 Task: Find connections with filter location Santa Luzia with filter topic #coachingwith filter profile language French with filter current company Diamondpick with filter school Shri G S Institute of Technology & Science with filter industry Interior Design with filter service category Tax Preparation with filter keywords title Director of Bean Counting
Action: Mouse moved to (193, 293)
Screenshot: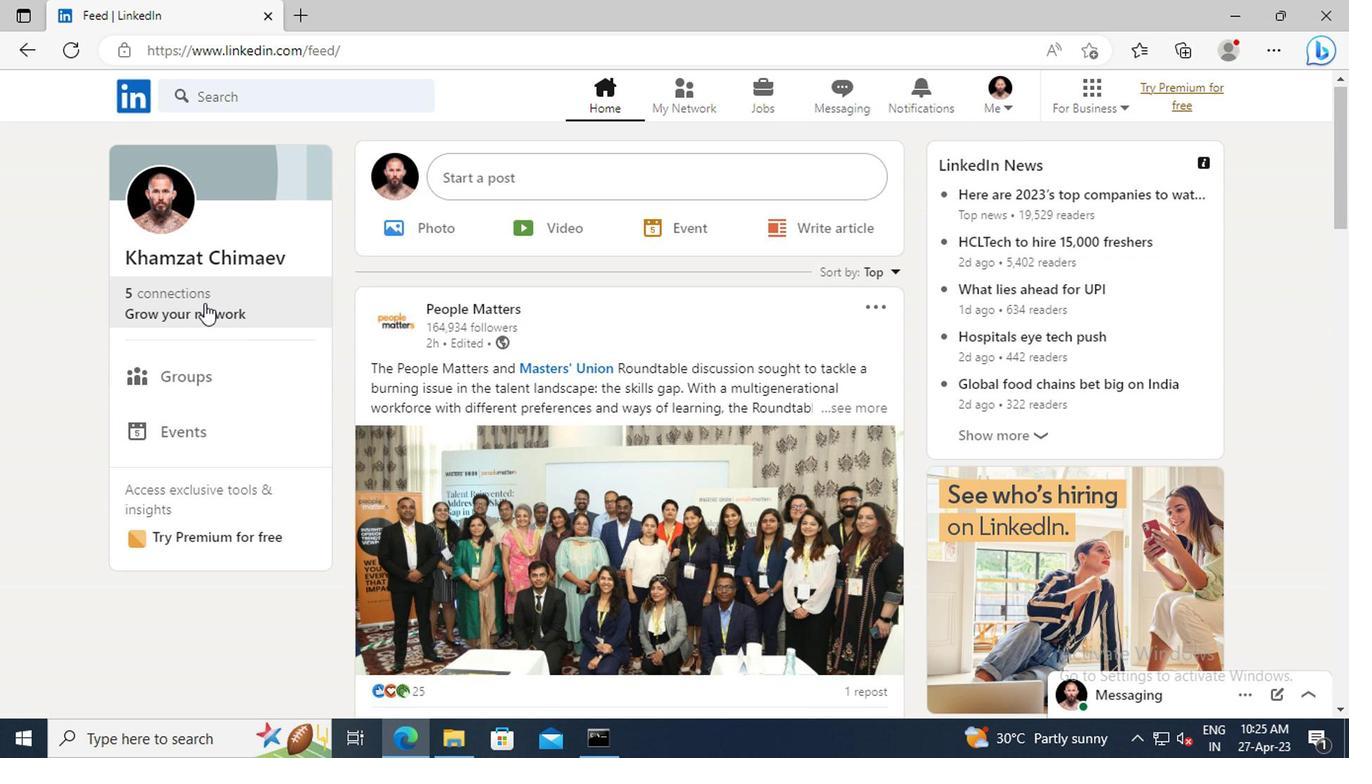 
Action: Mouse pressed left at (193, 293)
Screenshot: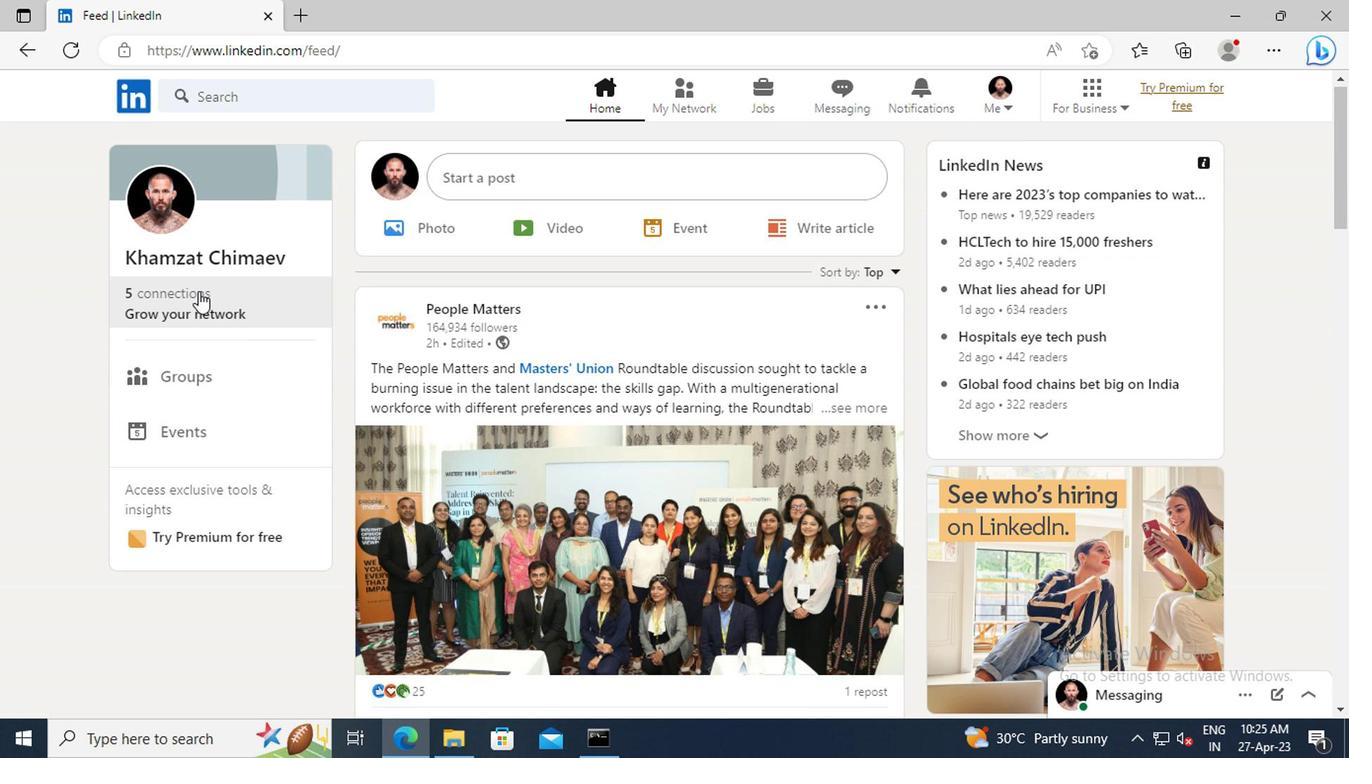 
Action: Mouse moved to (206, 213)
Screenshot: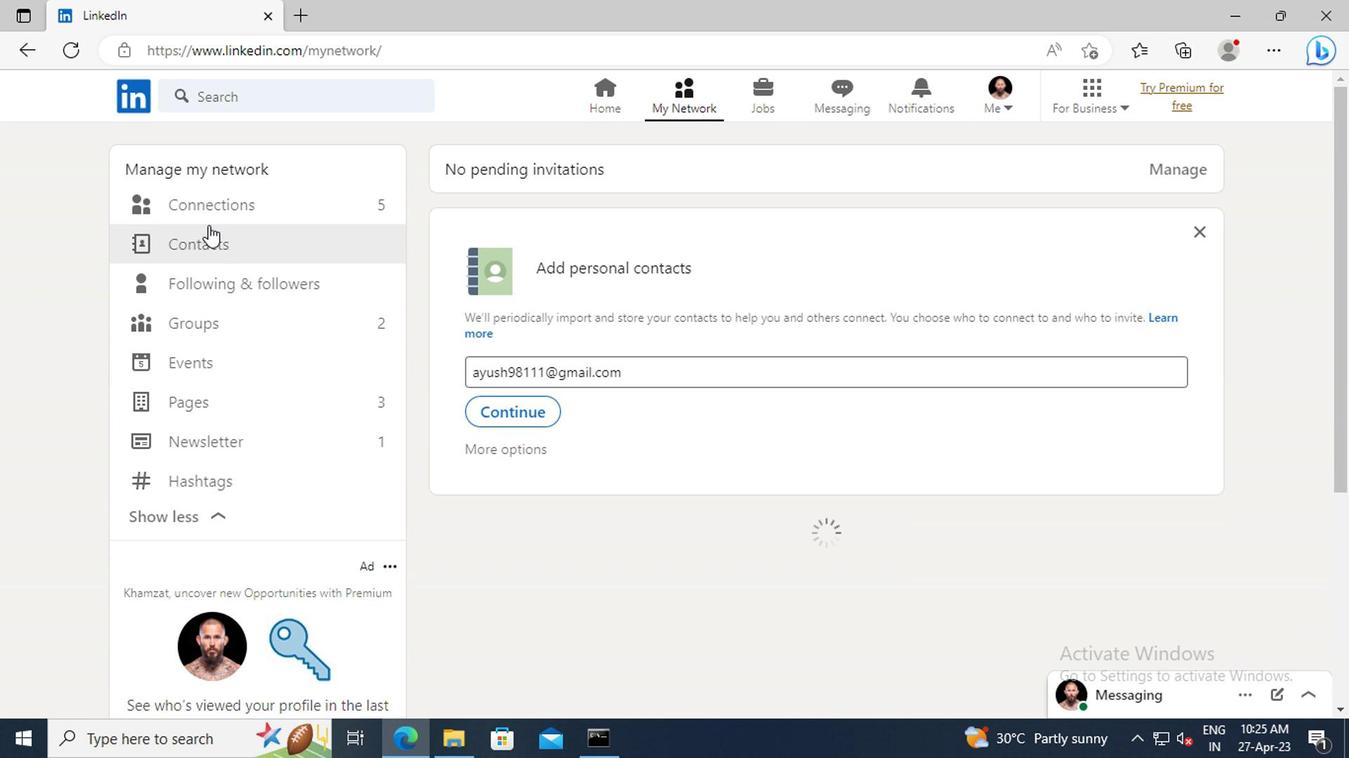 
Action: Mouse pressed left at (206, 213)
Screenshot: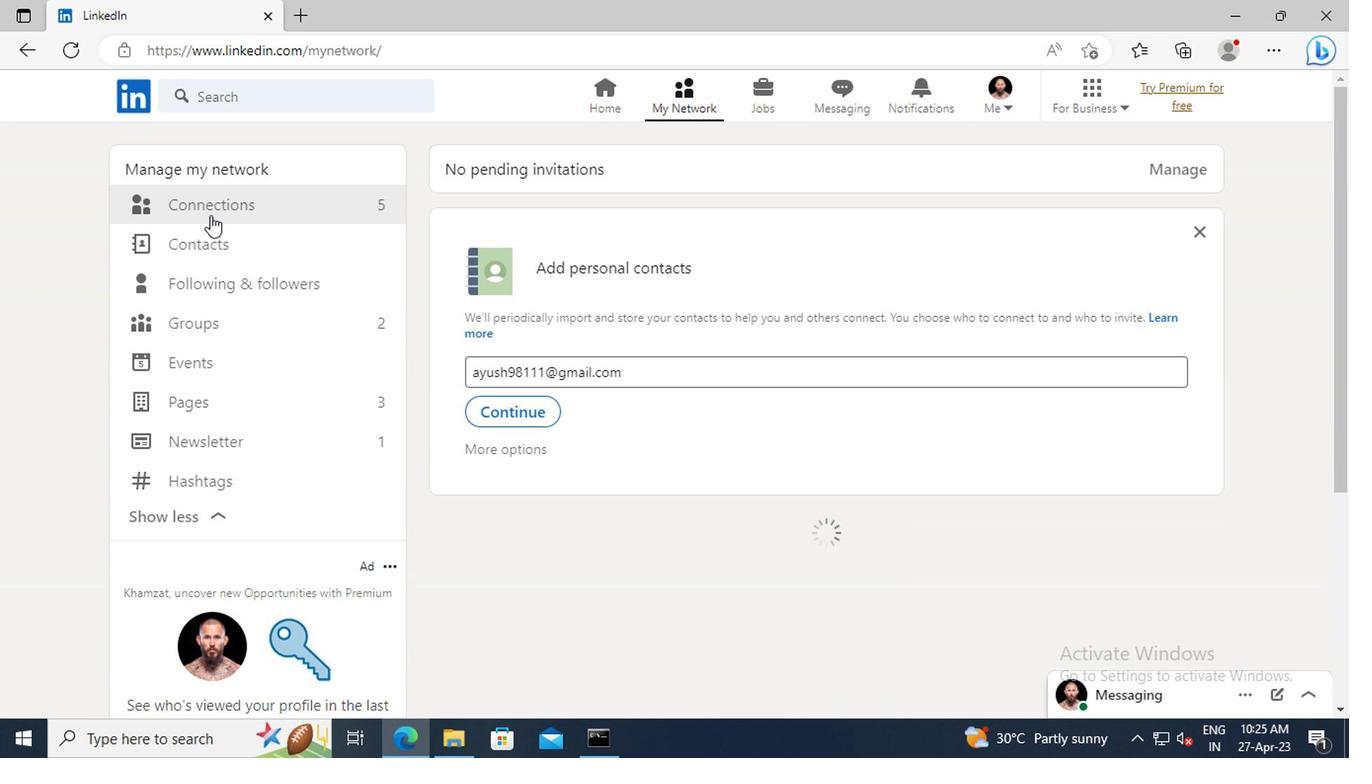 
Action: Mouse moved to (807, 208)
Screenshot: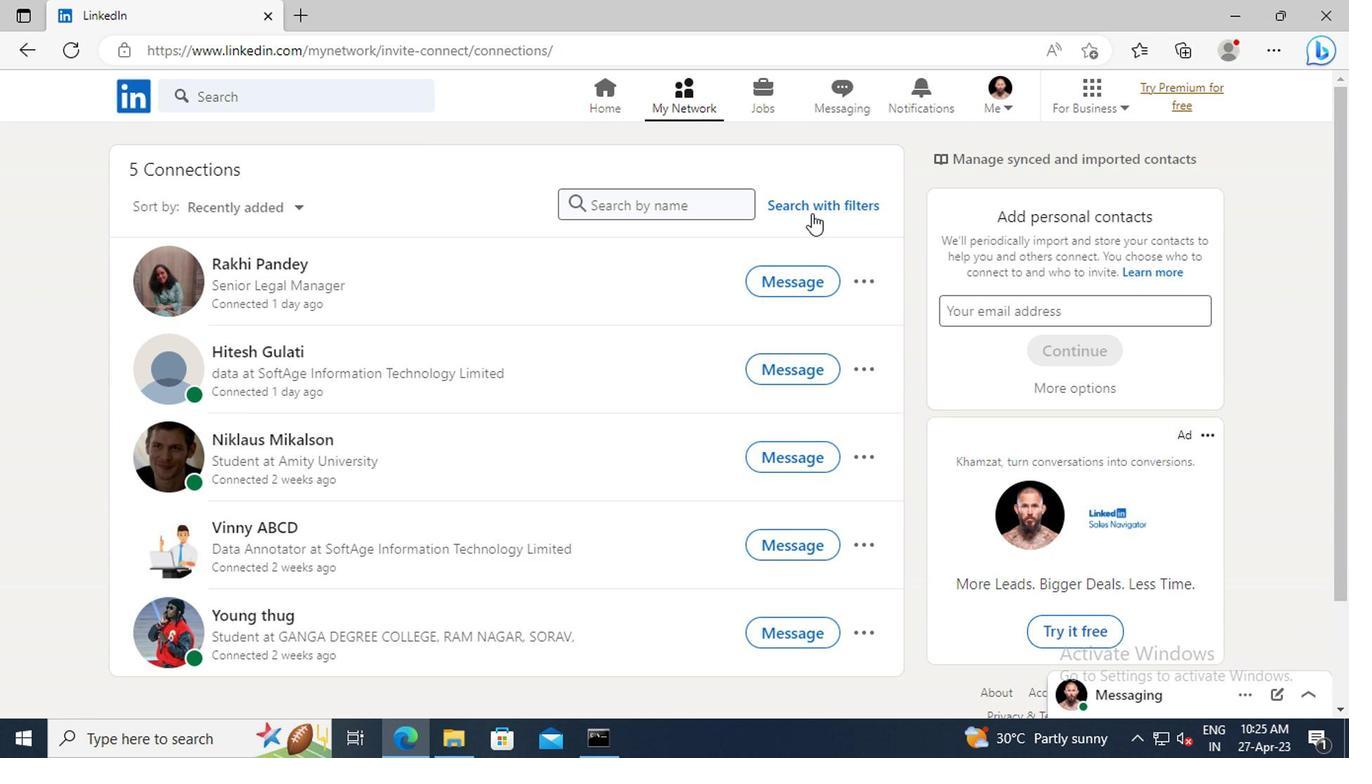 
Action: Mouse pressed left at (807, 208)
Screenshot: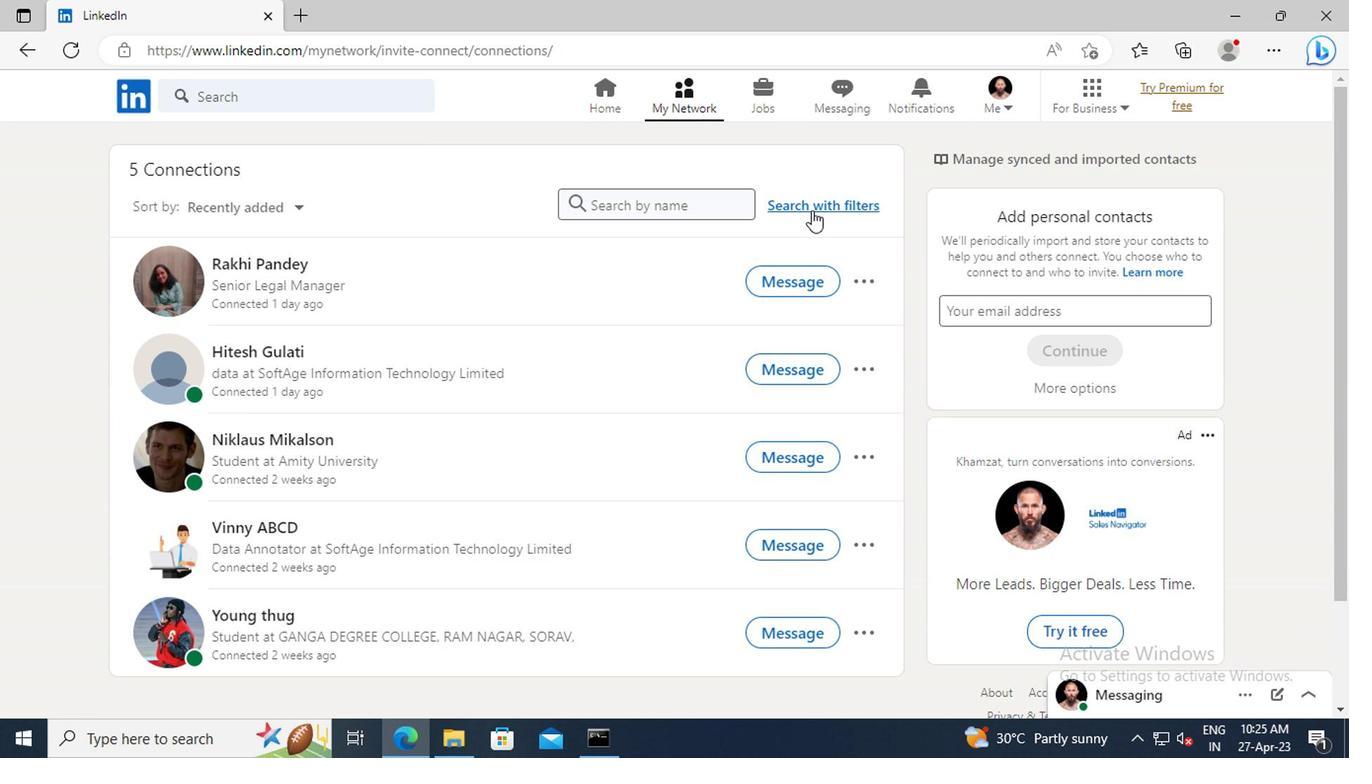 
Action: Mouse moved to (745, 158)
Screenshot: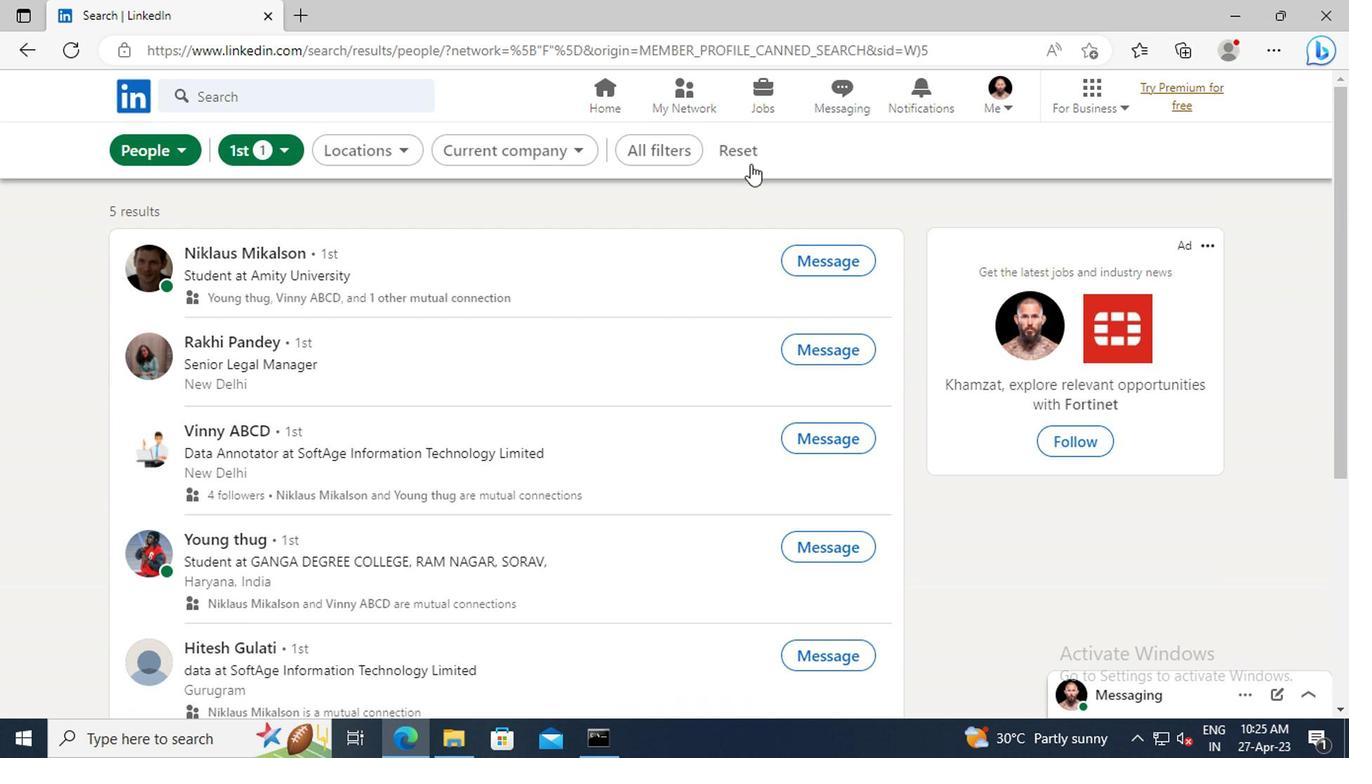 
Action: Mouse pressed left at (745, 158)
Screenshot: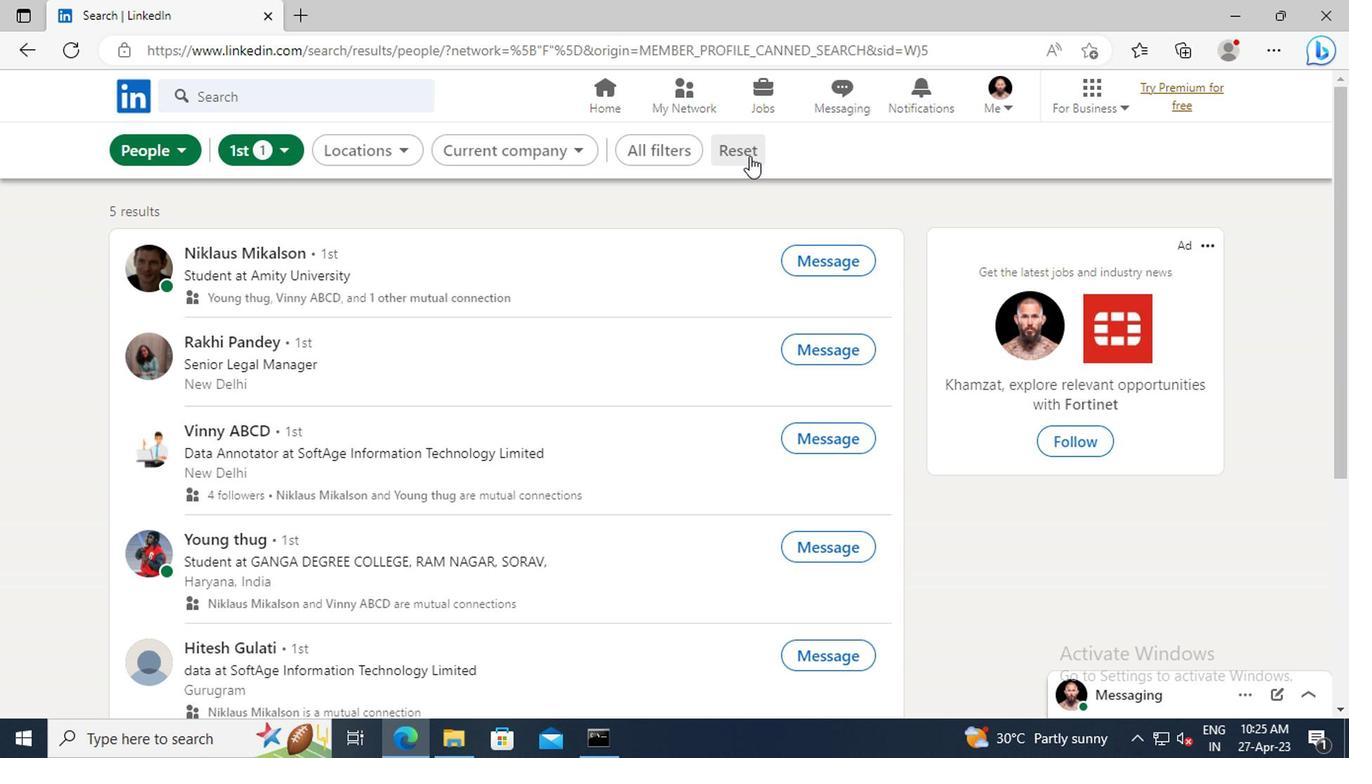 
Action: Mouse moved to (716, 151)
Screenshot: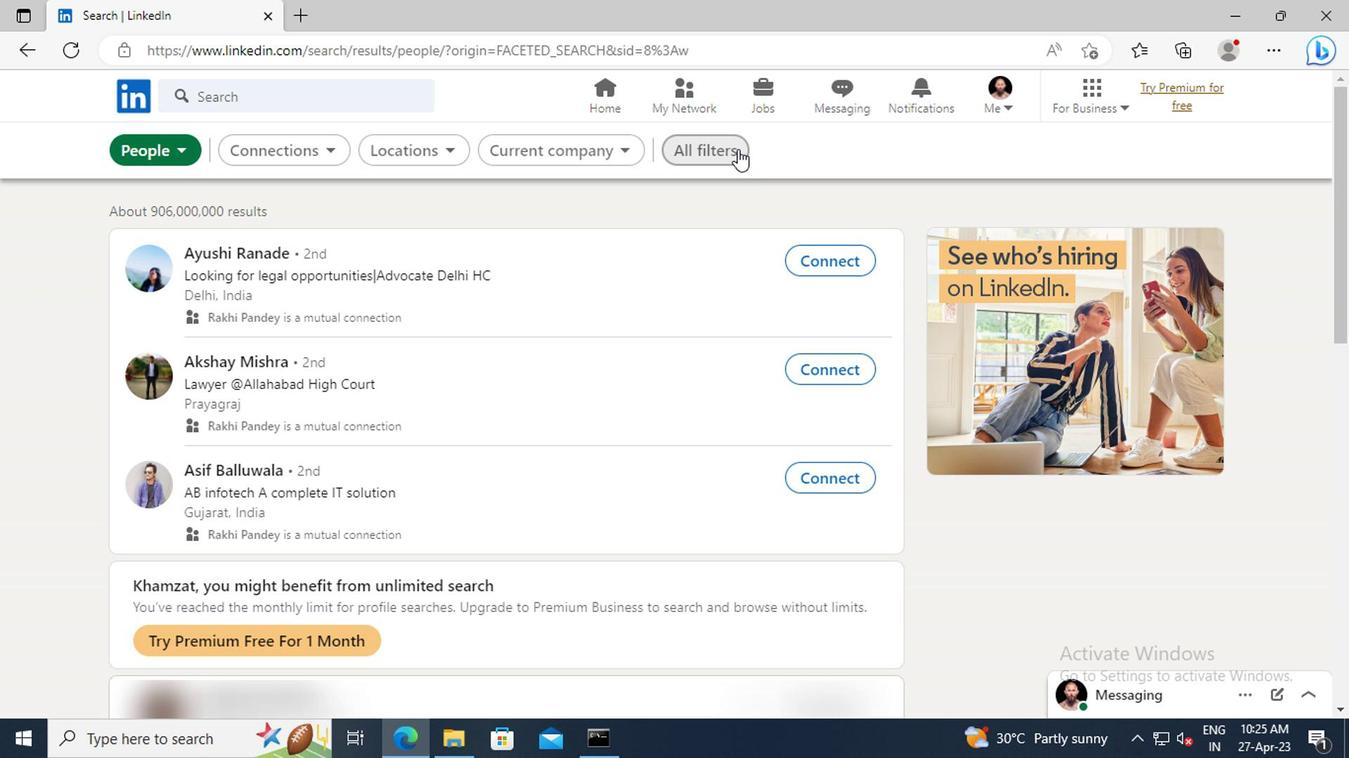 
Action: Mouse pressed left at (716, 151)
Screenshot: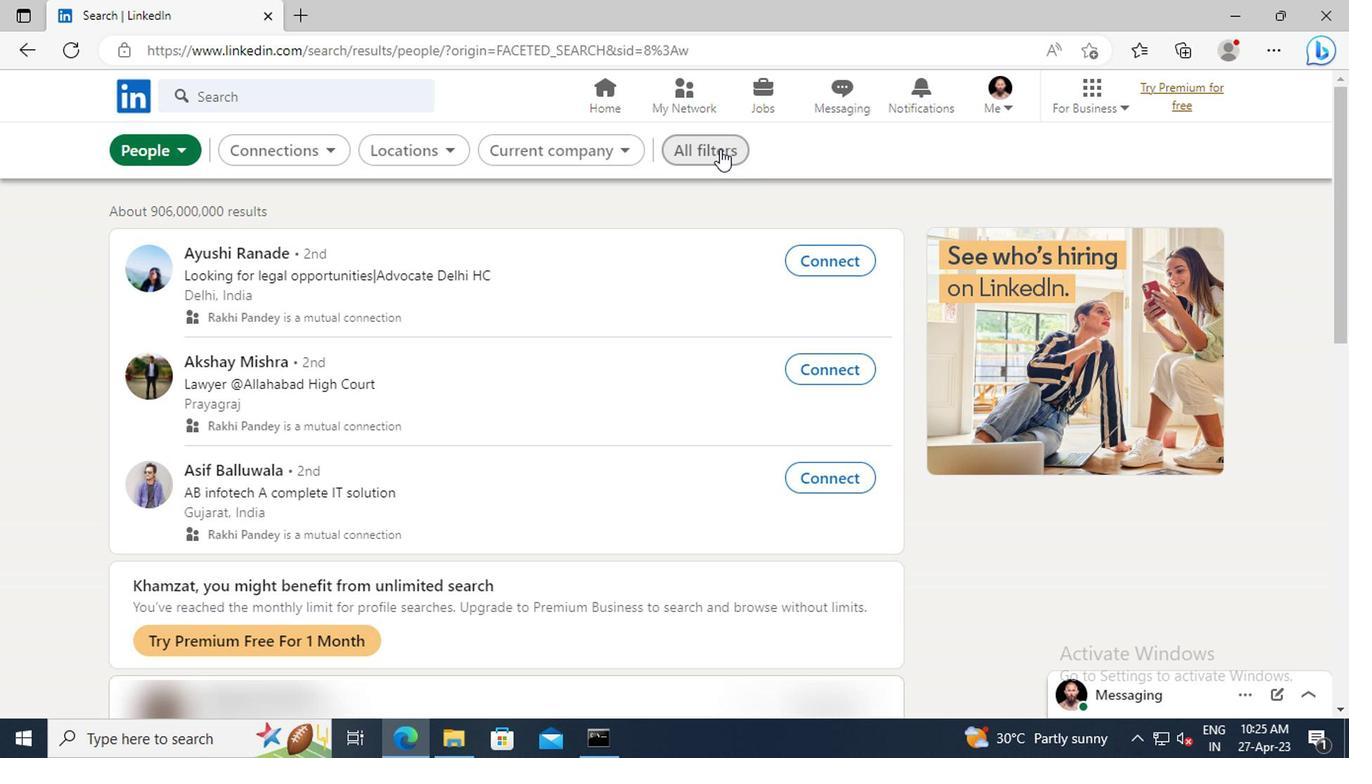 
Action: Mouse moved to (1097, 383)
Screenshot: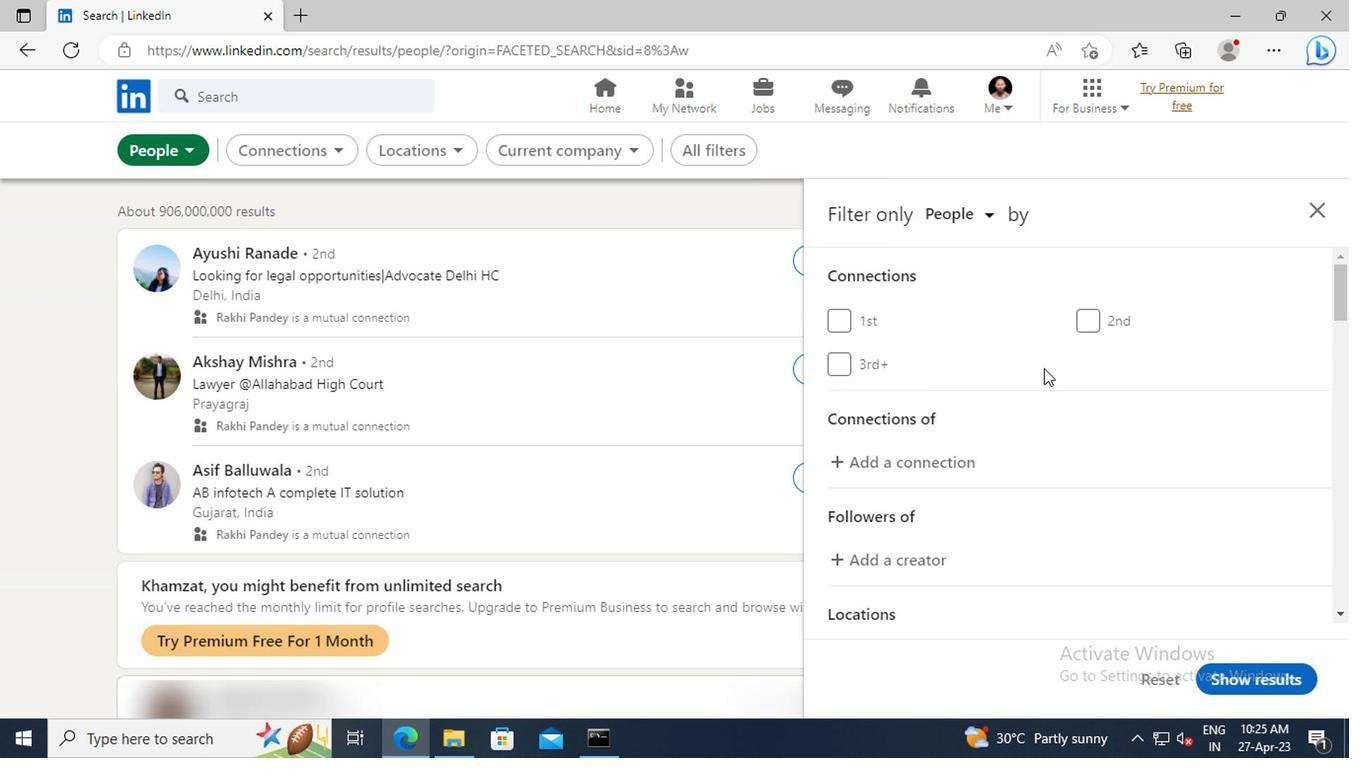 
Action: Mouse scrolled (1097, 382) with delta (0, 0)
Screenshot: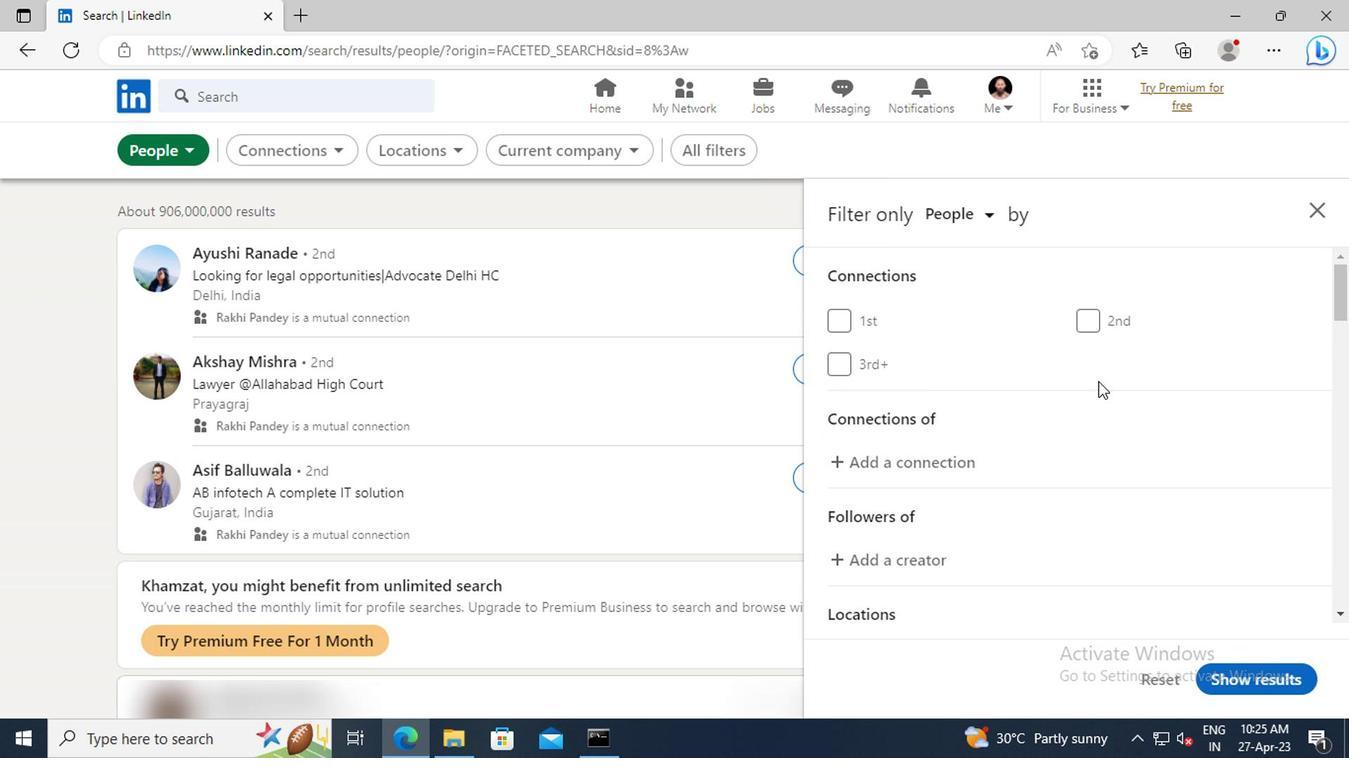 
Action: Mouse scrolled (1097, 382) with delta (0, 0)
Screenshot: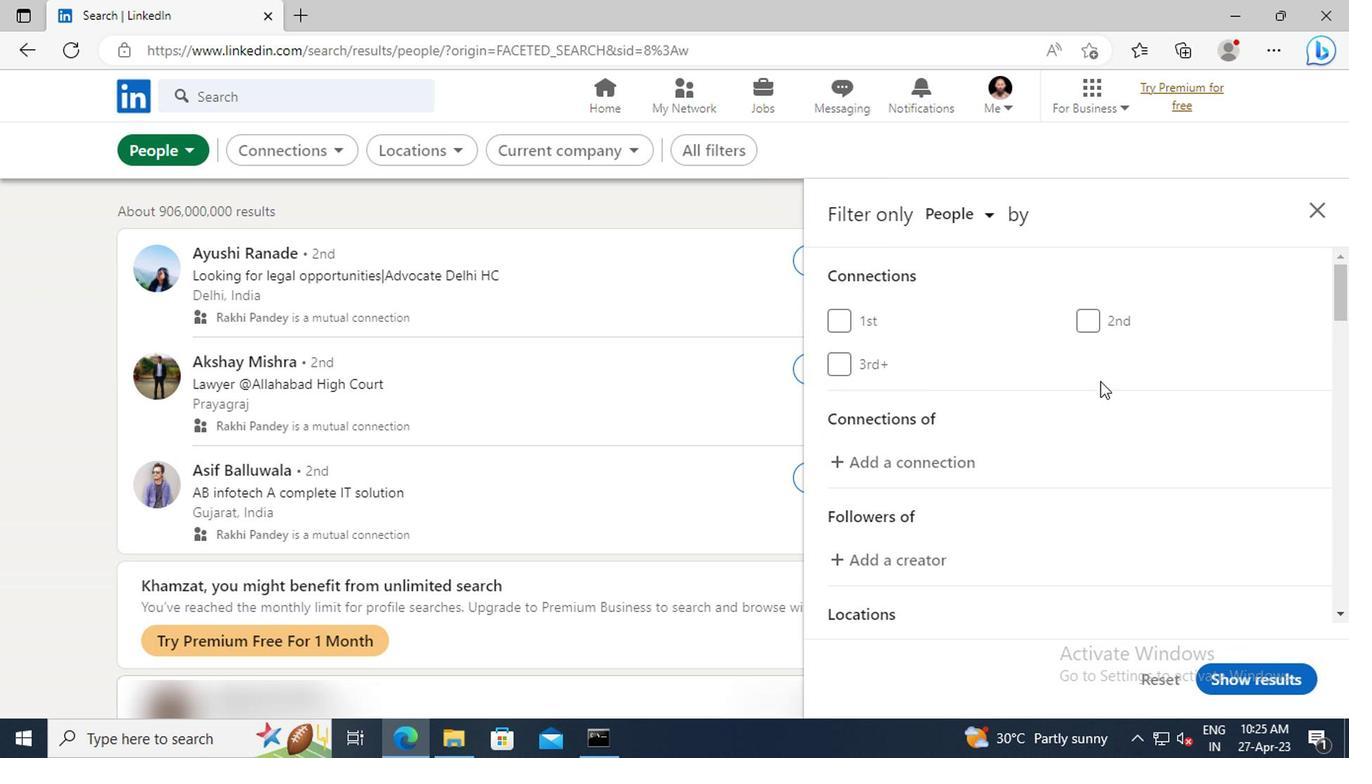 
Action: Mouse scrolled (1097, 382) with delta (0, 0)
Screenshot: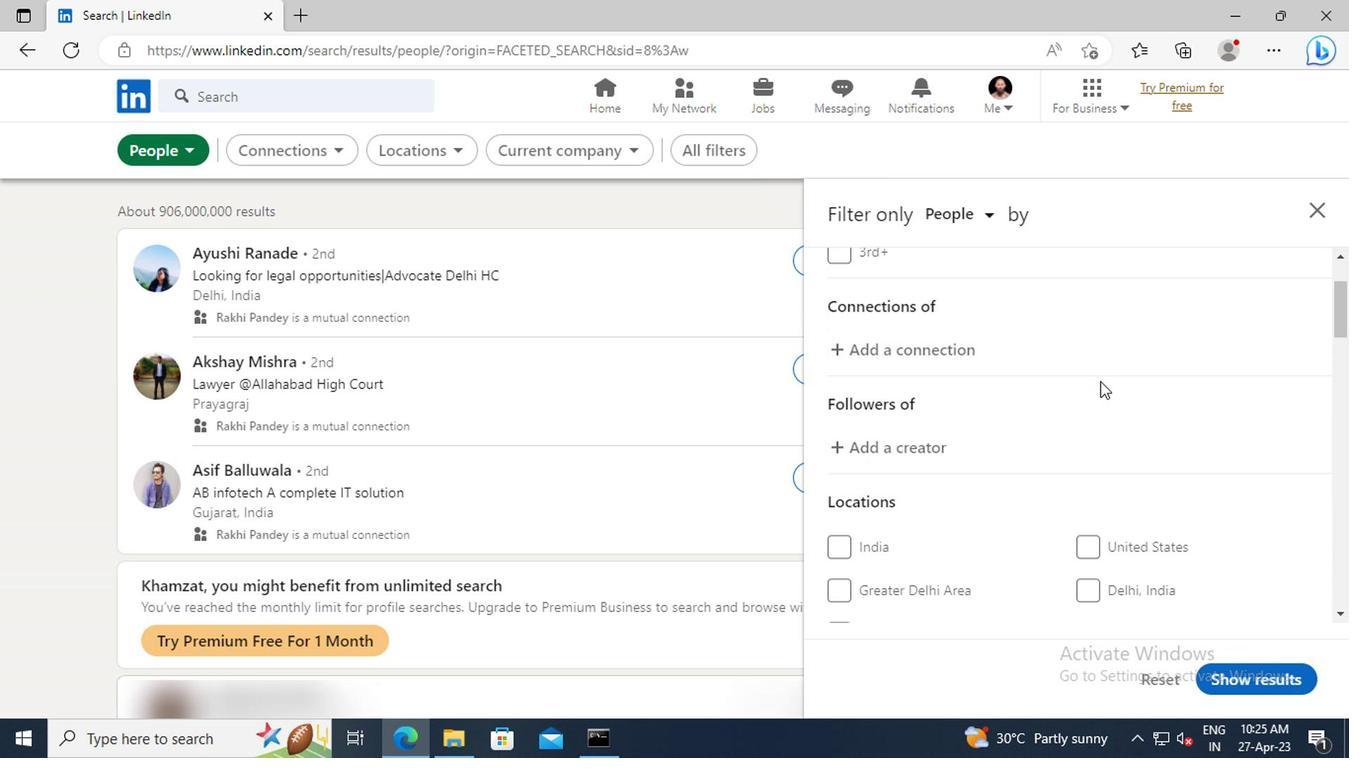 
Action: Mouse scrolled (1097, 382) with delta (0, 0)
Screenshot: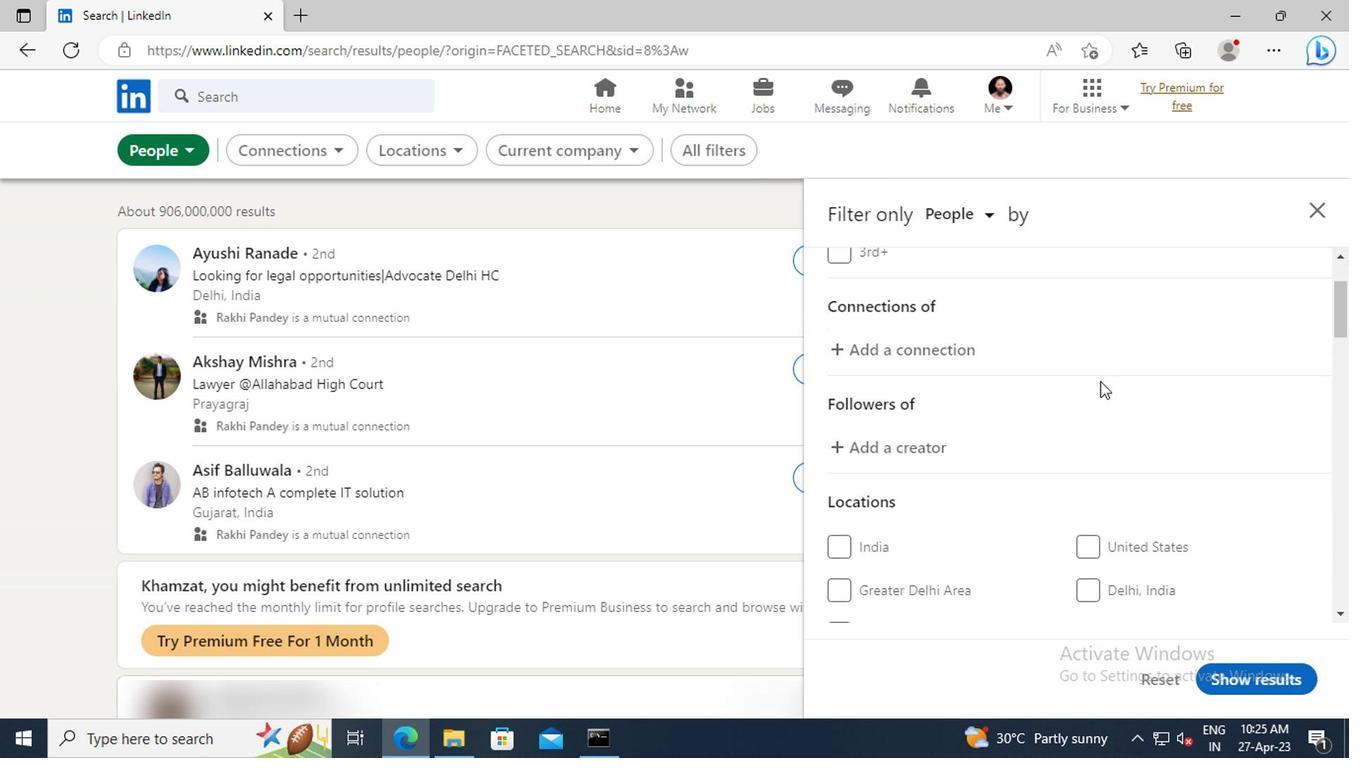 
Action: Mouse moved to (1110, 518)
Screenshot: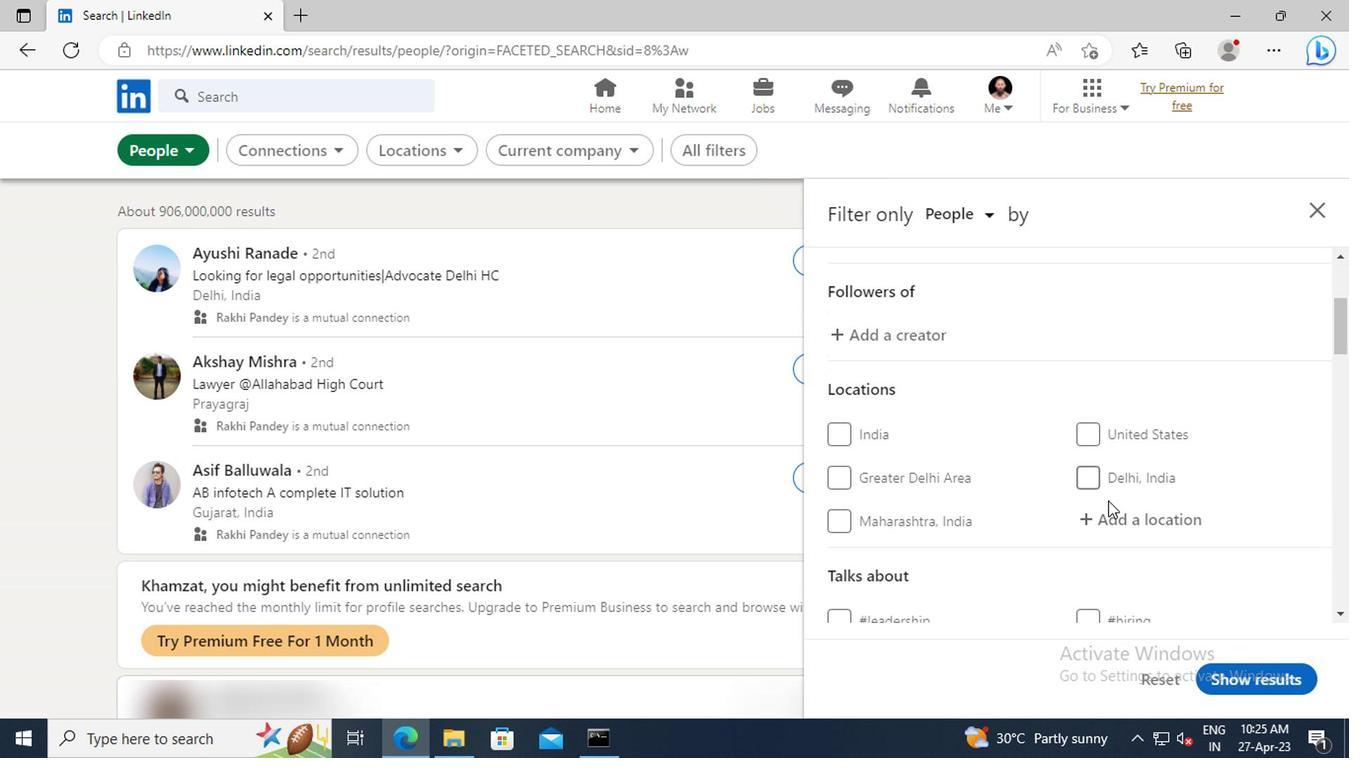 
Action: Mouse pressed left at (1110, 518)
Screenshot: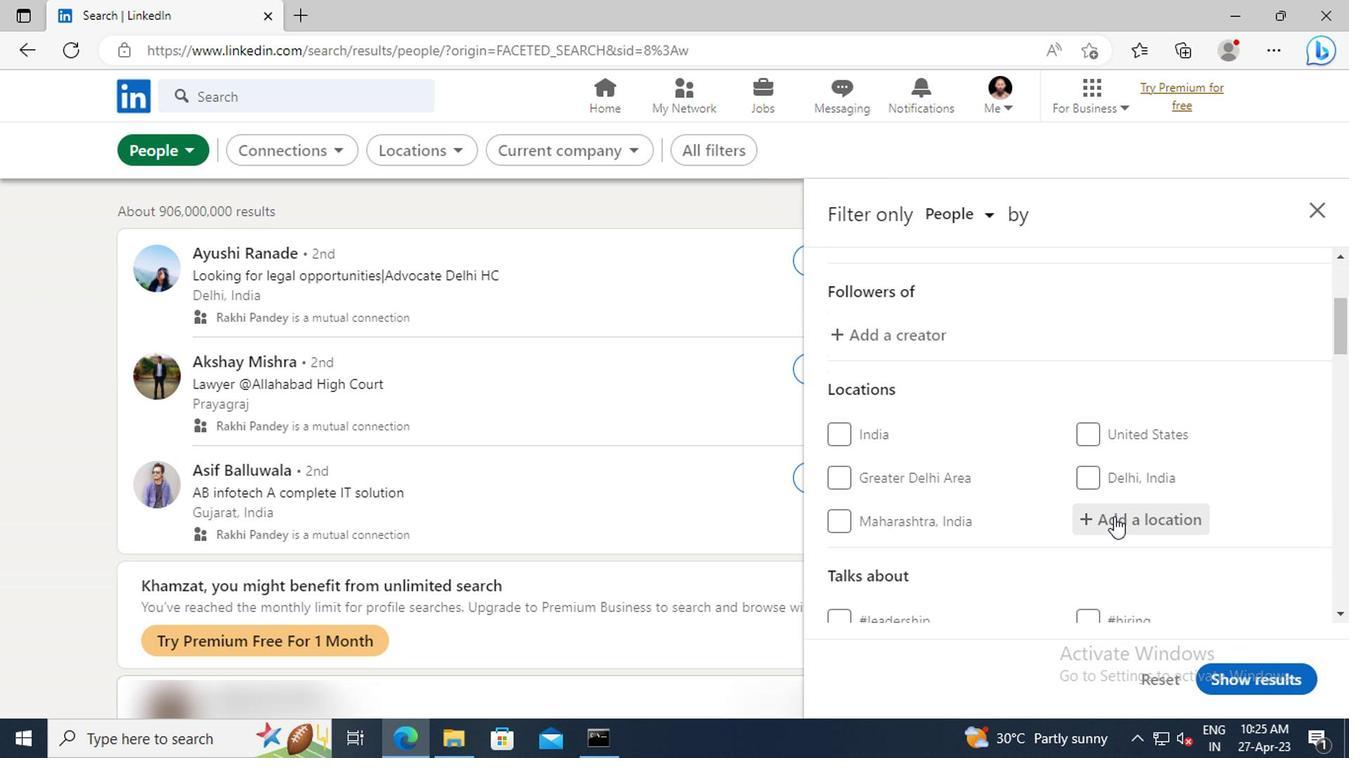 
Action: Key pressed <Key.shift>SANTA<Key.space><Key.shift>LUZIA
Screenshot: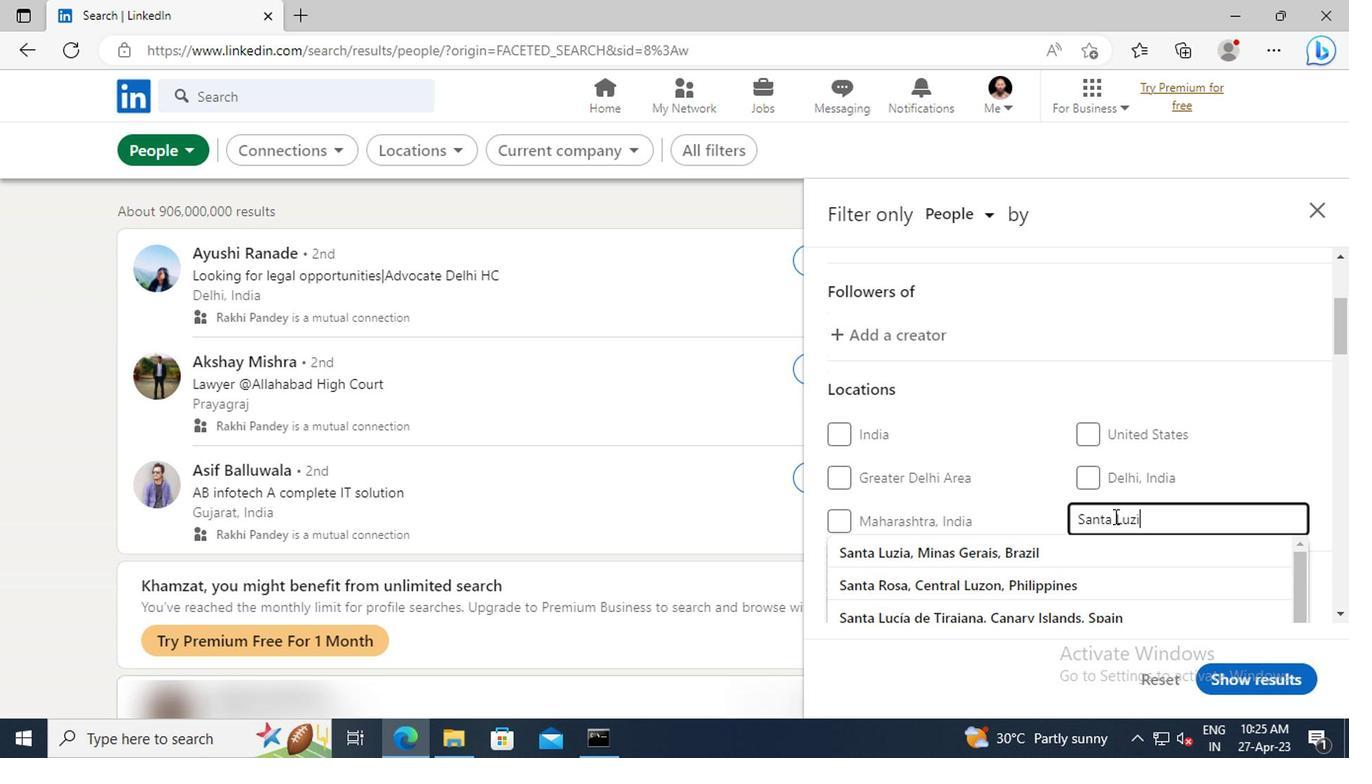 
Action: Mouse moved to (1111, 548)
Screenshot: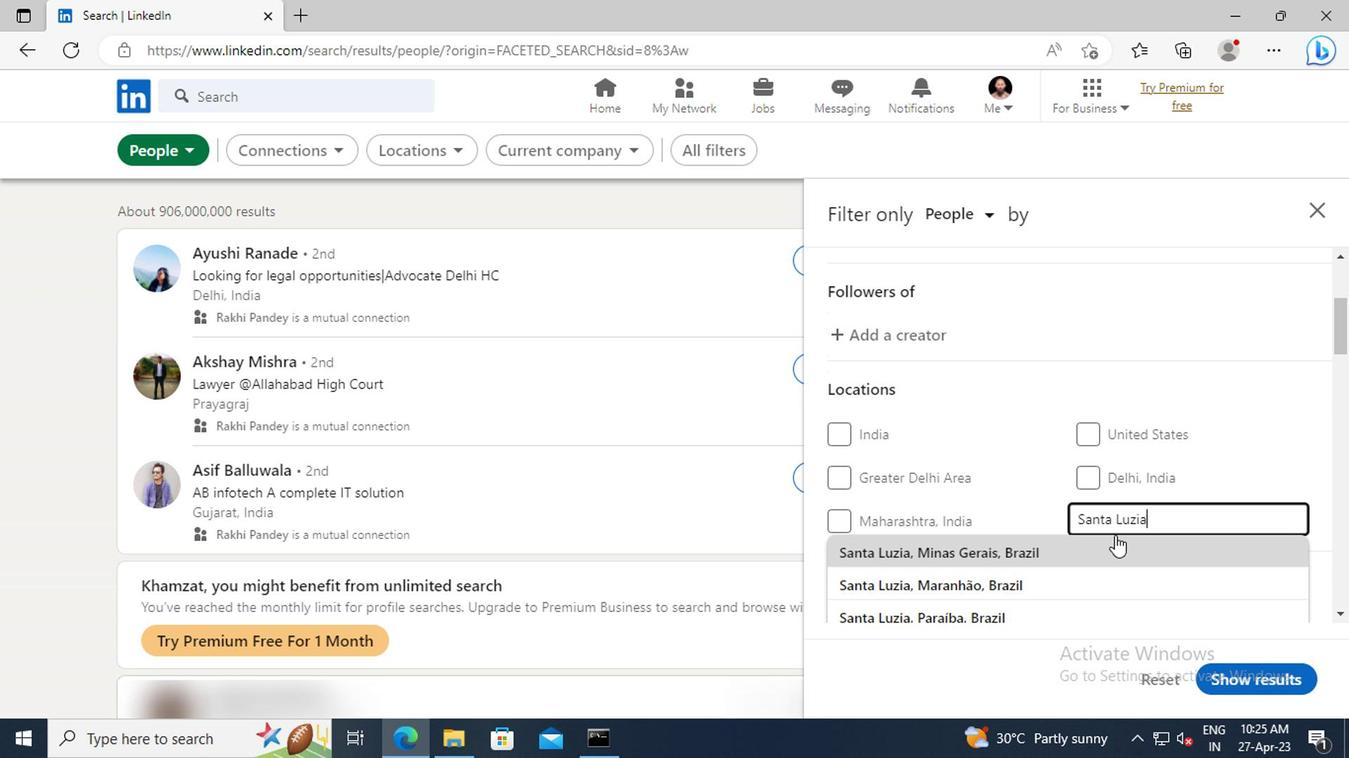 
Action: Mouse pressed left at (1111, 548)
Screenshot: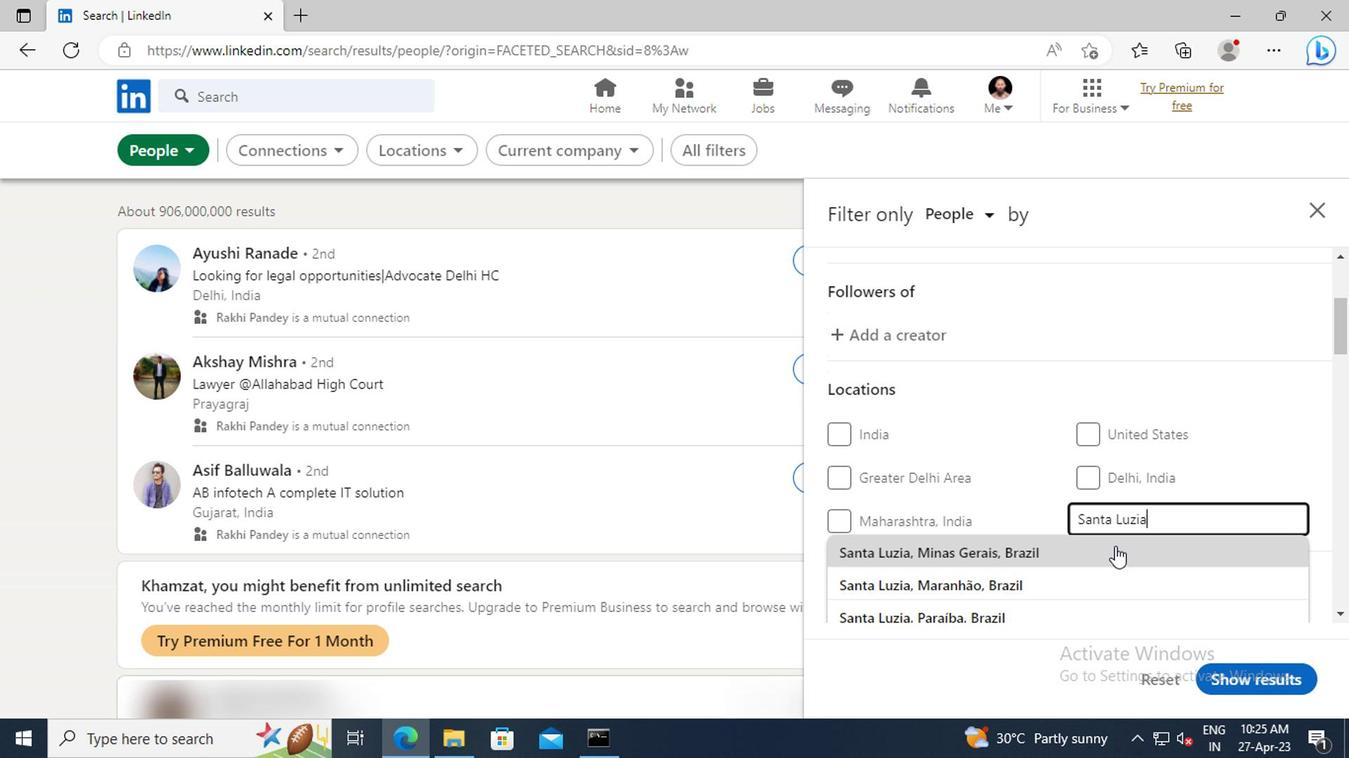 
Action: Mouse moved to (1100, 432)
Screenshot: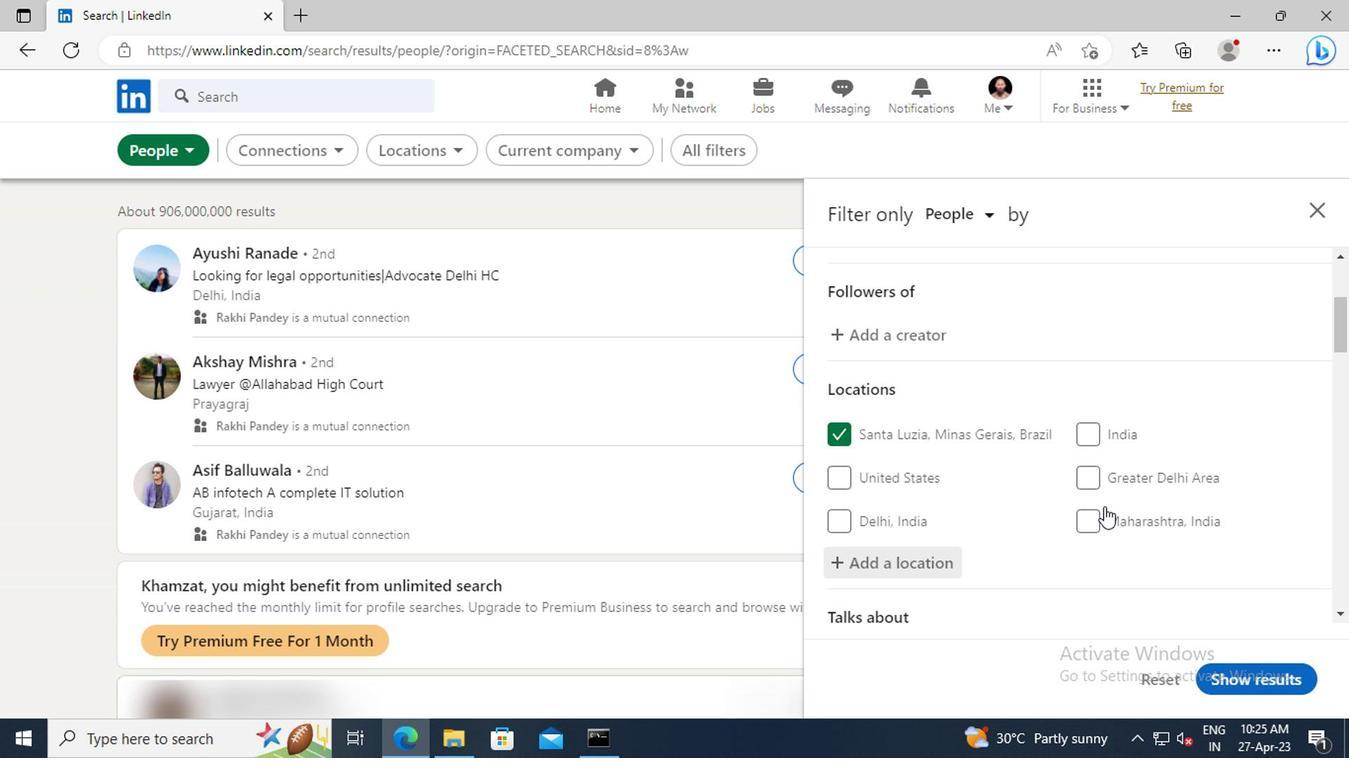 
Action: Mouse scrolled (1100, 431) with delta (0, 0)
Screenshot: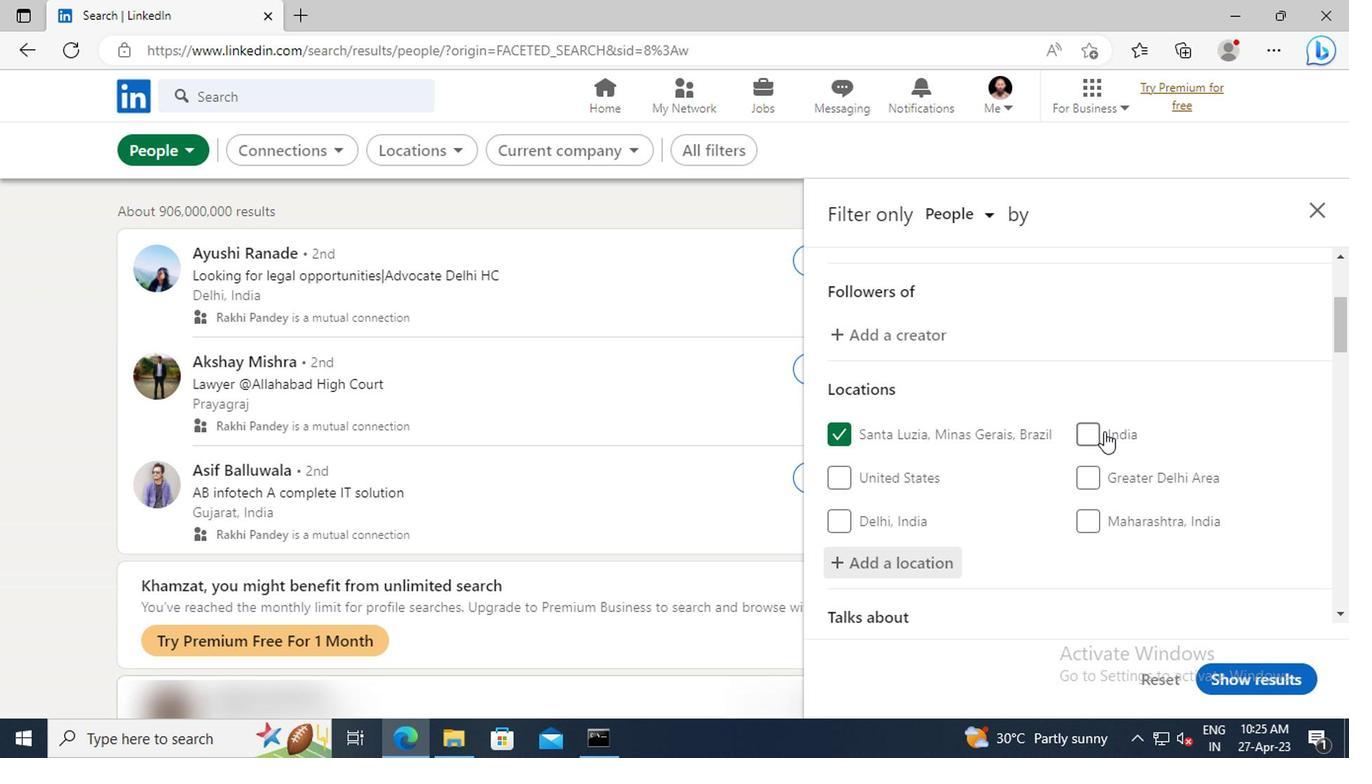 
Action: Mouse scrolled (1100, 431) with delta (0, 0)
Screenshot: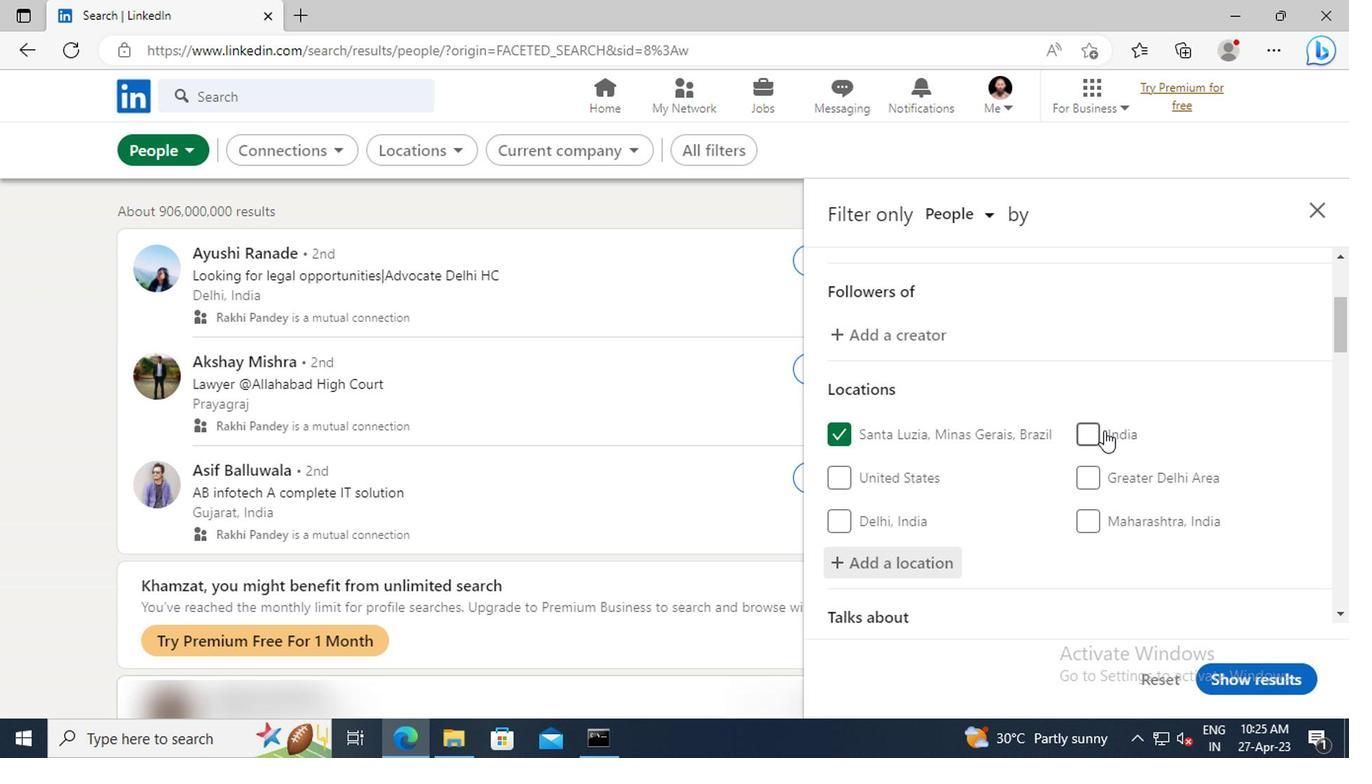 
Action: Mouse scrolled (1100, 431) with delta (0, 0)
Screenshot: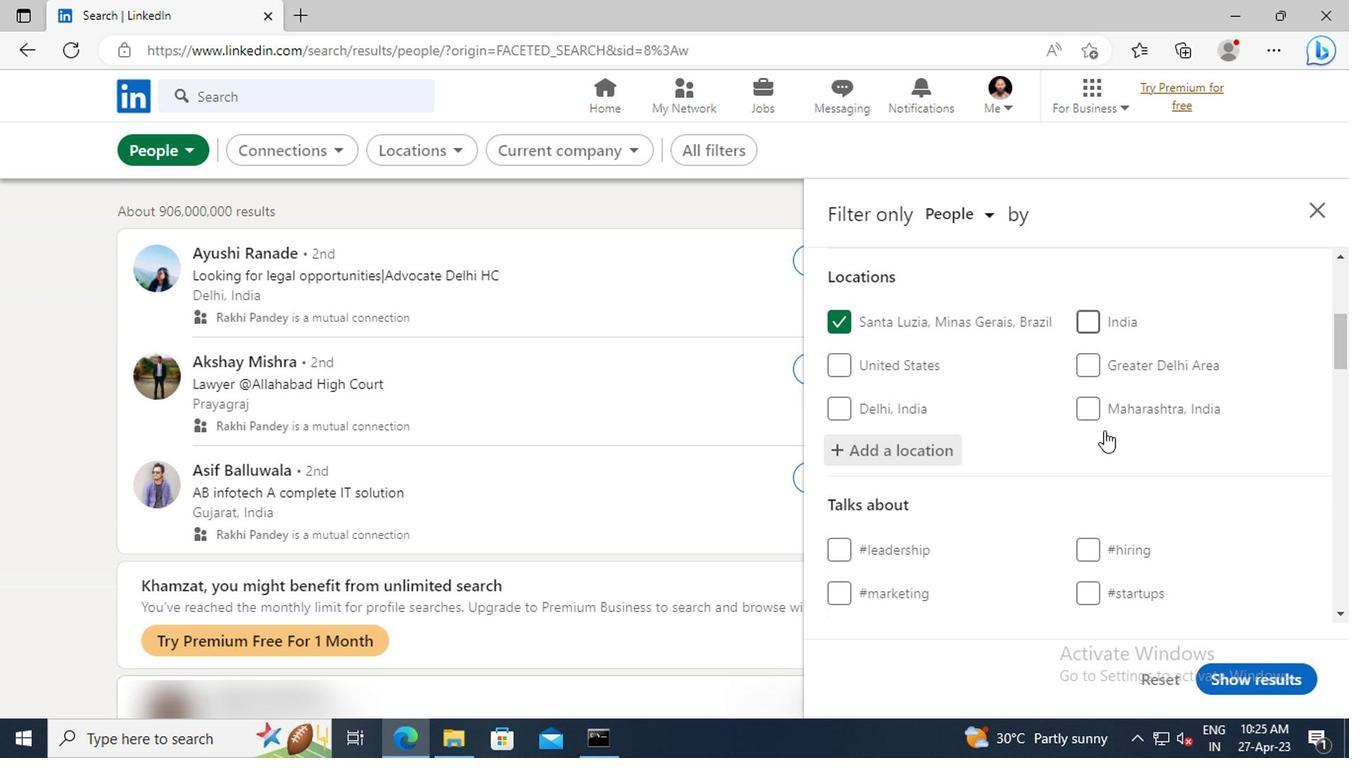 
Action: Mouse scrolled (1100, 431) with delta (0, 0)
Screenshot: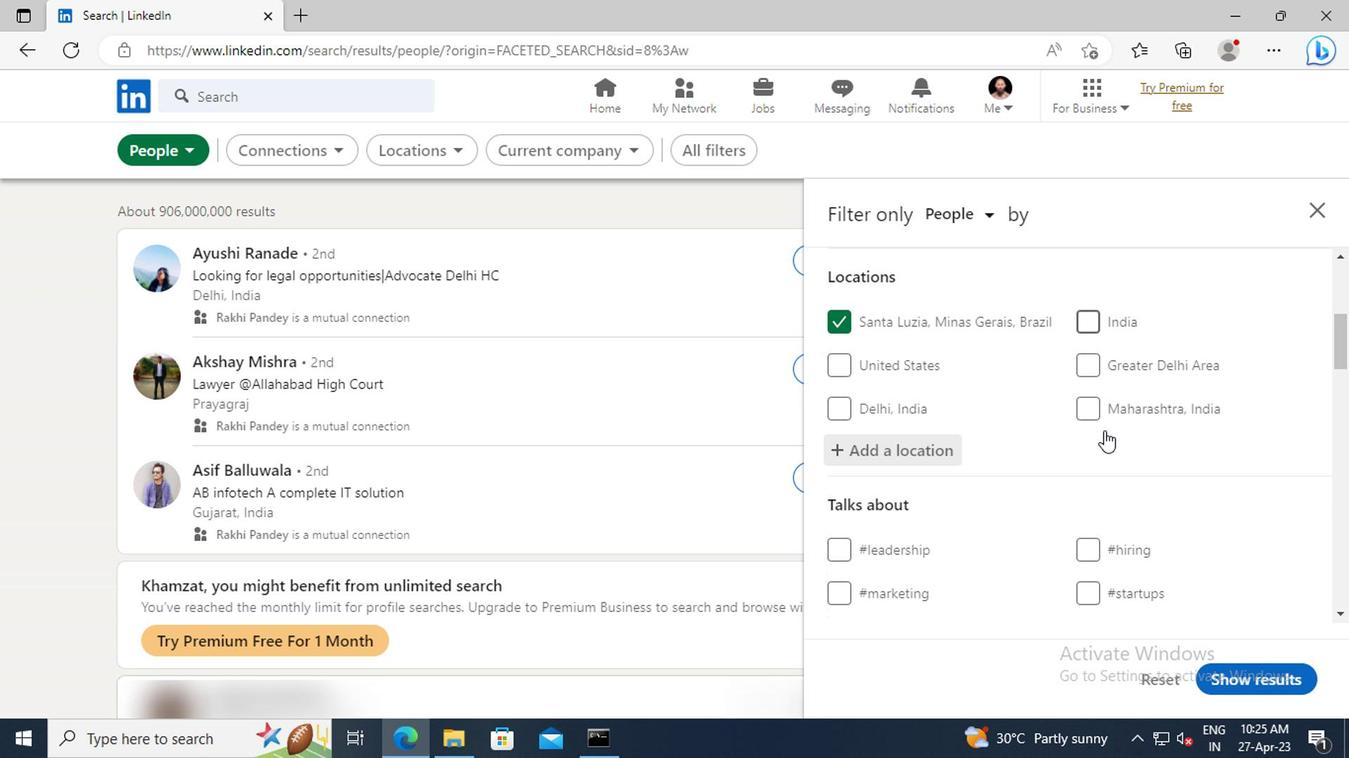 
Action: Mouse scrolled (1100, 431) with delta (0, 0)
Screenshot: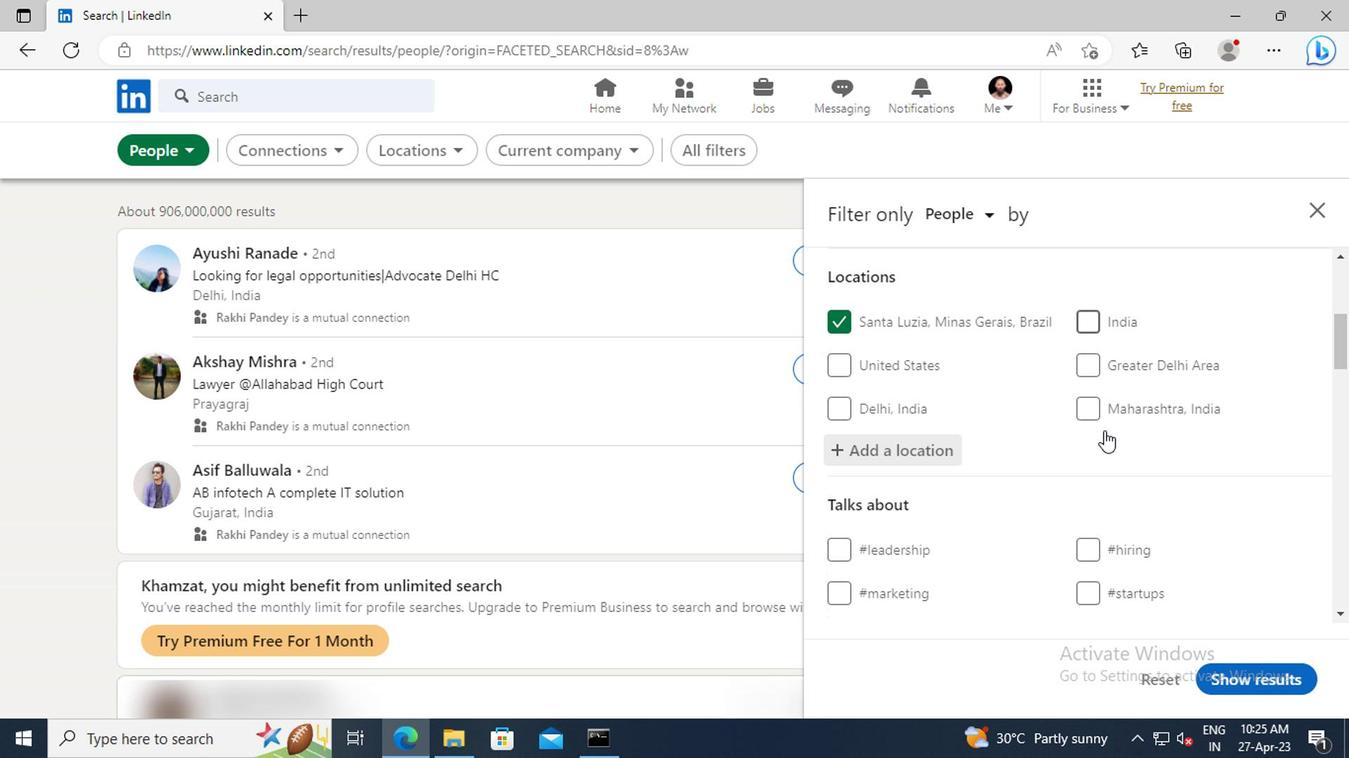 
Action: Mouse moved to (1103, 468)
Screenshot: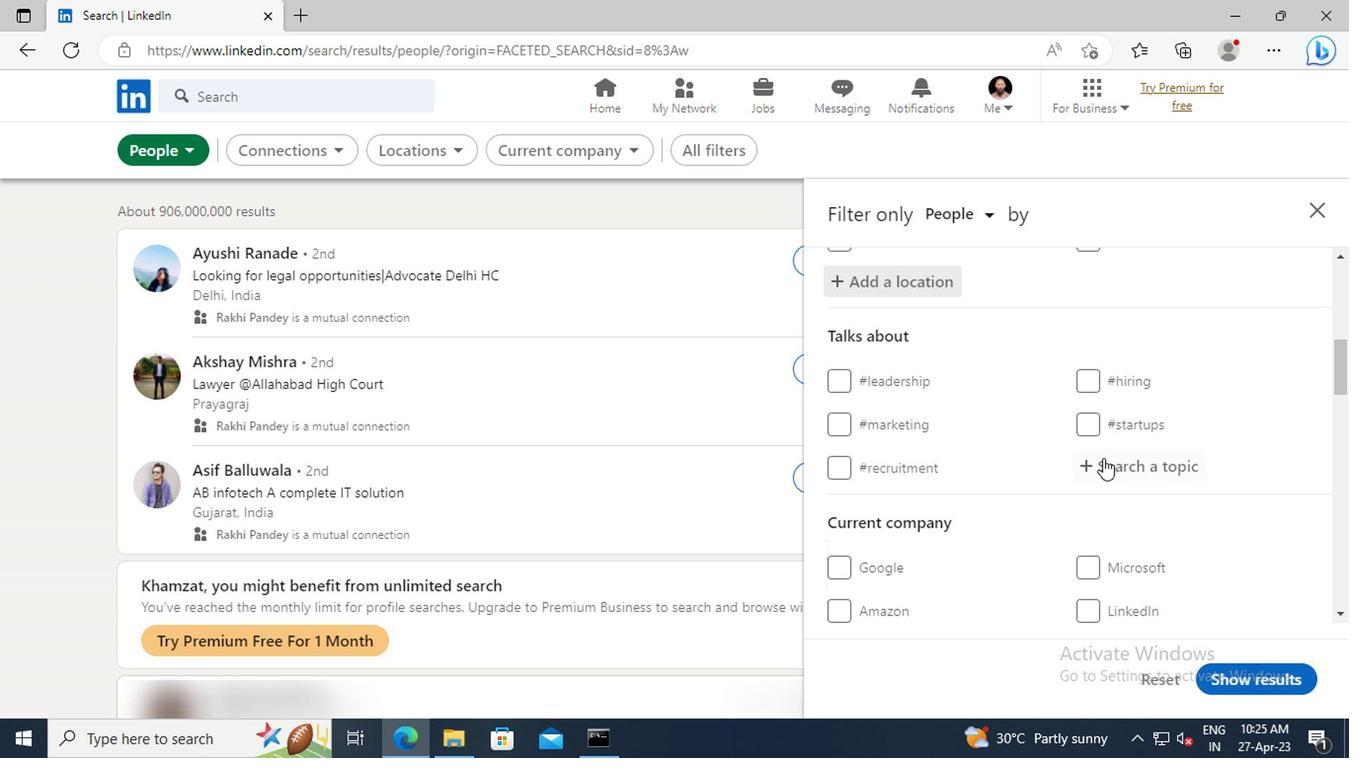 
Action: Mouse pressed left at (1103, 468)
Screenshot: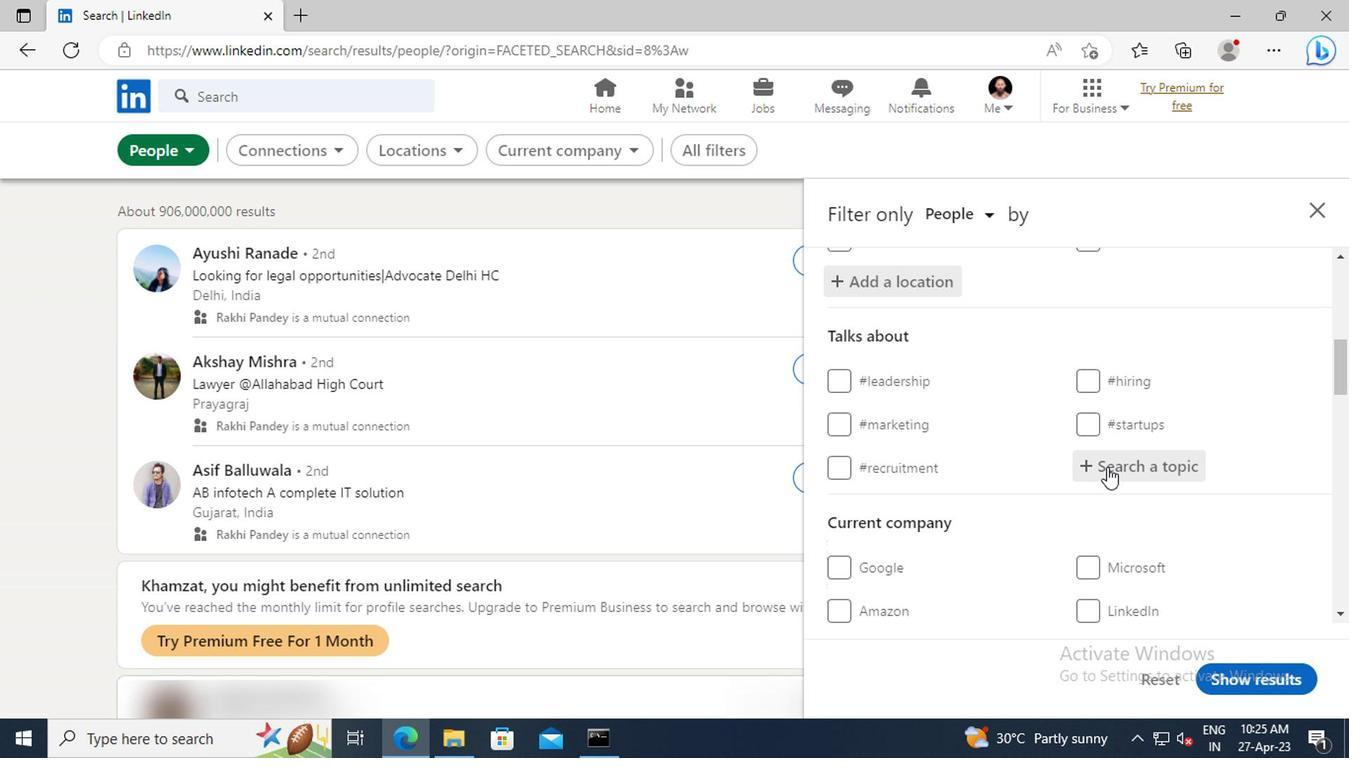 
Action: Key pressed <Key.shift>#COACHINGWITH<Key.enter>
Screenshot: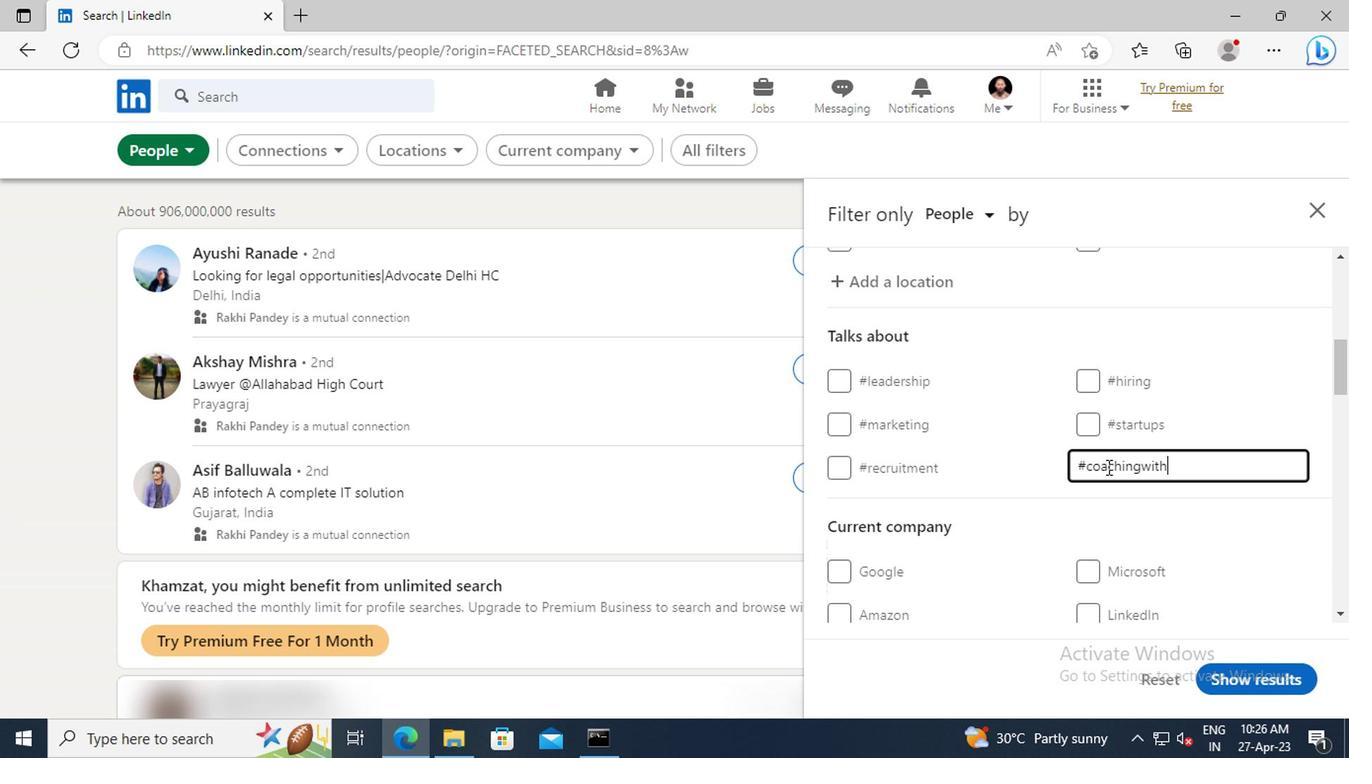 
Action: Mouse moved to (1029, 439)
Screenshot: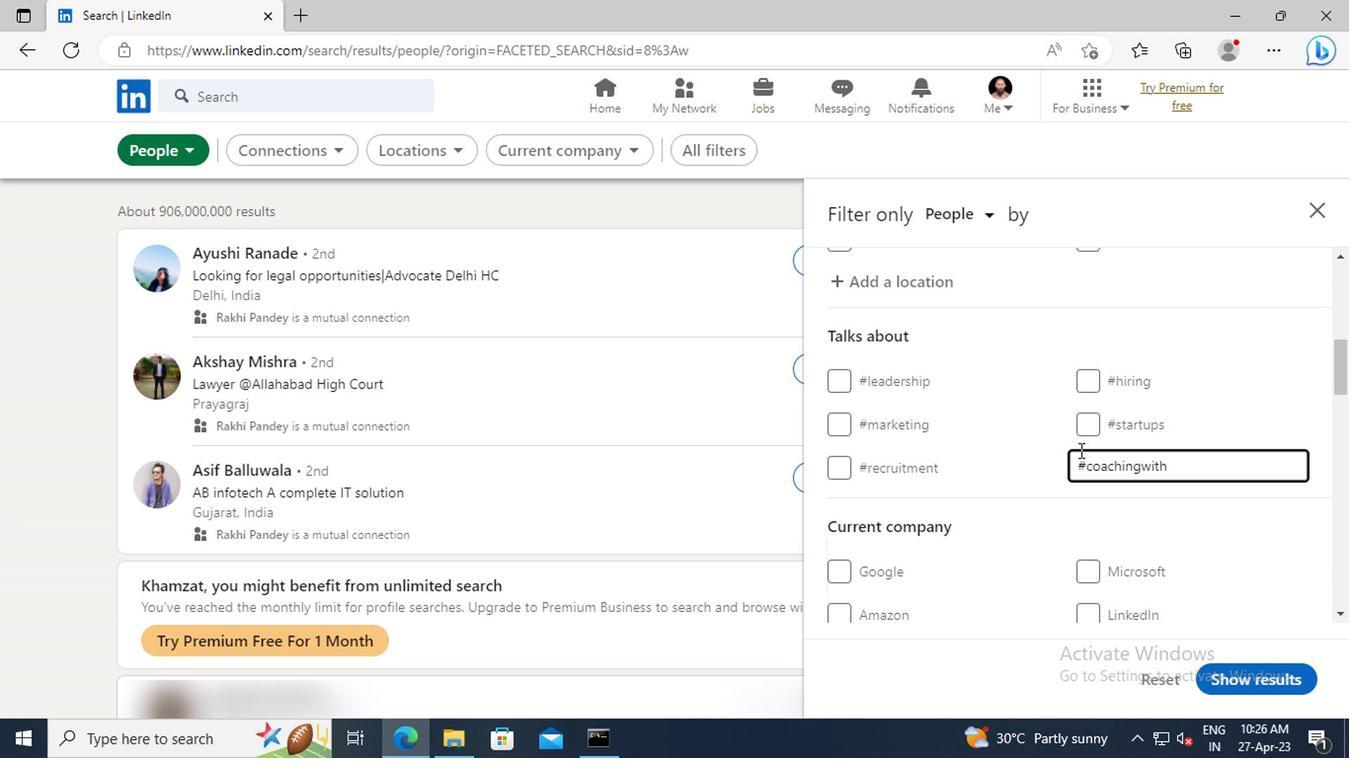 
Action: Mouse scrolled (1029, 438) with delta (0, 0)
Screenshot: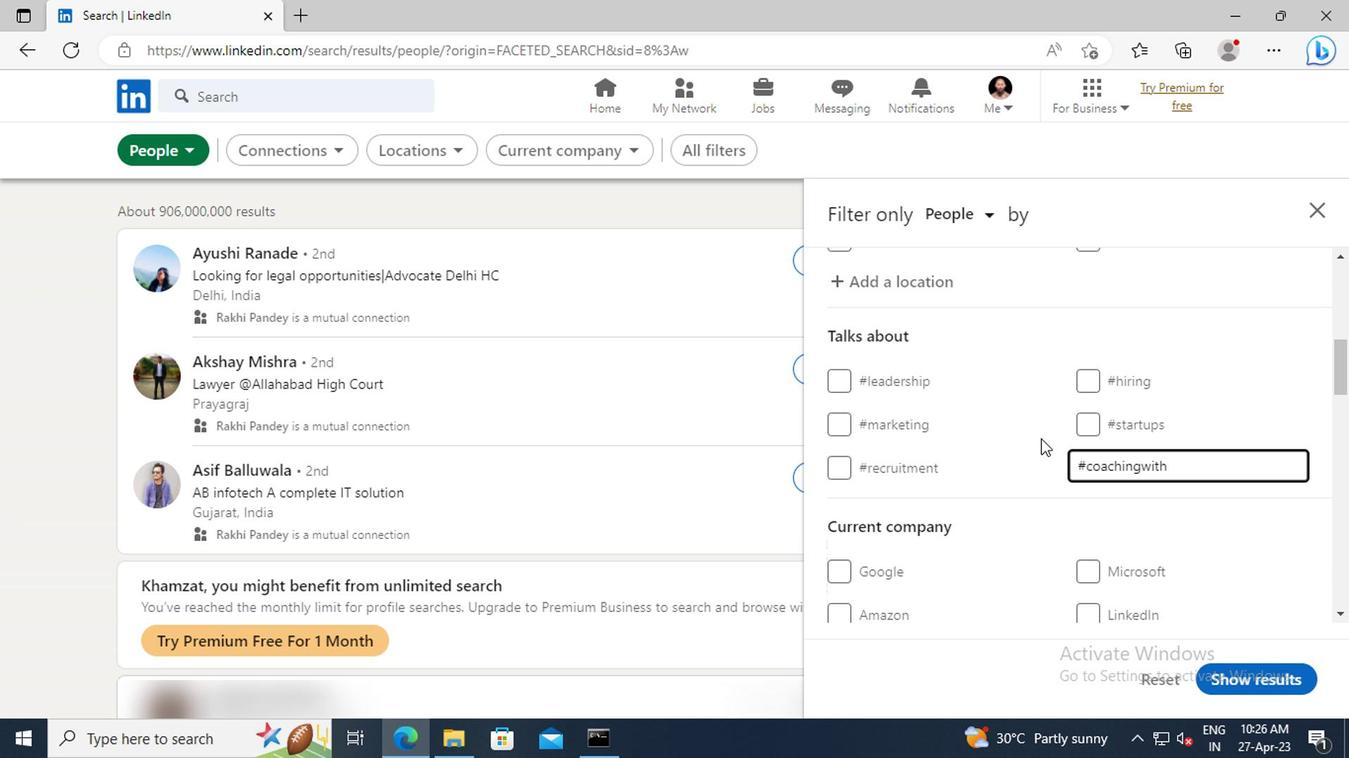 
Action: Mouse scrolled (1029, 438) with delta (0, 0)
Screenshot: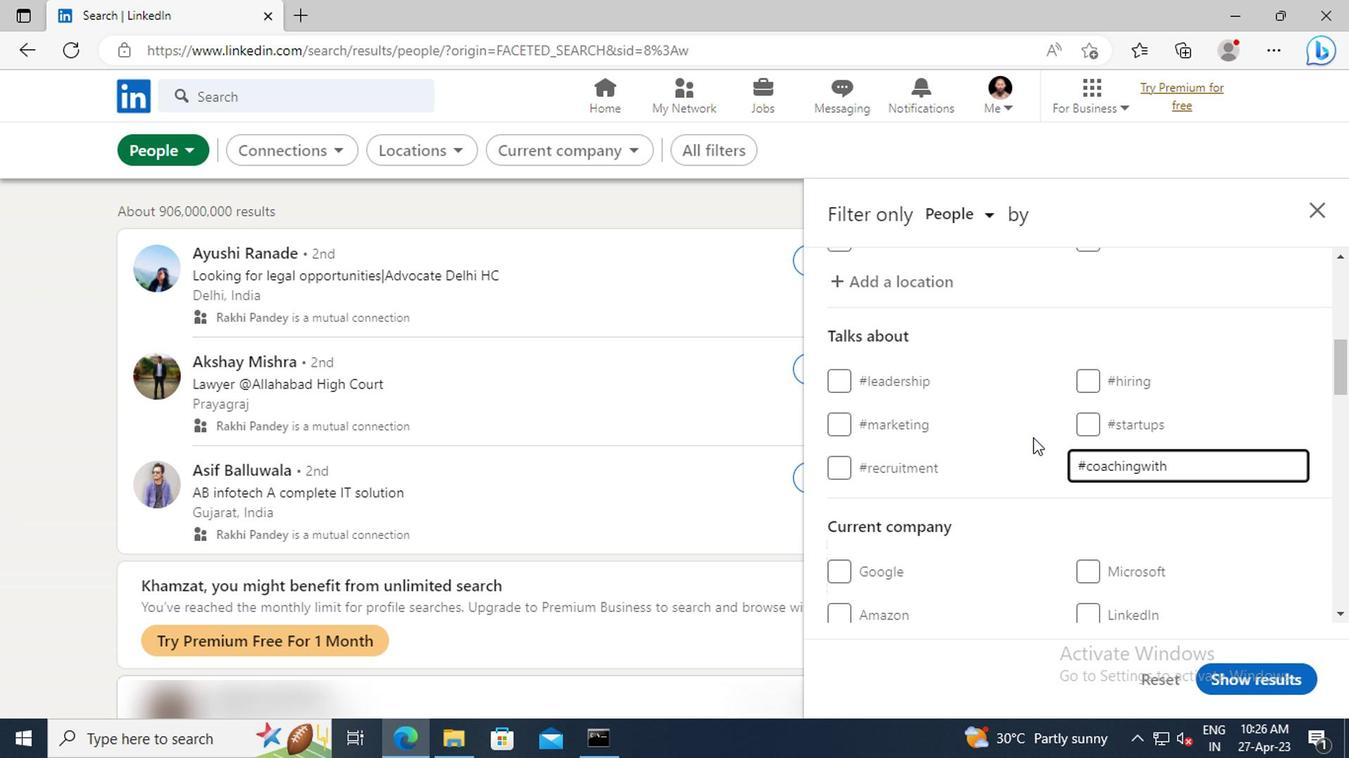 
Action: Mouse scrolled (1029, 438) with delta (0, 0)
Screenshot: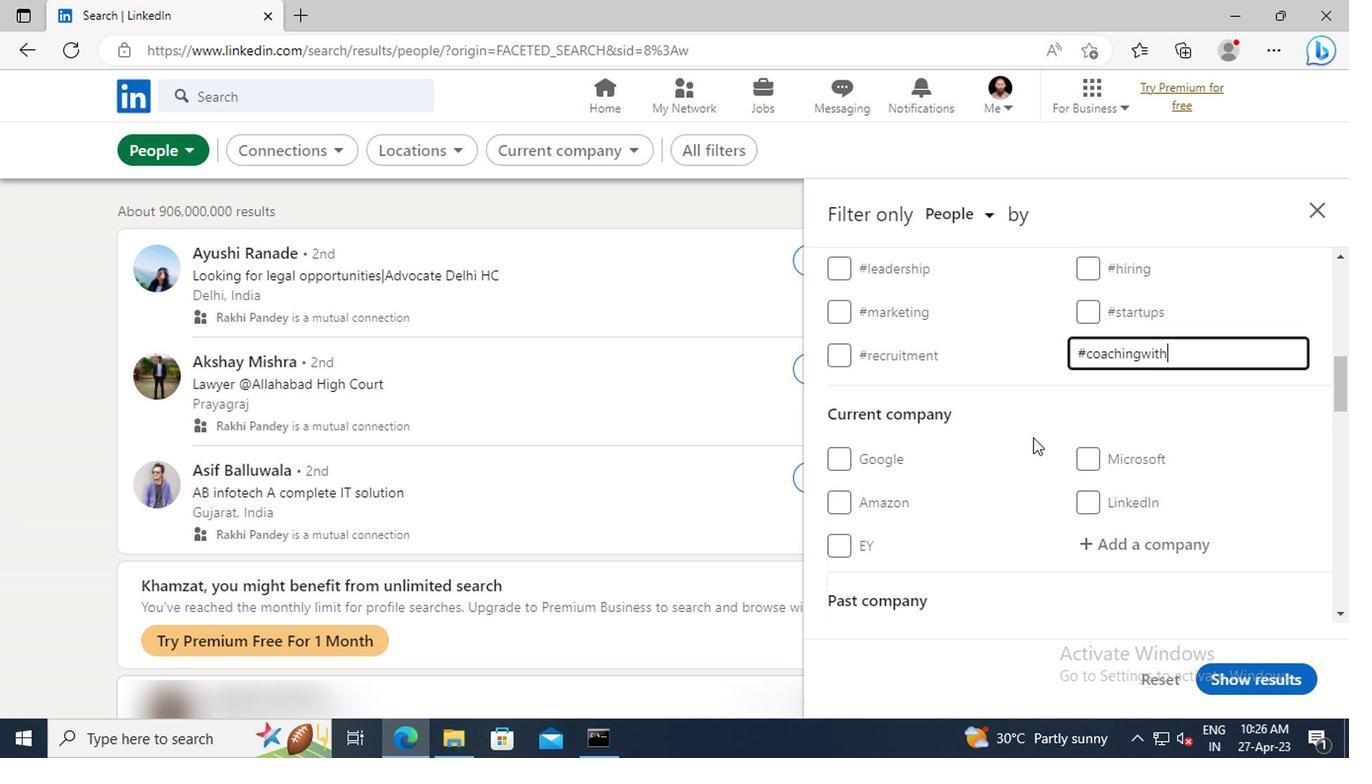 
Action: Mouse scrolled (1029, 438) with delta (0, 0)
Screenshot: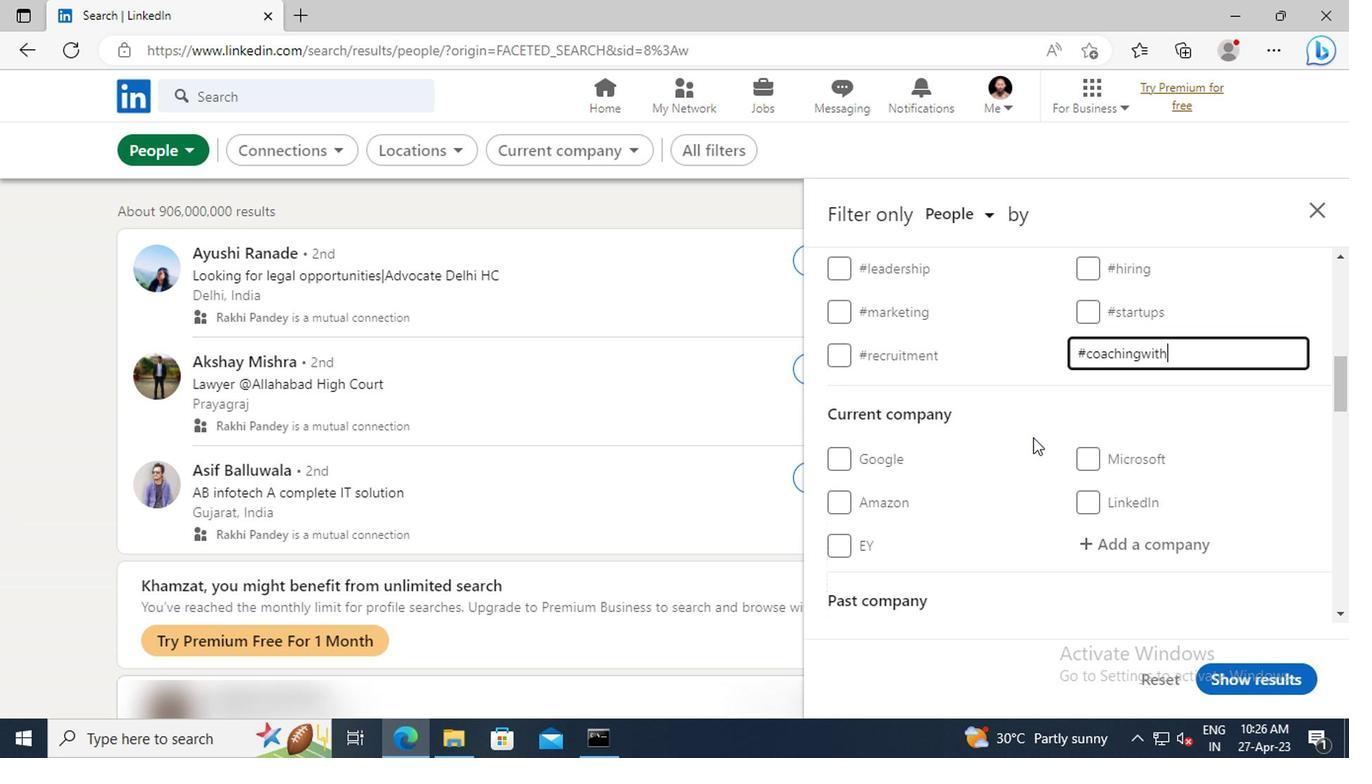 
Action: Mouse scrolled (1029, 438) with delta (0, 0)
Screenshot: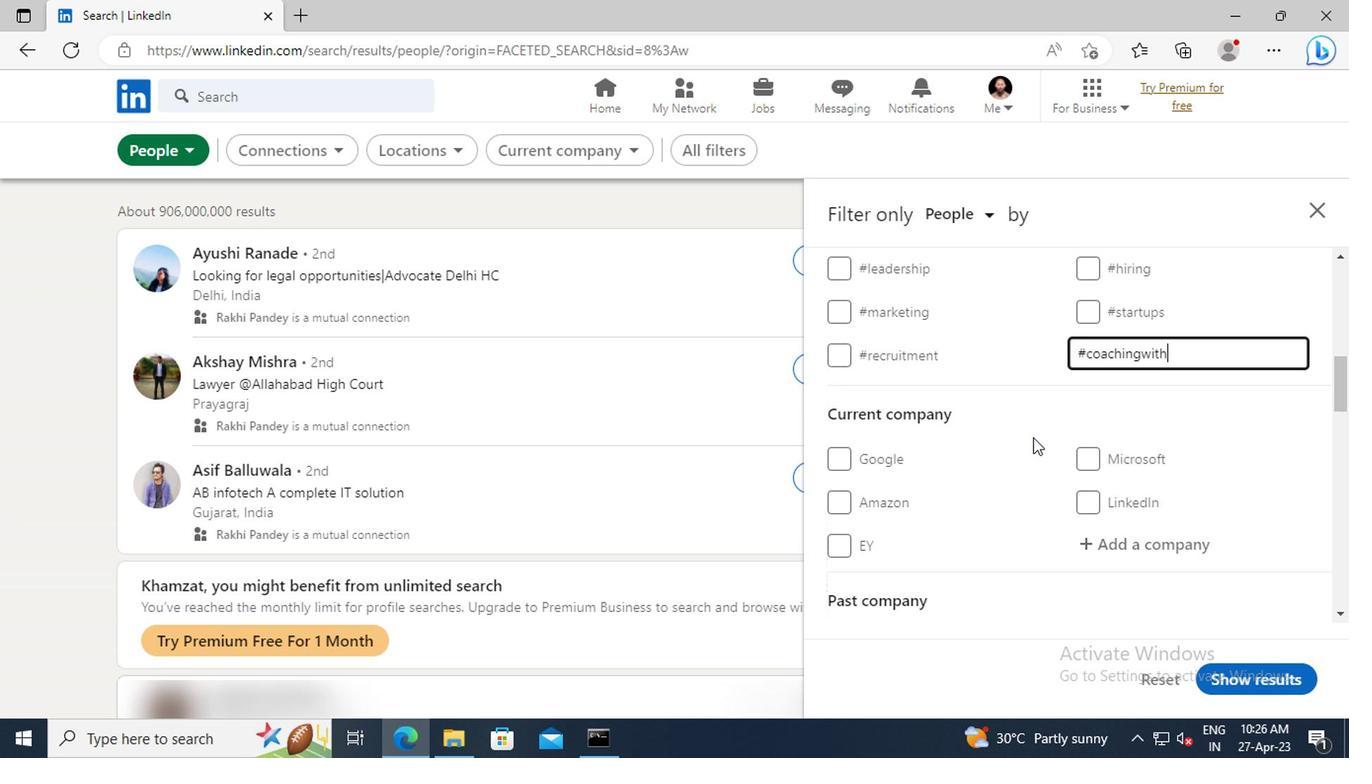 
Action: Mouse scrolled (1029, 438) with delta (0, 0)
Screenshot: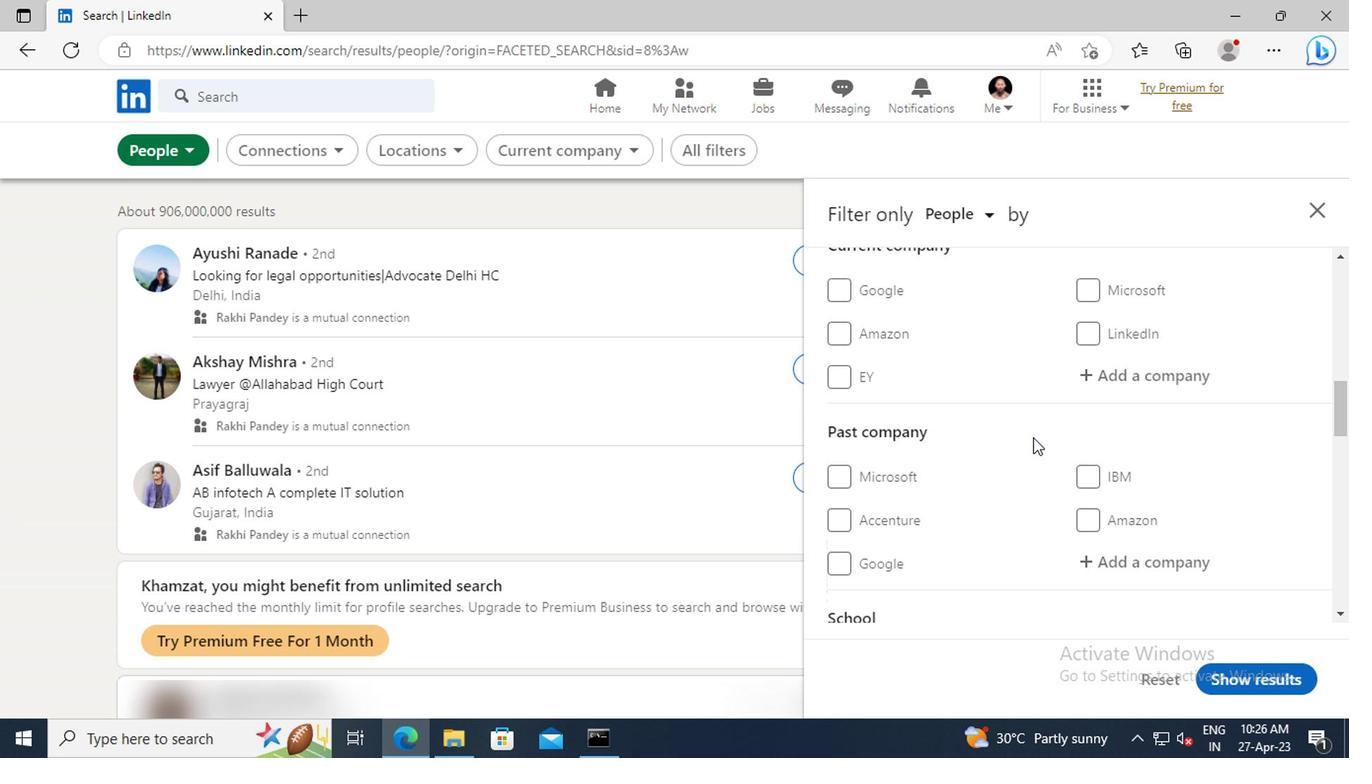 
Action: Mouse scrolled (1029, 438) with delta (0, 0)
Screenshot: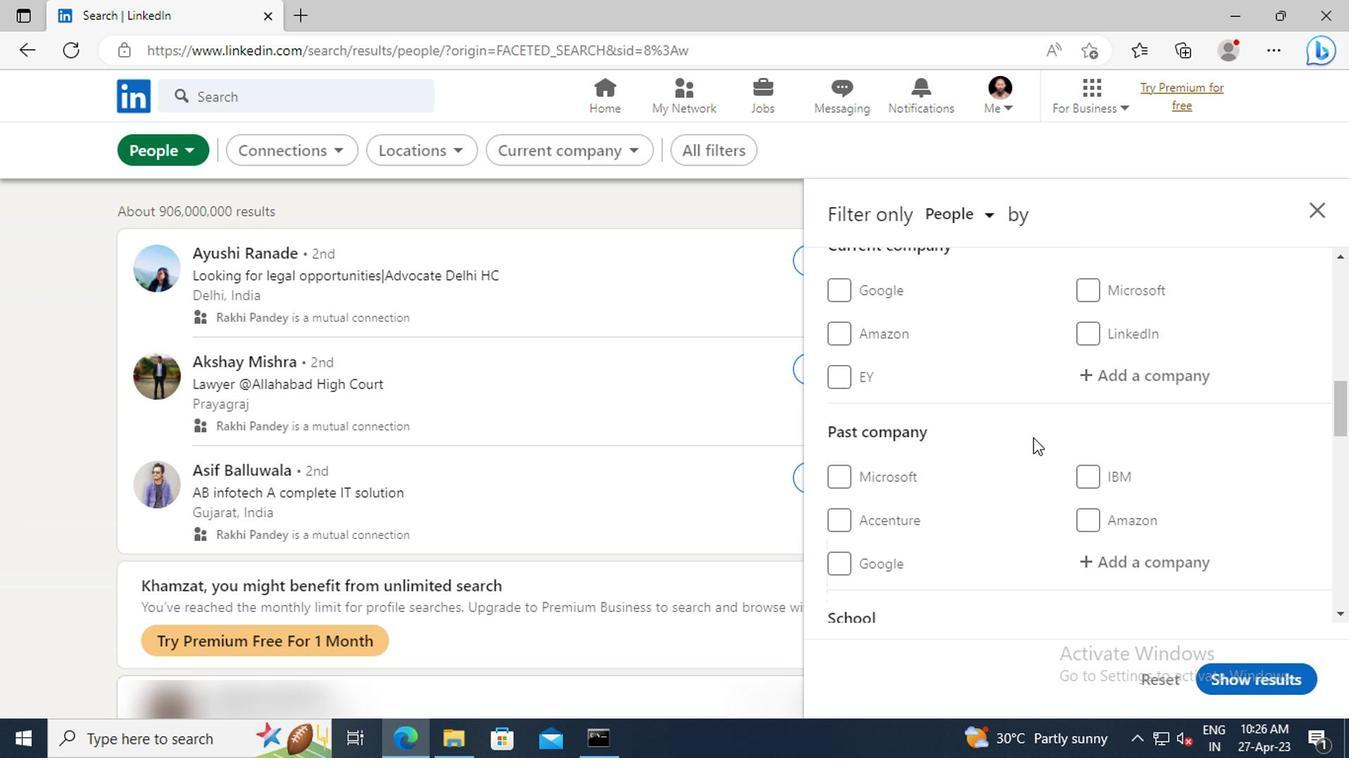 
Action: Mouse scrolled (1029, 438) with delta (0, 0)
Screenshot: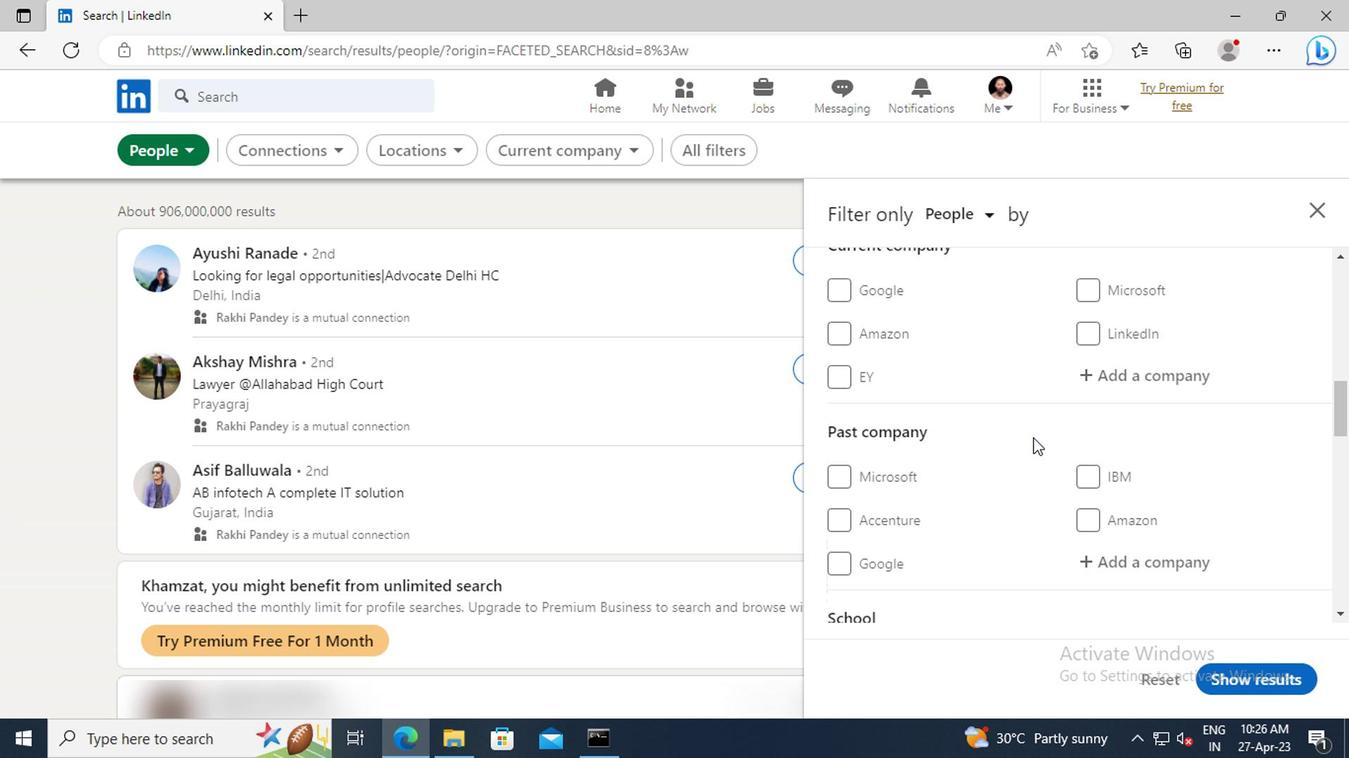 
Action: Mouse scrolled (1029, 438) with delta (0, 0)
Screenshot: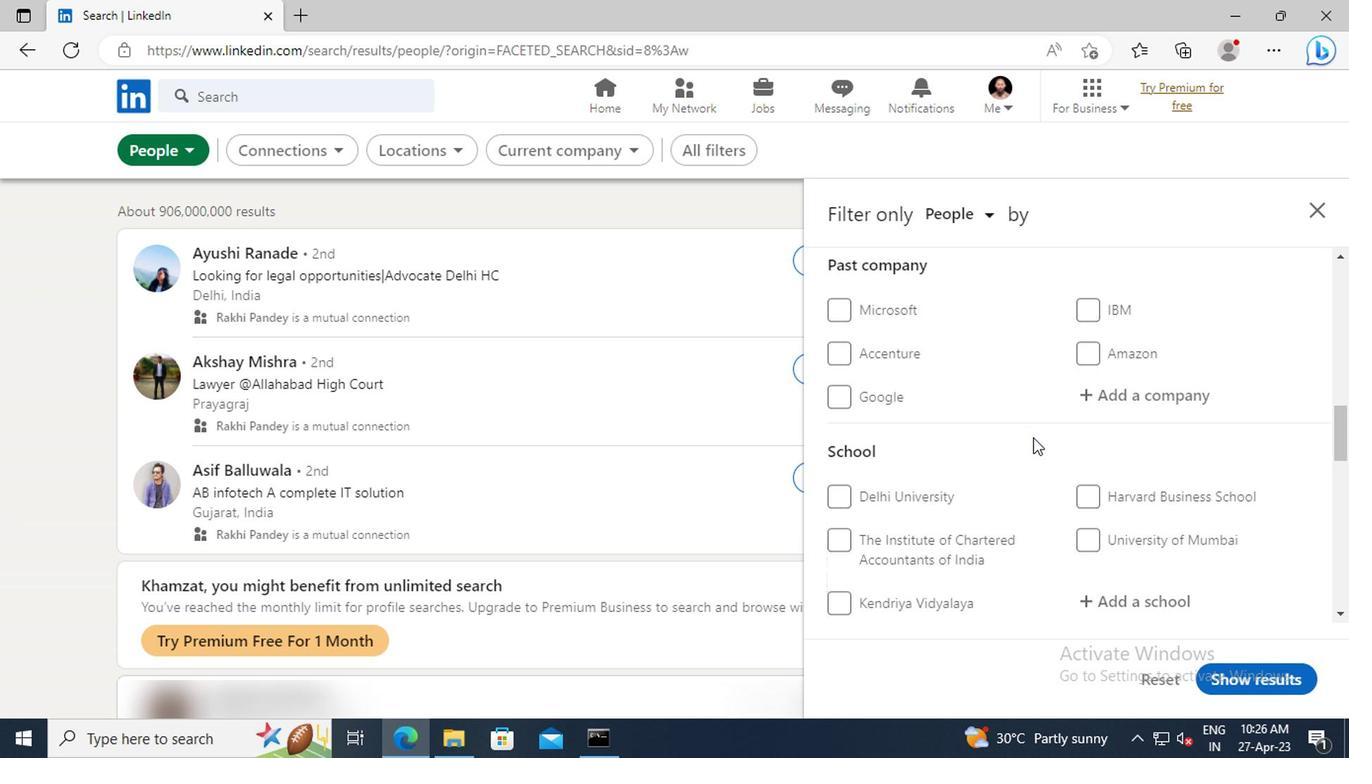 
Action: Mouse scrolled (1029, 438) with delta (0, 0)
Screenshot: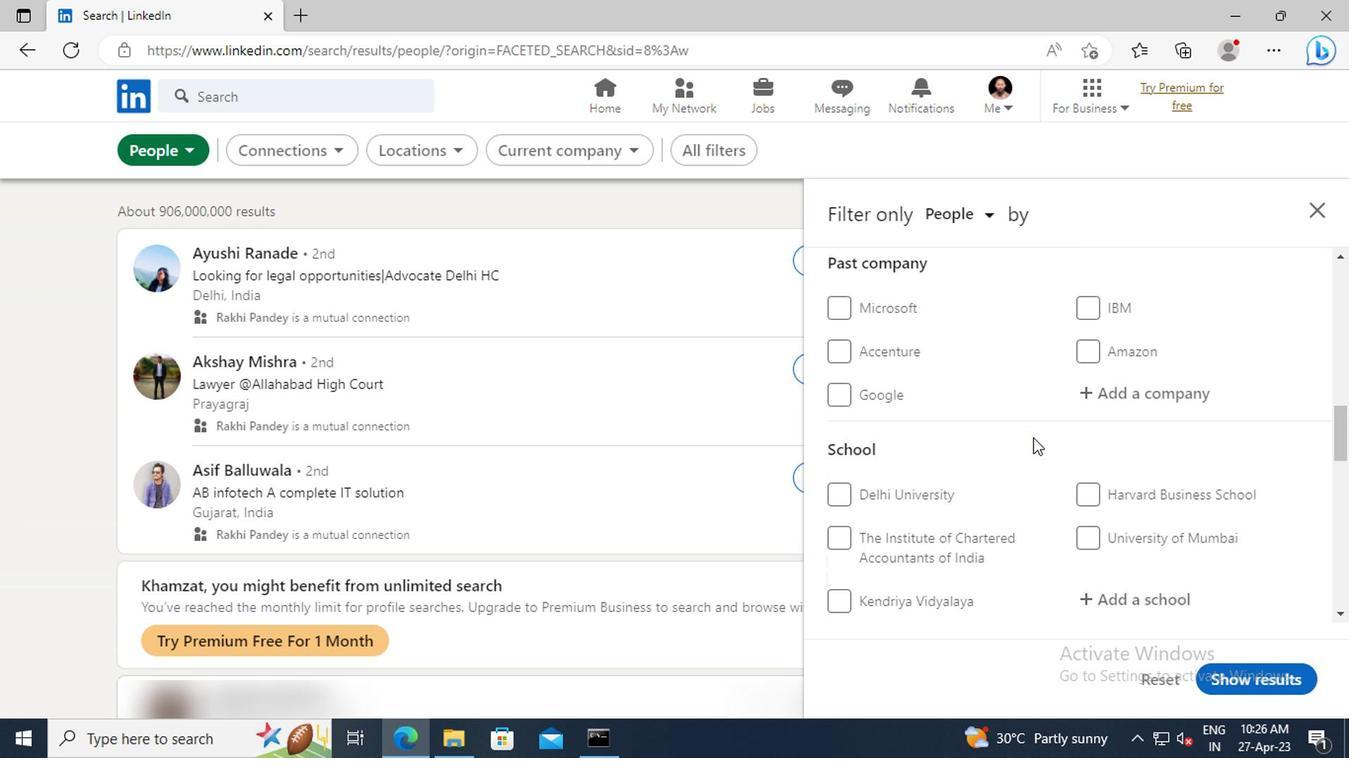 
Action: Mouse scrolled (1029, 438) with delta (0, 0)
Screenshot: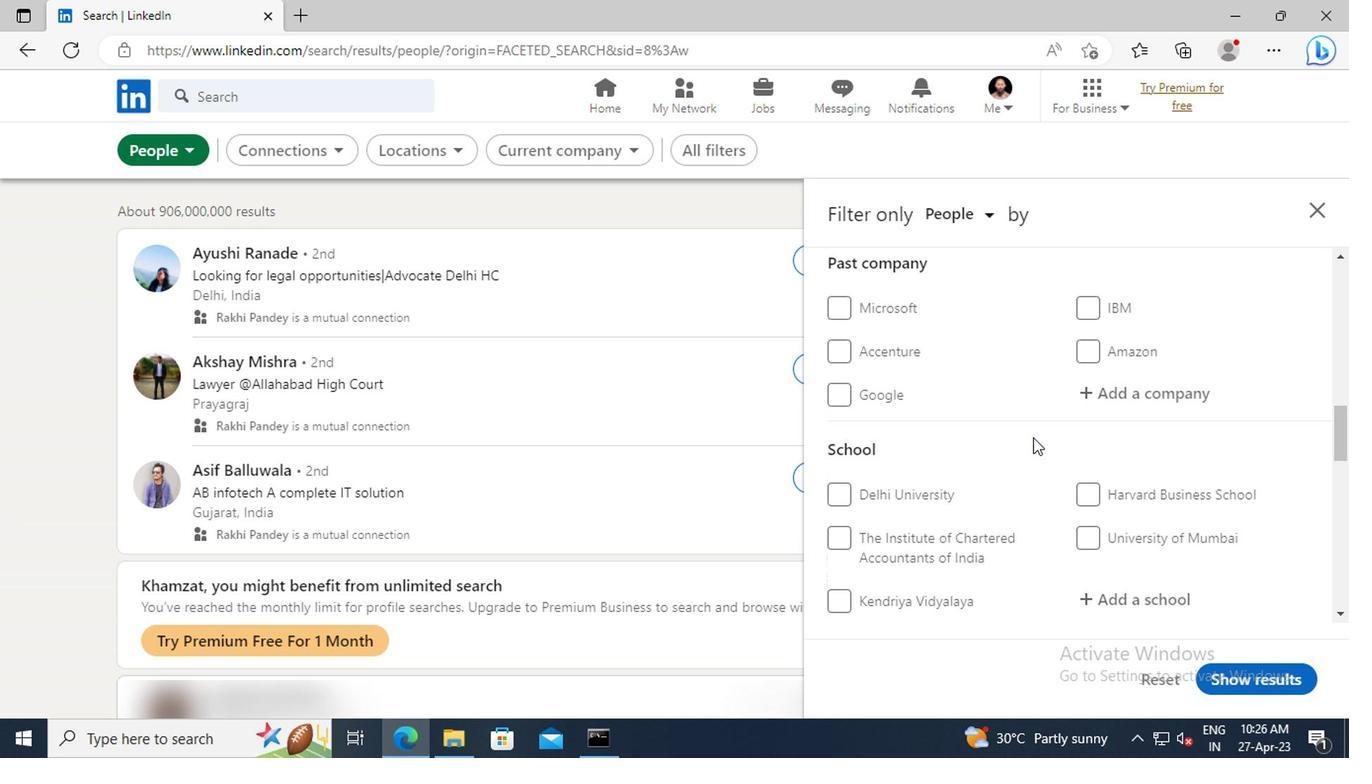 
Action: Mouse scrolled (1029, 438) with delta (0, 0)
Screenshot: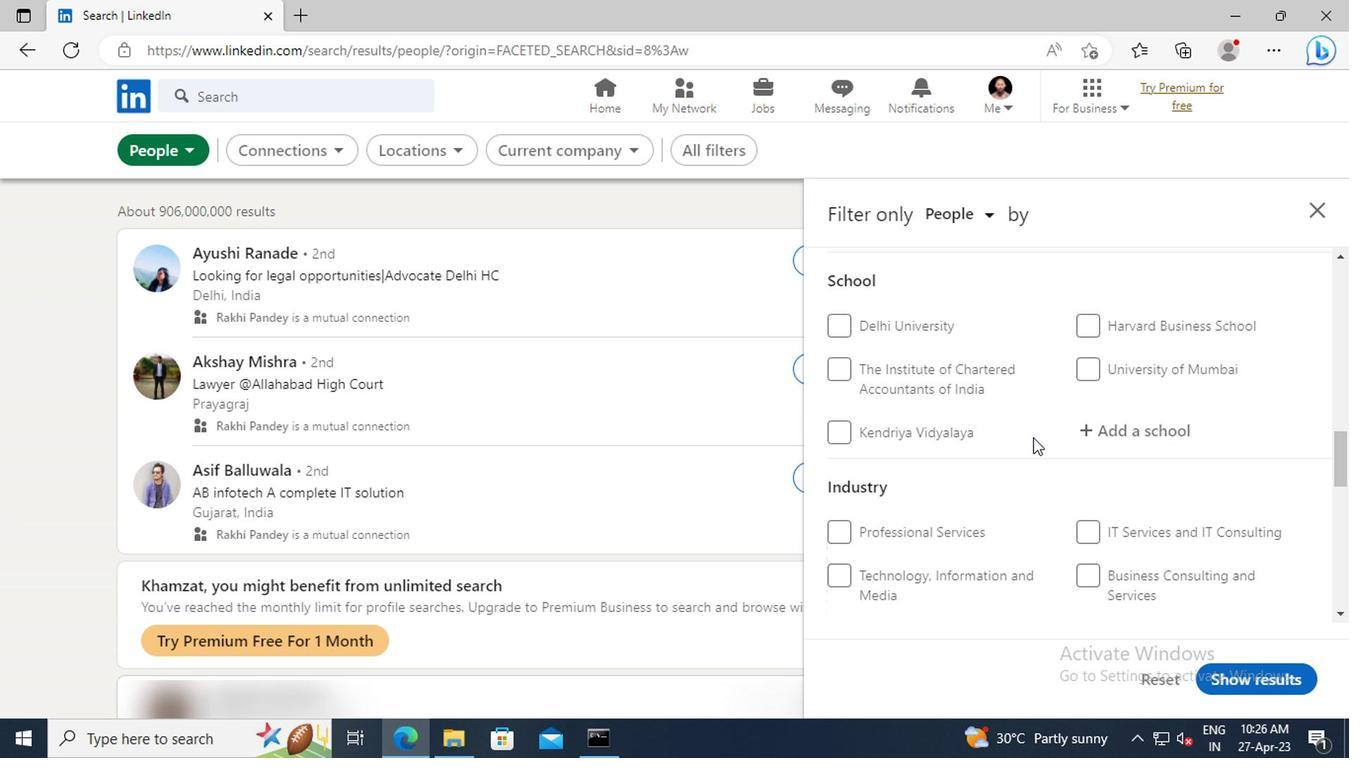 
Action: Mouse scrolled (1029, 438) with delta (0, 0)
Screenshot: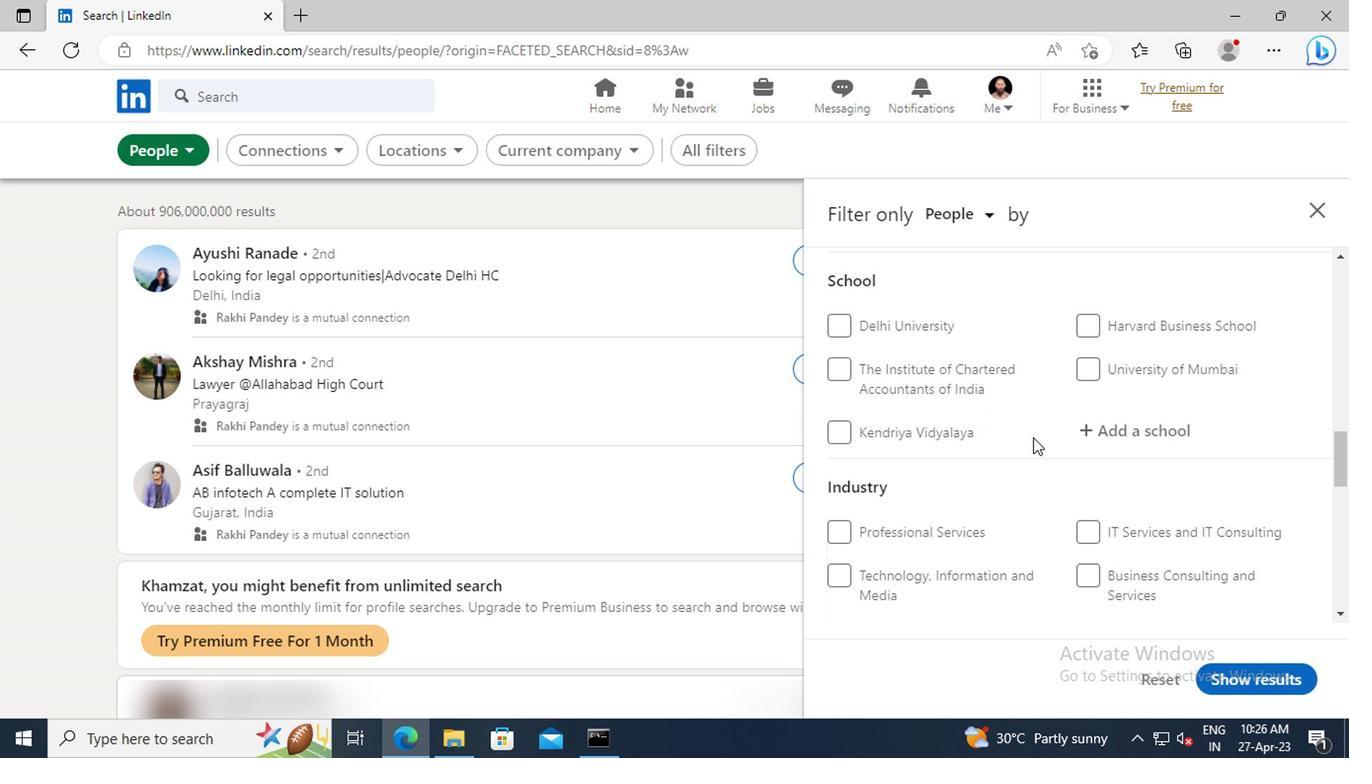 
Action: Mouse scrolled (1029, 438) with delta (0, 0)
Screenshot: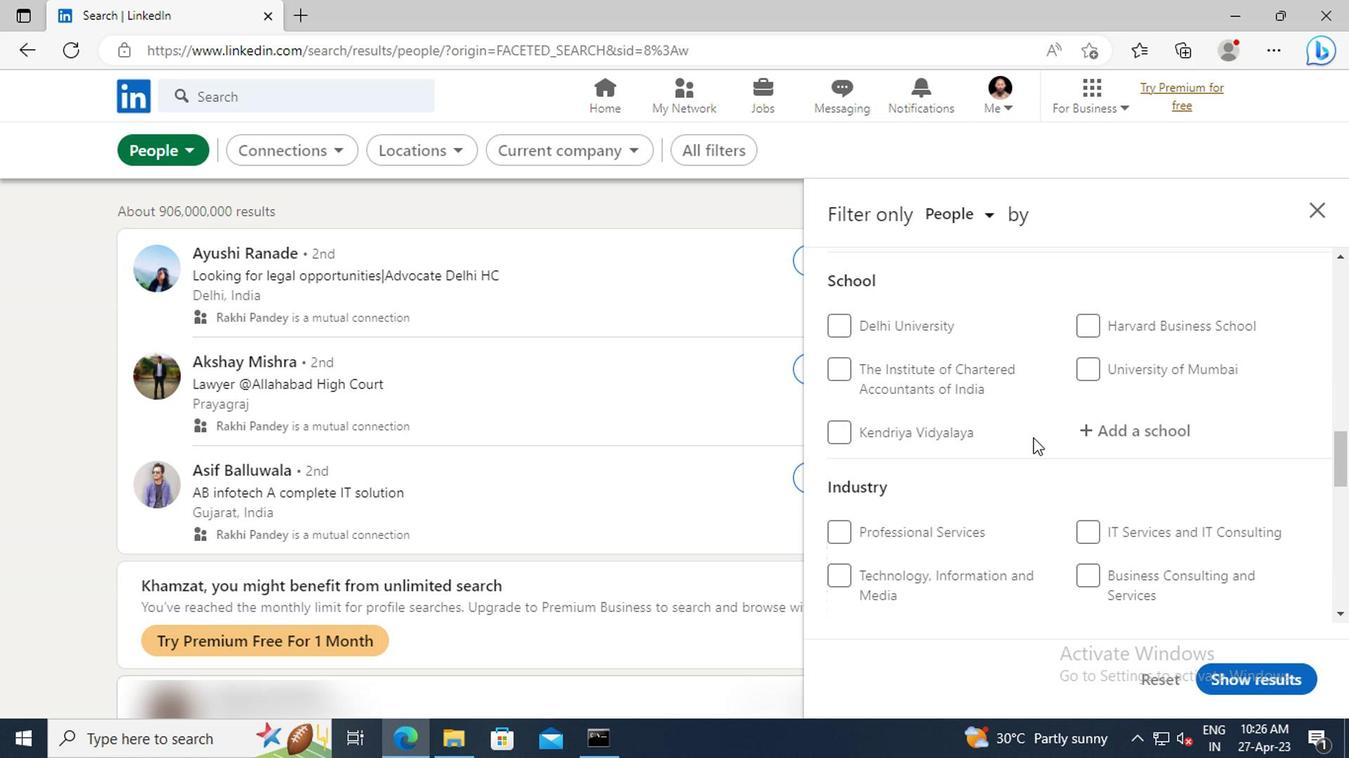 
Action: Mouse scrolled (1029, 438) with delta (0, 0)
Screenshot: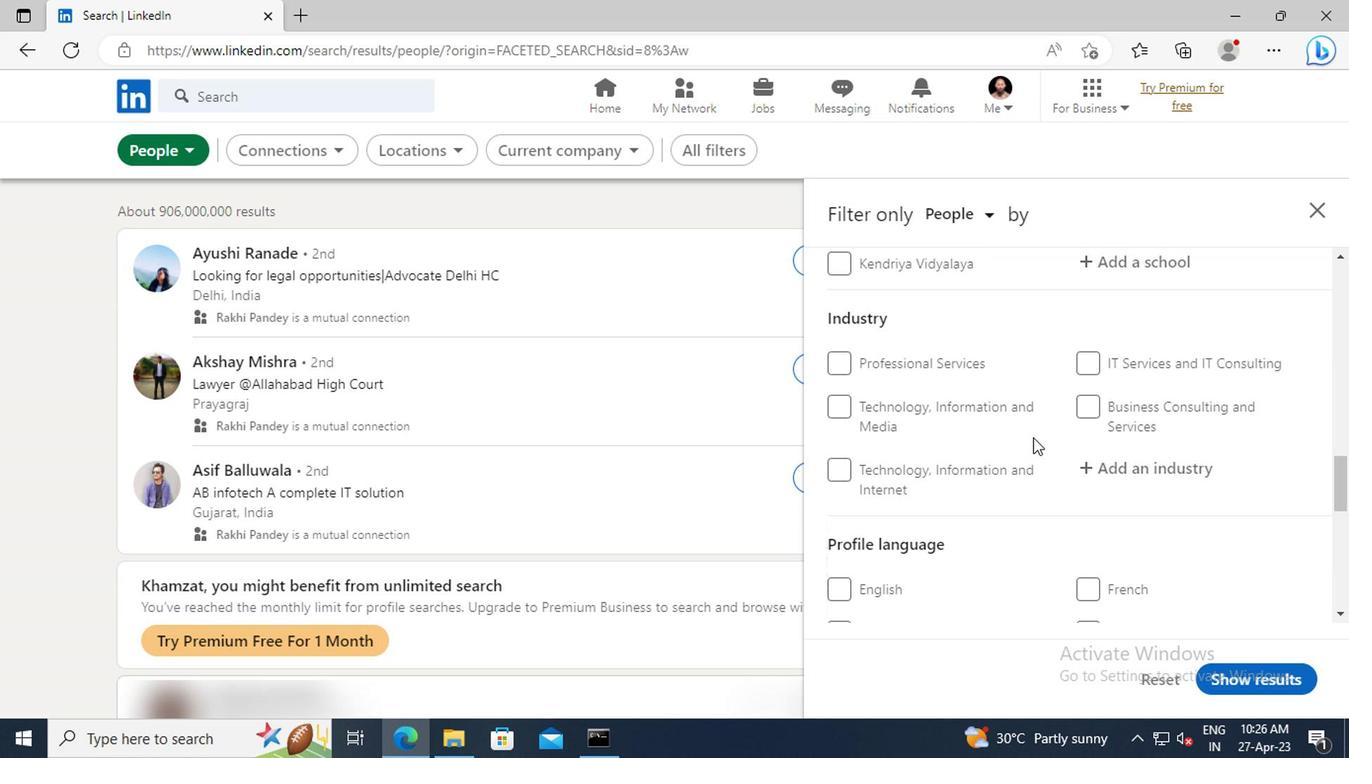 
Action: Mouse scrolled (1029, 438) with delta (0, 0)
Screenshot: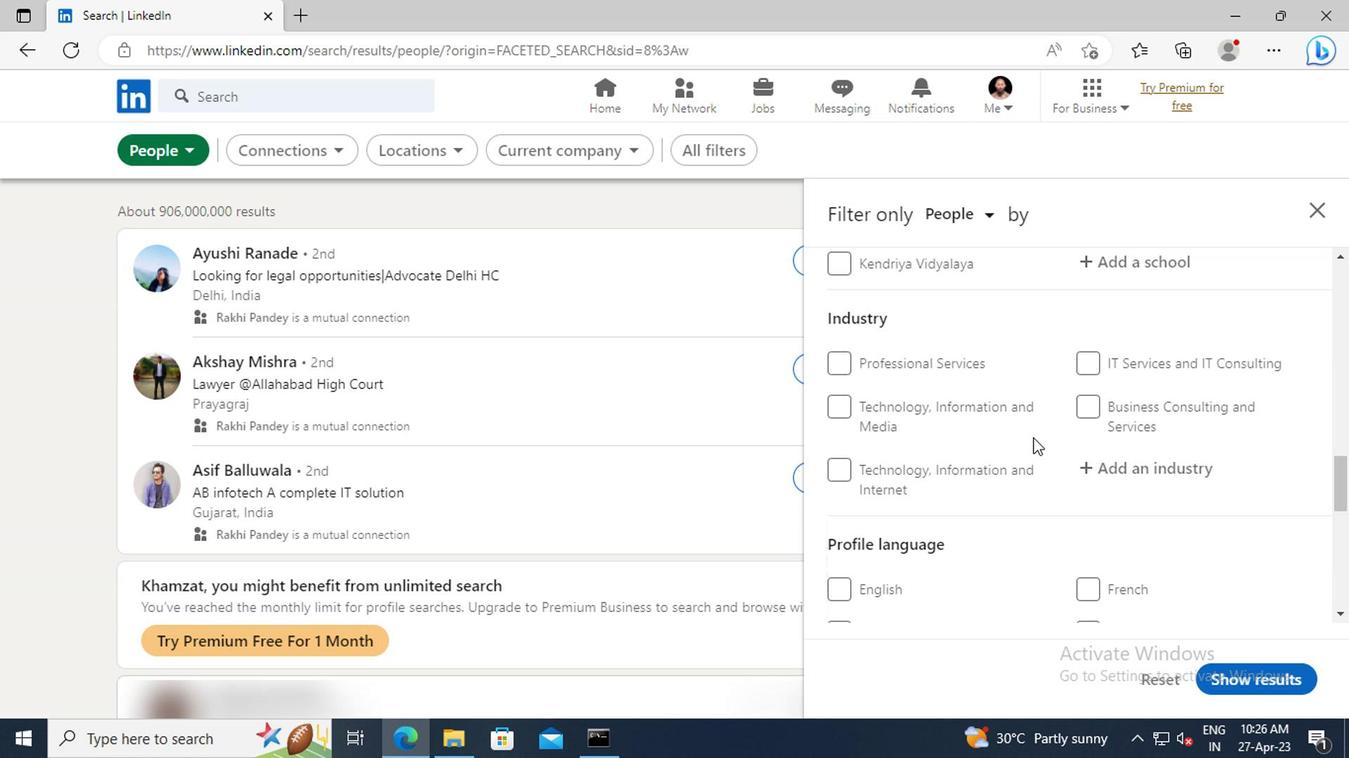 
Action: Mouse scrolled (1029, 438) with delta (0, 0)
Screenshot: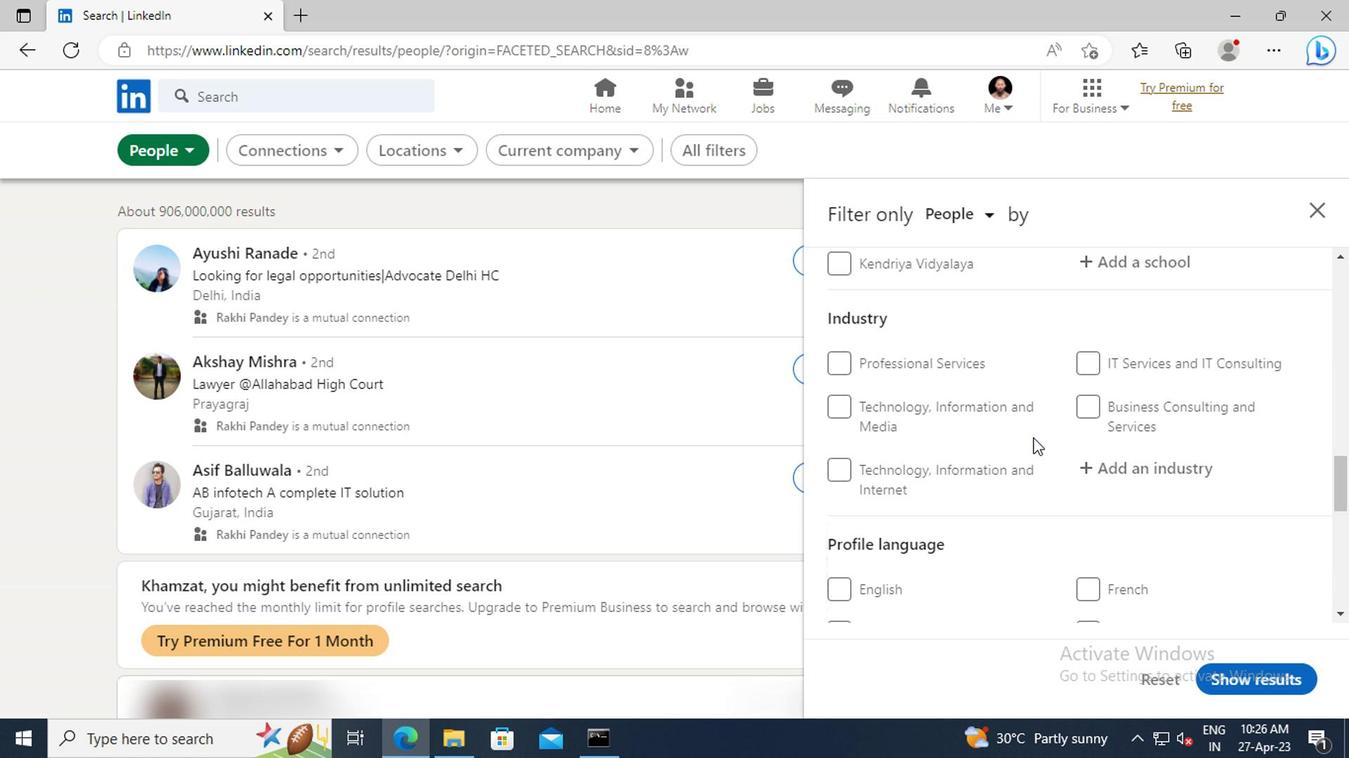 
Action: Mouse moved to (1088, 424)
Screenshot: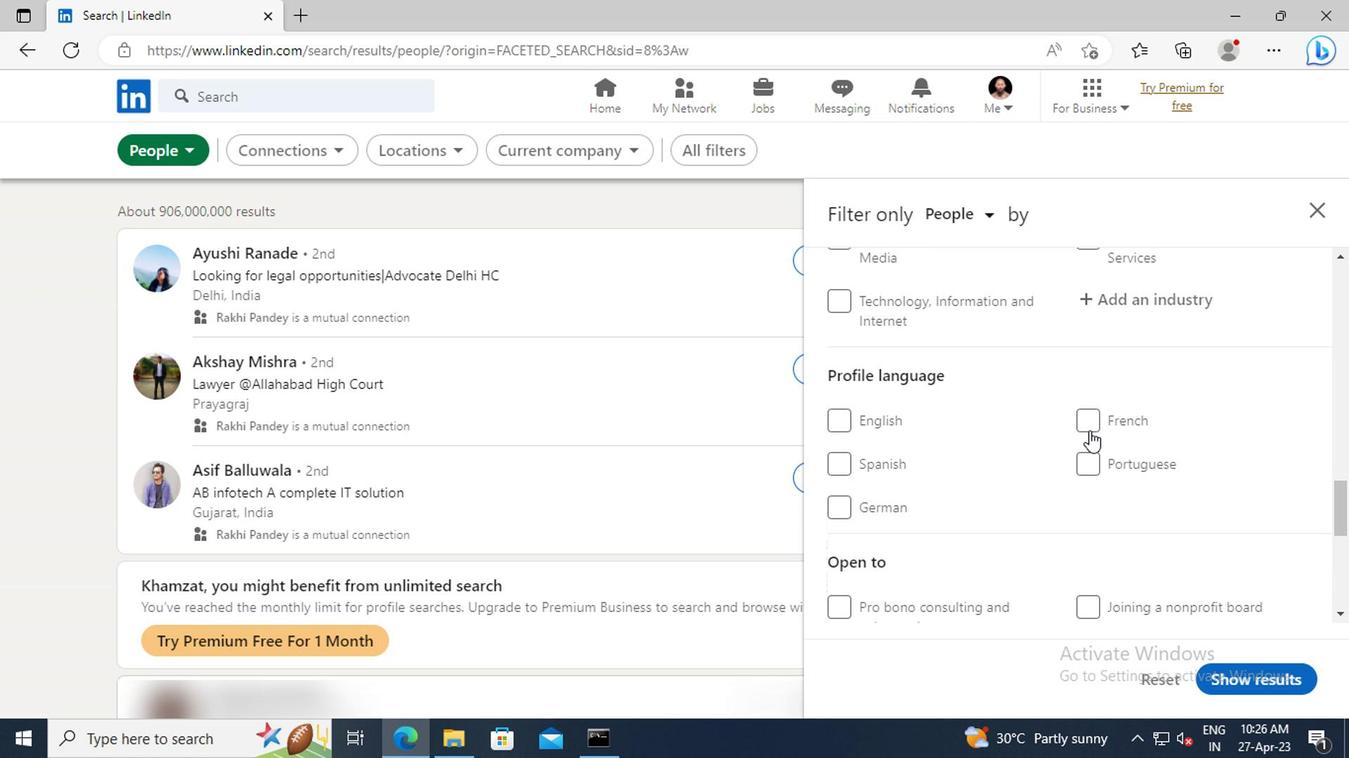 
Action: Mouse pressed left at (1088, 424)
Screenshot: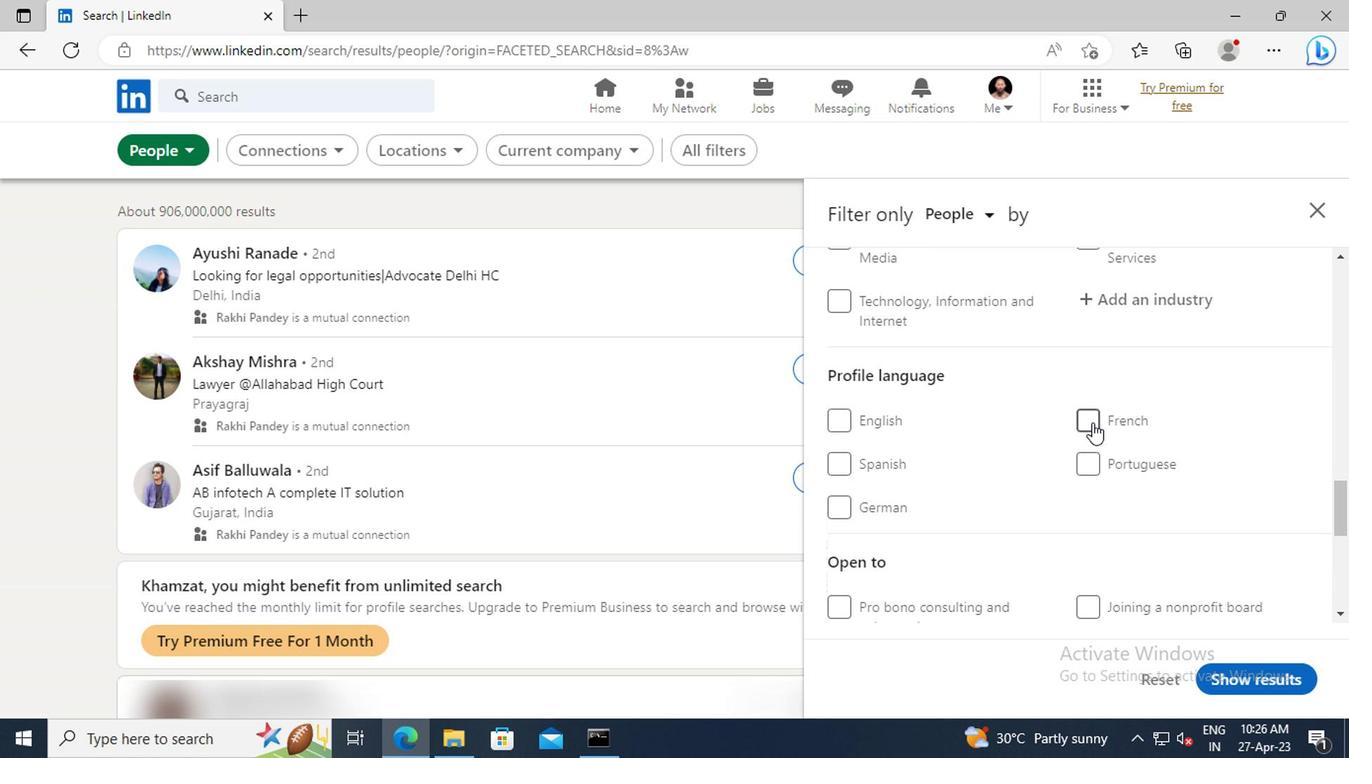 
Action: Mouse moved to (1089, 443)
Screenshot: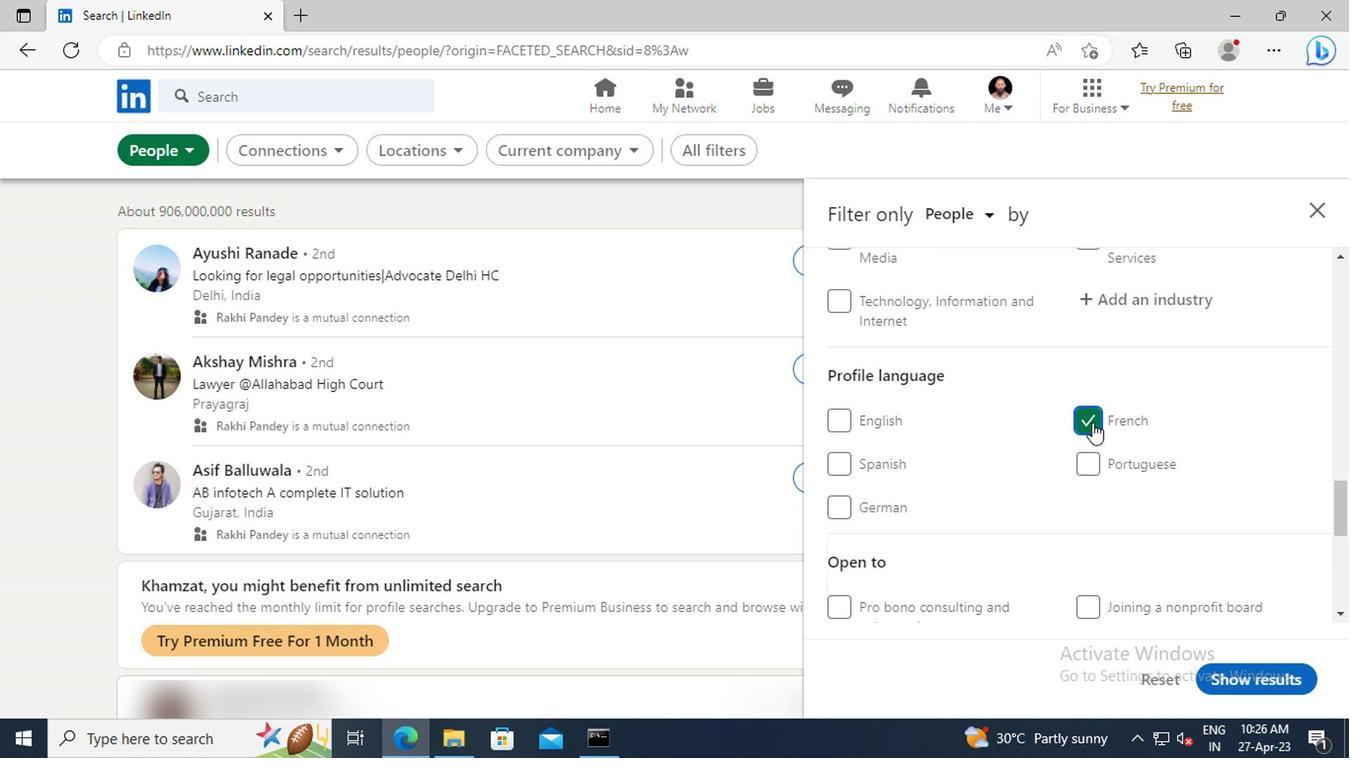
Action: Mouse scrolled (1089, 444) with delta (0, 0)
Screenshot: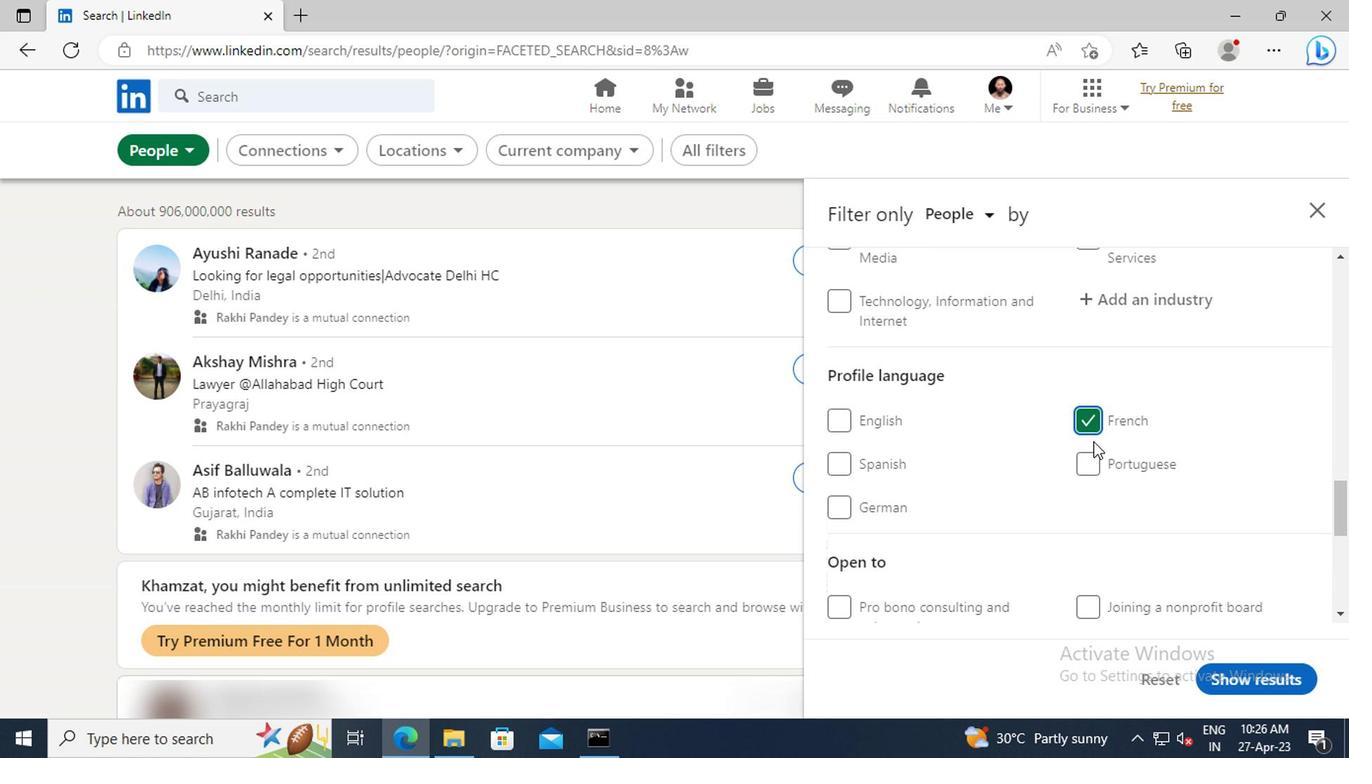 
Action: Mouse scrolled (1089, 444) with delta (0, 0)
Screenshot: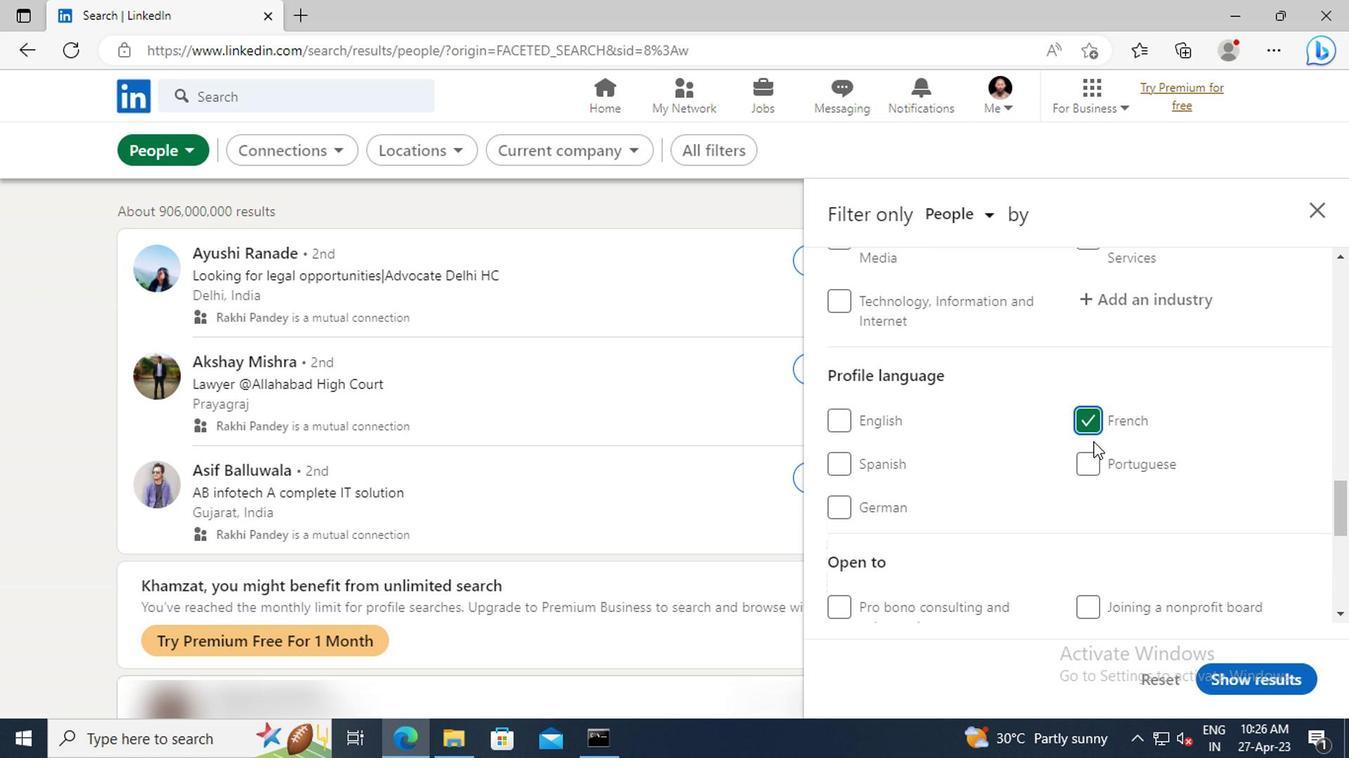 
Action: Mouse scrolled (1089, 444) with delta (0, 0)
Screenshot: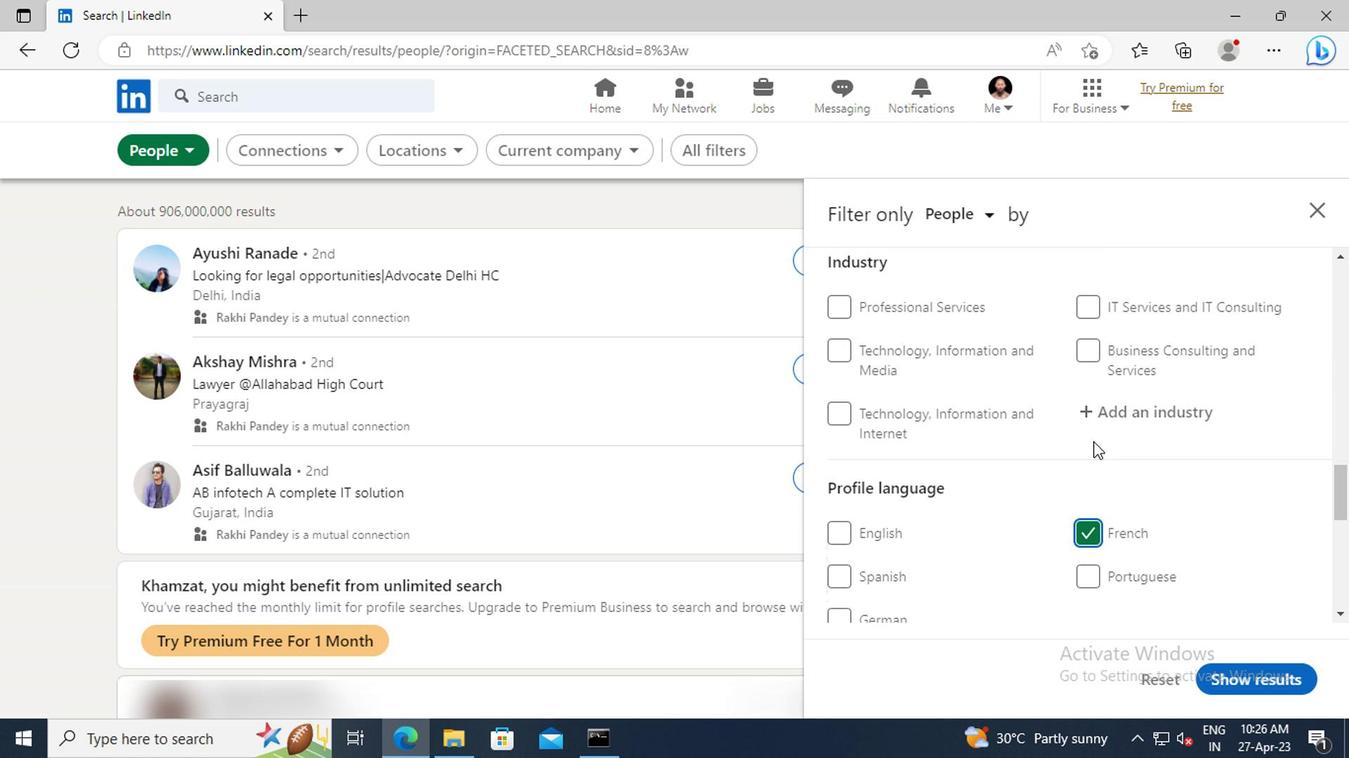 
Action: Mouse scrolled (1089, 444) with delta (0, 0)
Screenshot: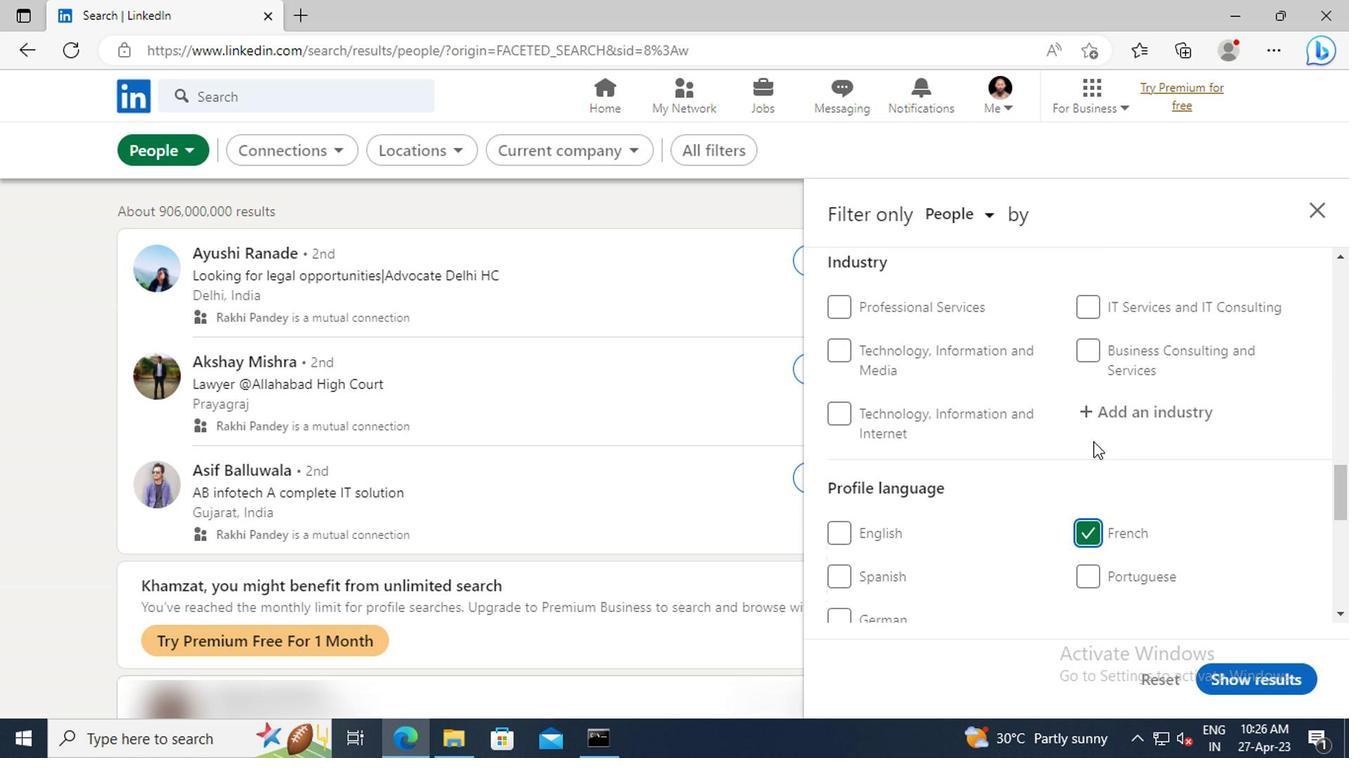 
Action: Mouse scrolled (1089, 444) with delta (0, 0)
Screenshot: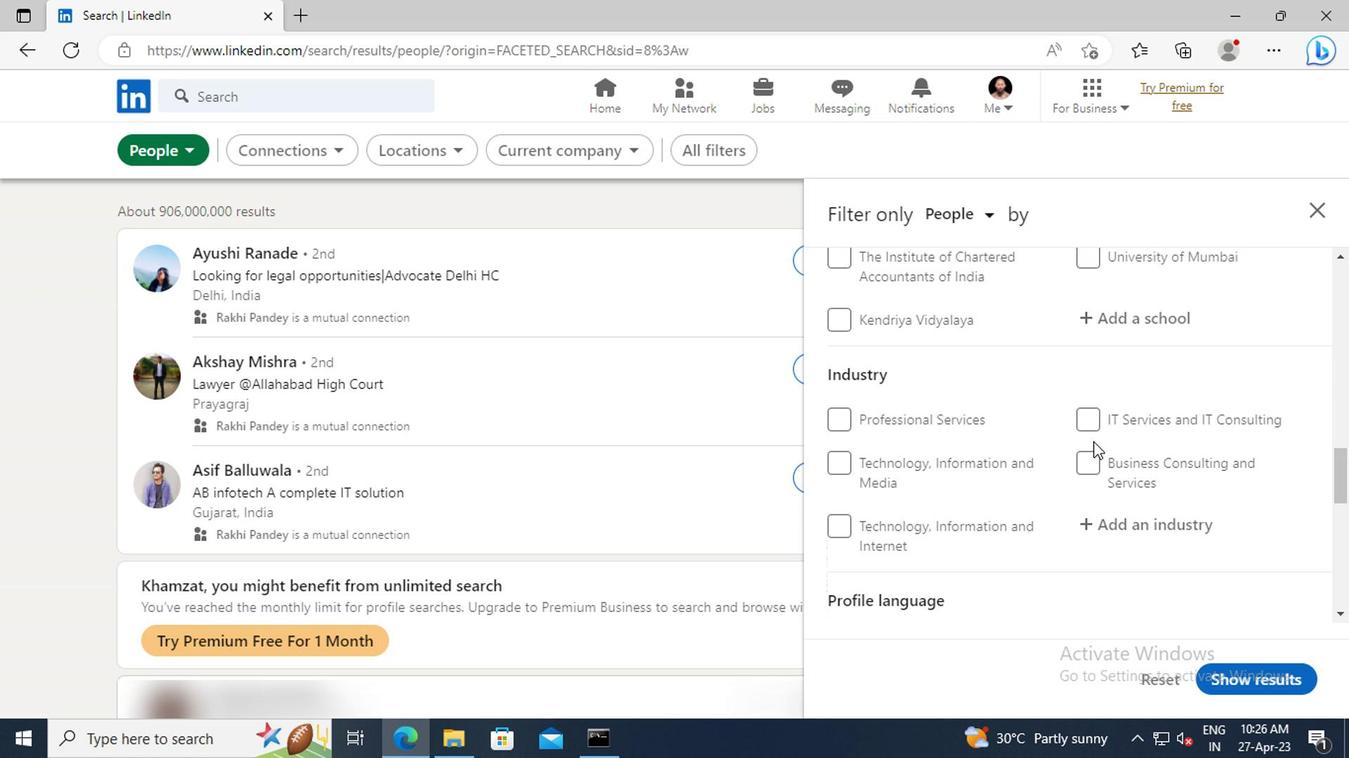 
Action: Mouse scrolled (1089, 444) with delta (0, 0)
Screenshot: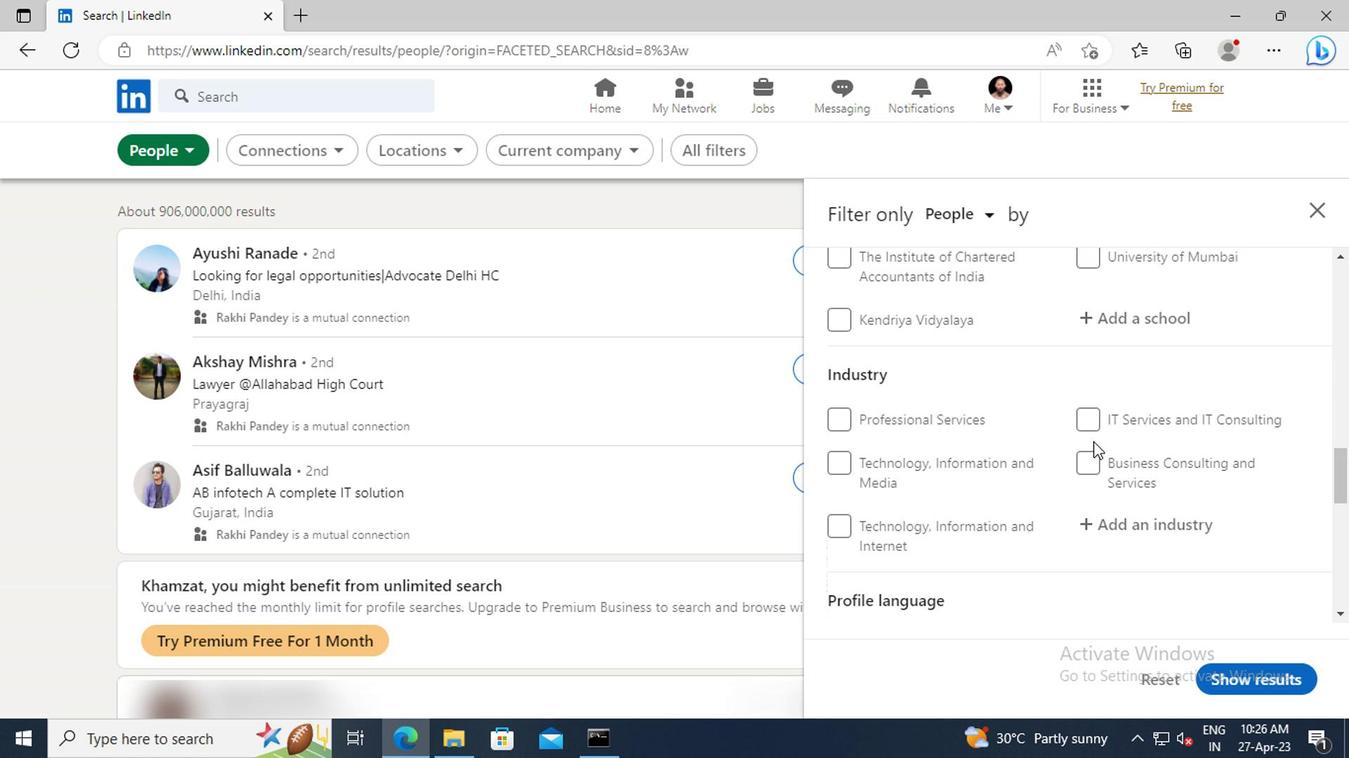
Action: Mouse scrolled (1089, 444) with delta (0, 0)
Screenshot: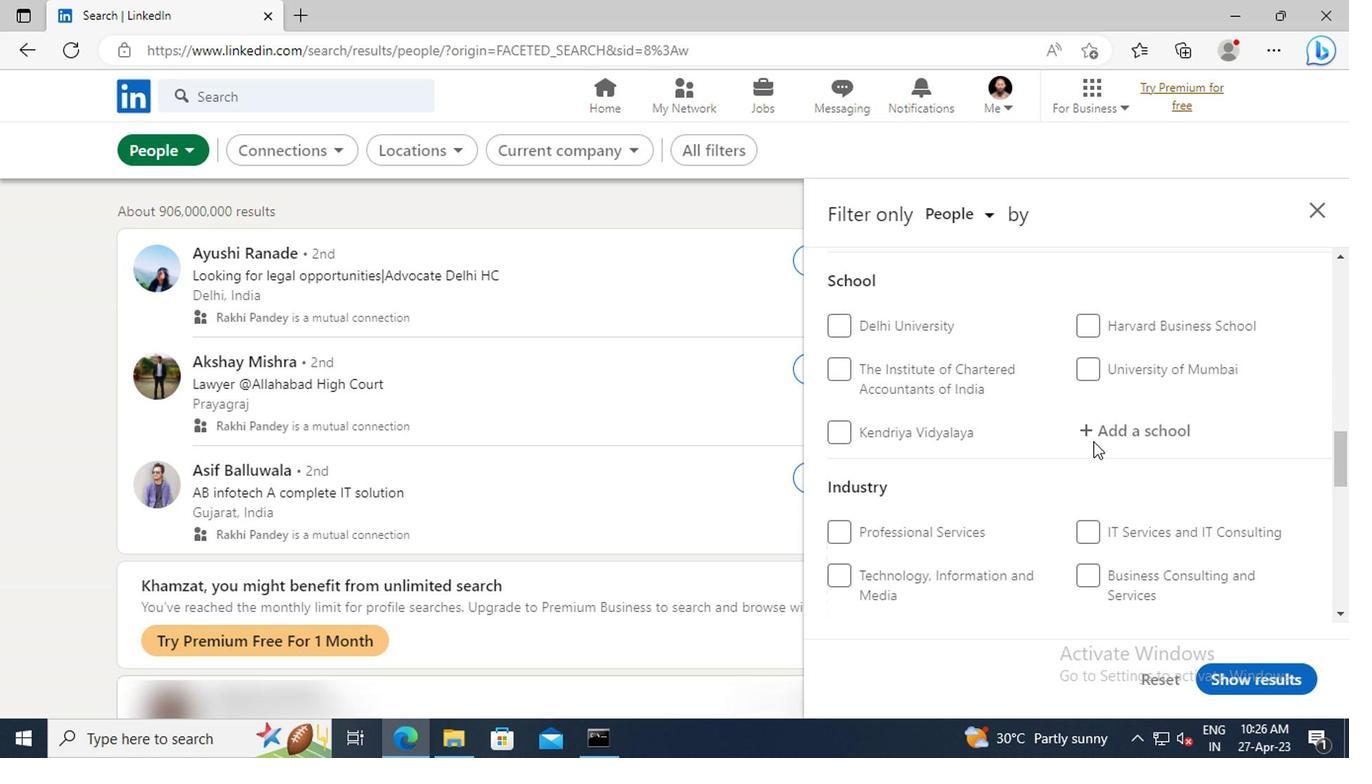 
Action: Mouse scrolled (1089, 444) with delta (0, 0)
Screenshot: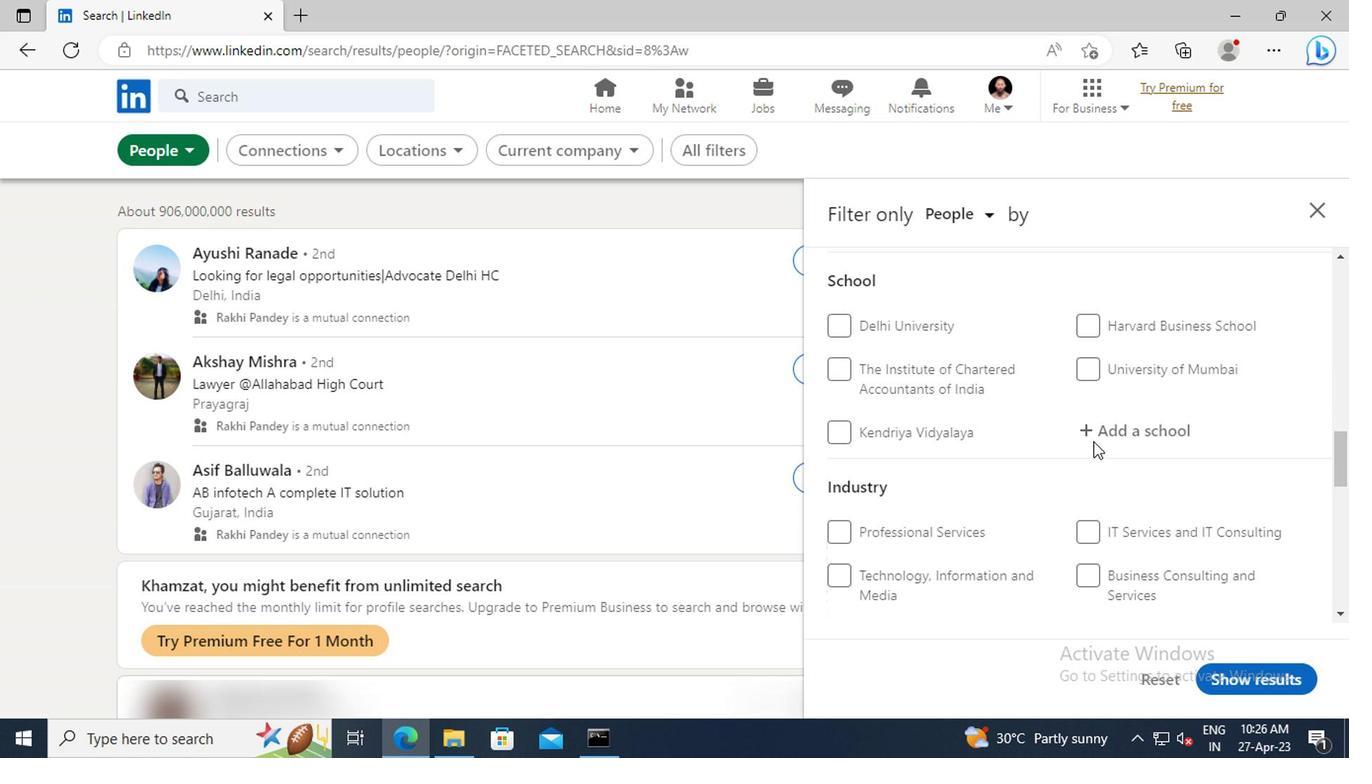 
Action: Mouse scrolled (1089, 444) with delta (0, 0)
Screenshot: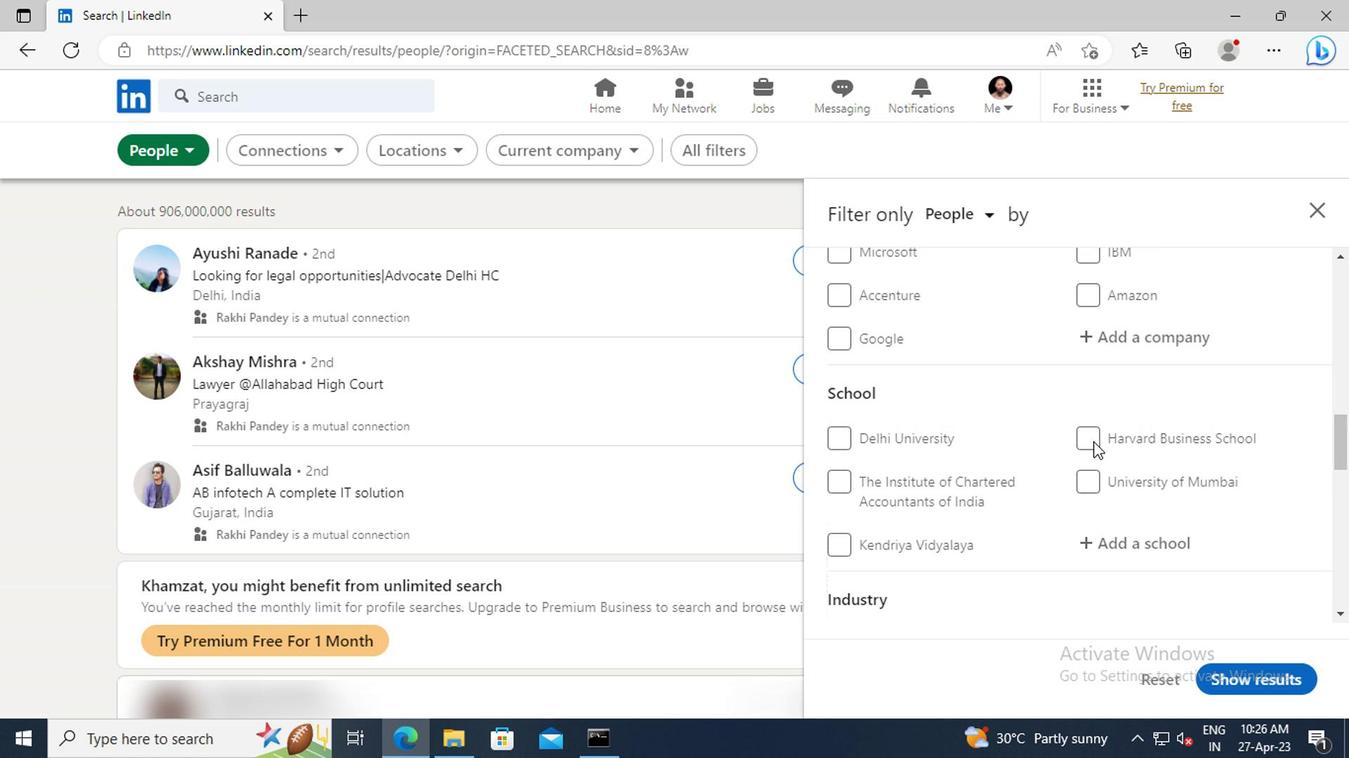 
Action: Mouse scrolled (1089, 444) with delta (0, 0)
Screenshot: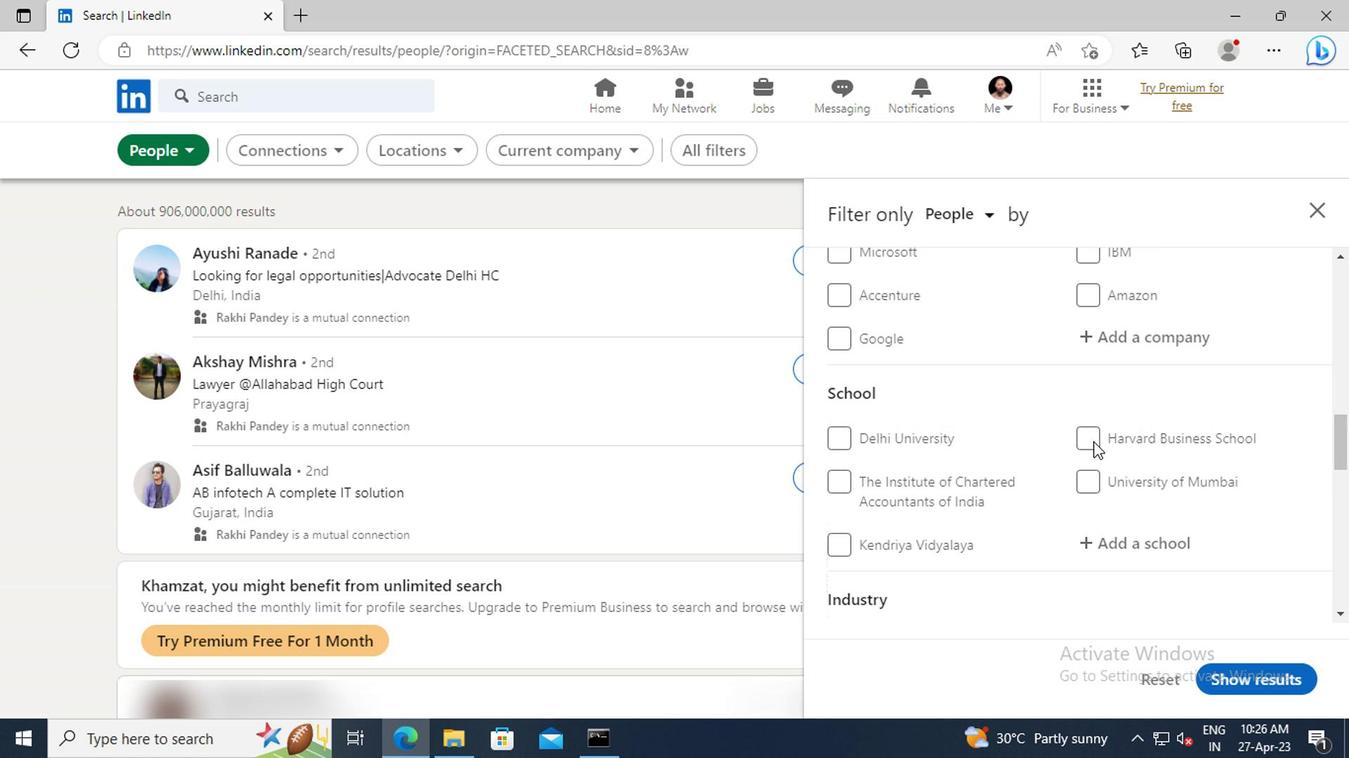 
Action: Mouse scrolled (1089, 444) with delta (0, 0)
Screenshot: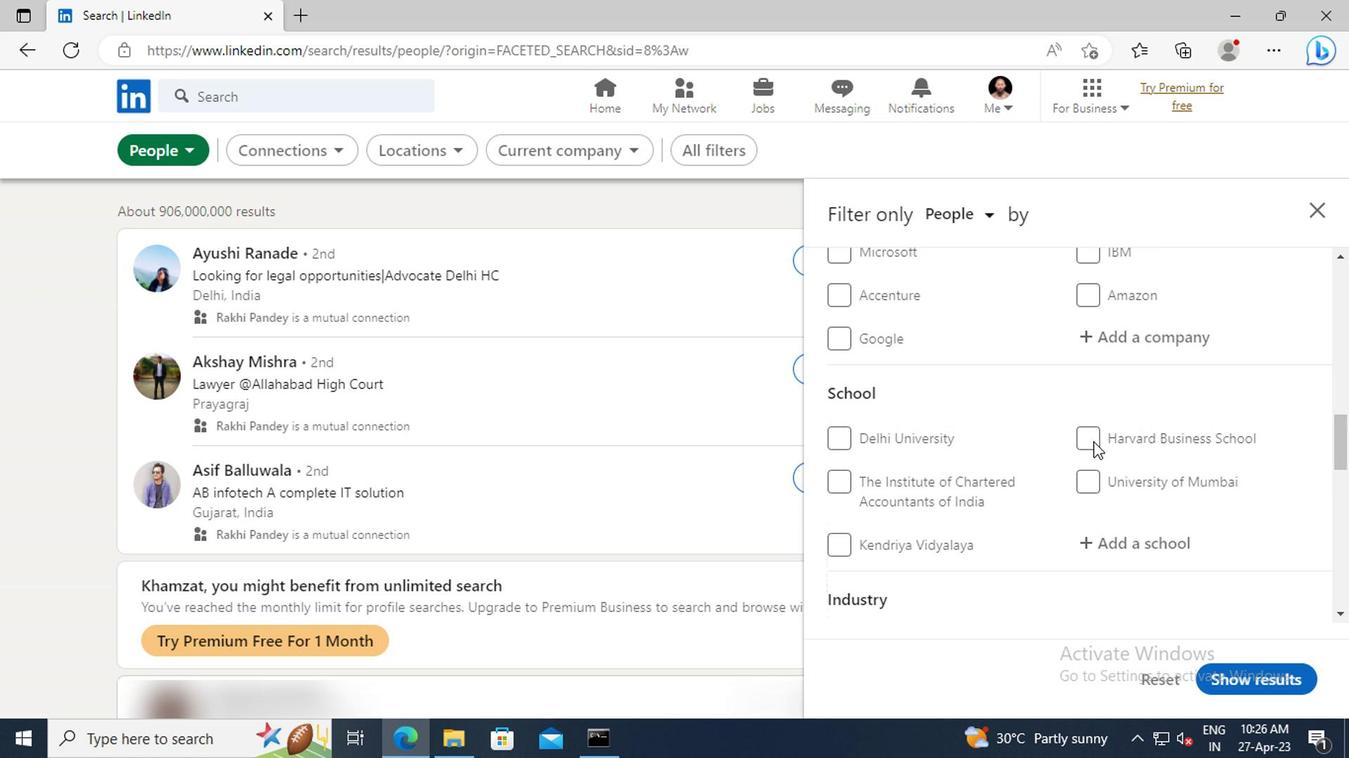 
Action: Mouse scrolled (1089, 444) with delta (0, 0)
Screenshot: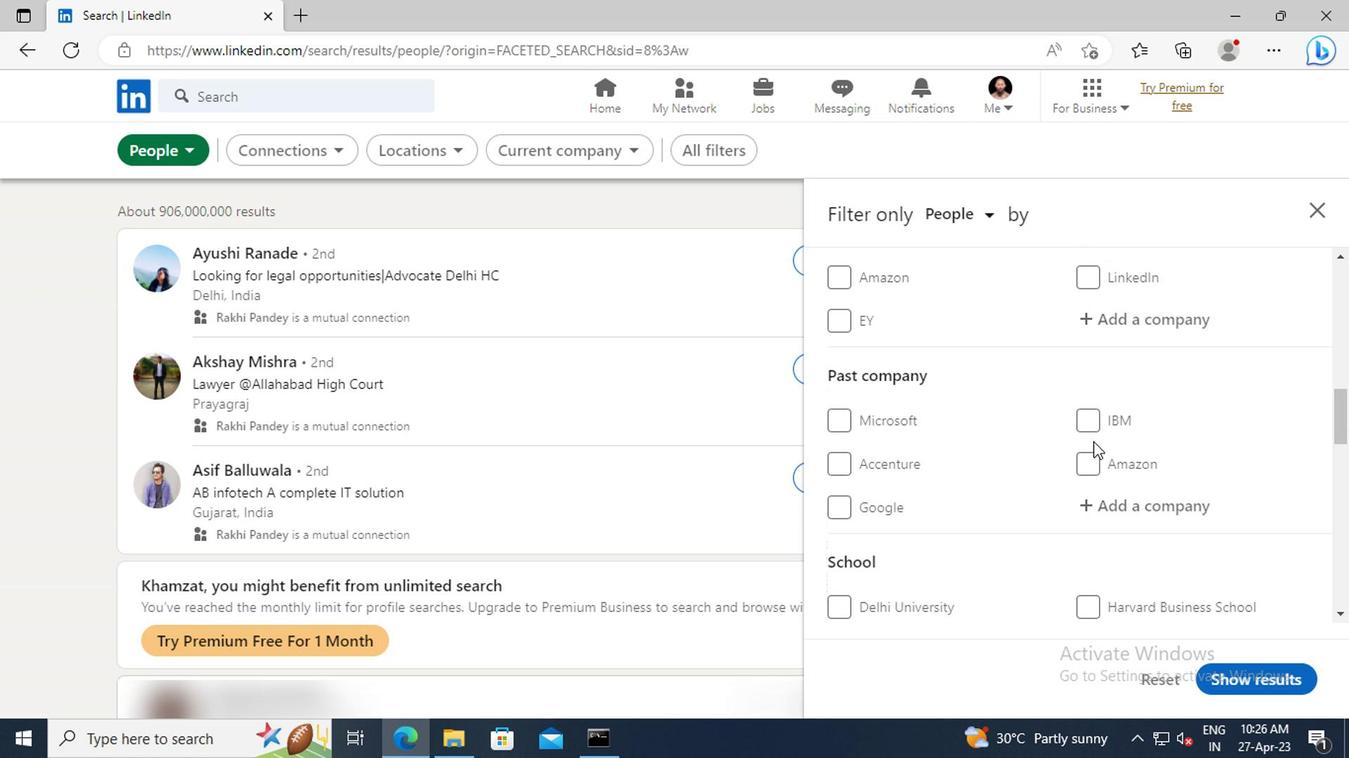 
Action: Mouse scrolled (1089, 444) with delta (0, 0)
Screenshot: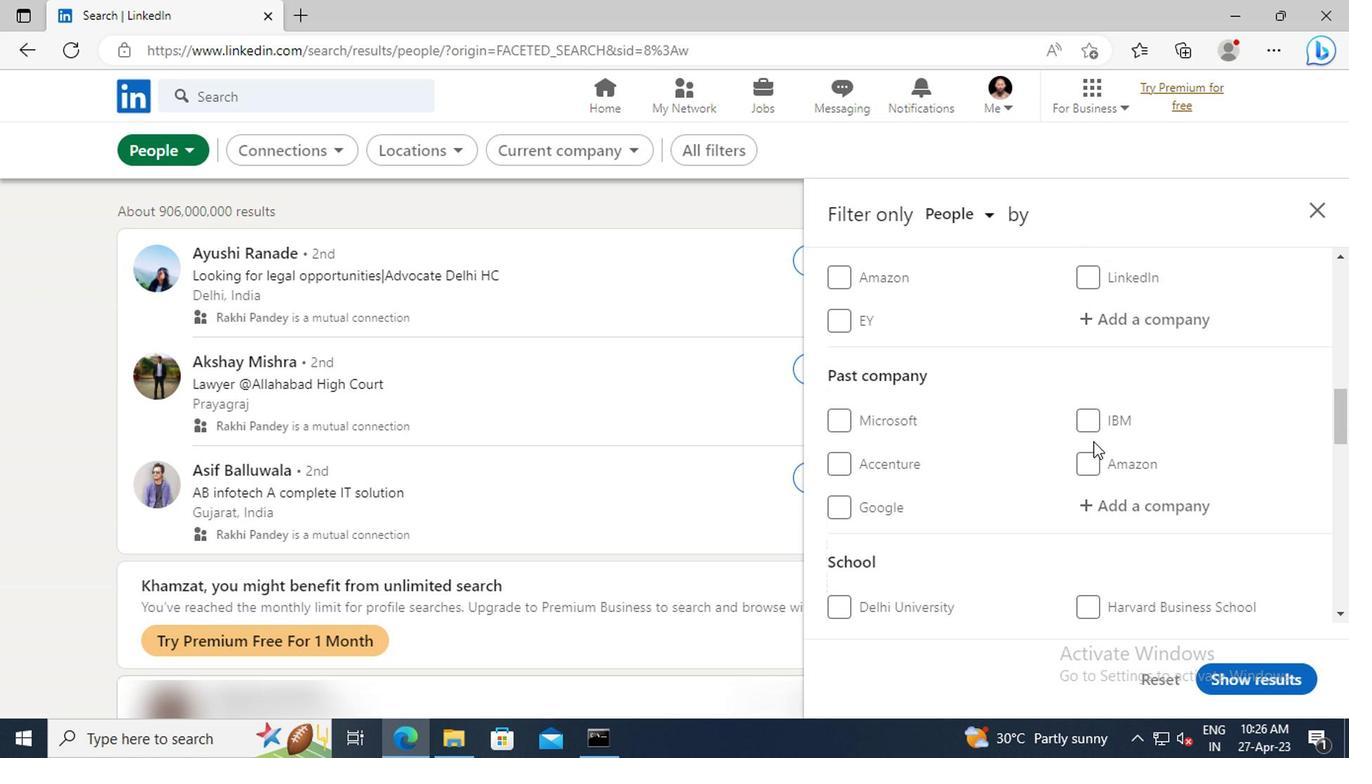 
Action: Mouse scrolled (1089, 444) with delta (0, 0)
Screenshot: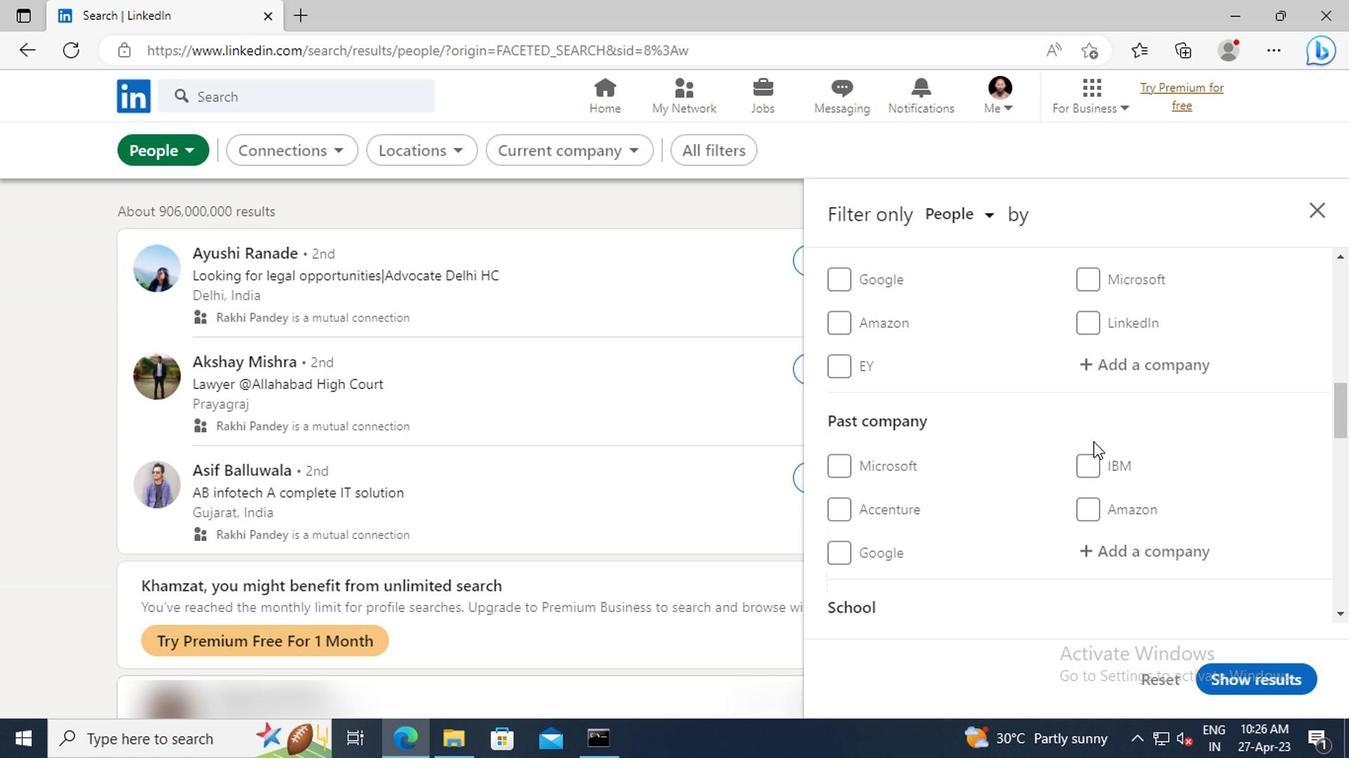 
Action: Mouse moved to (1105, 485)
Screenshot: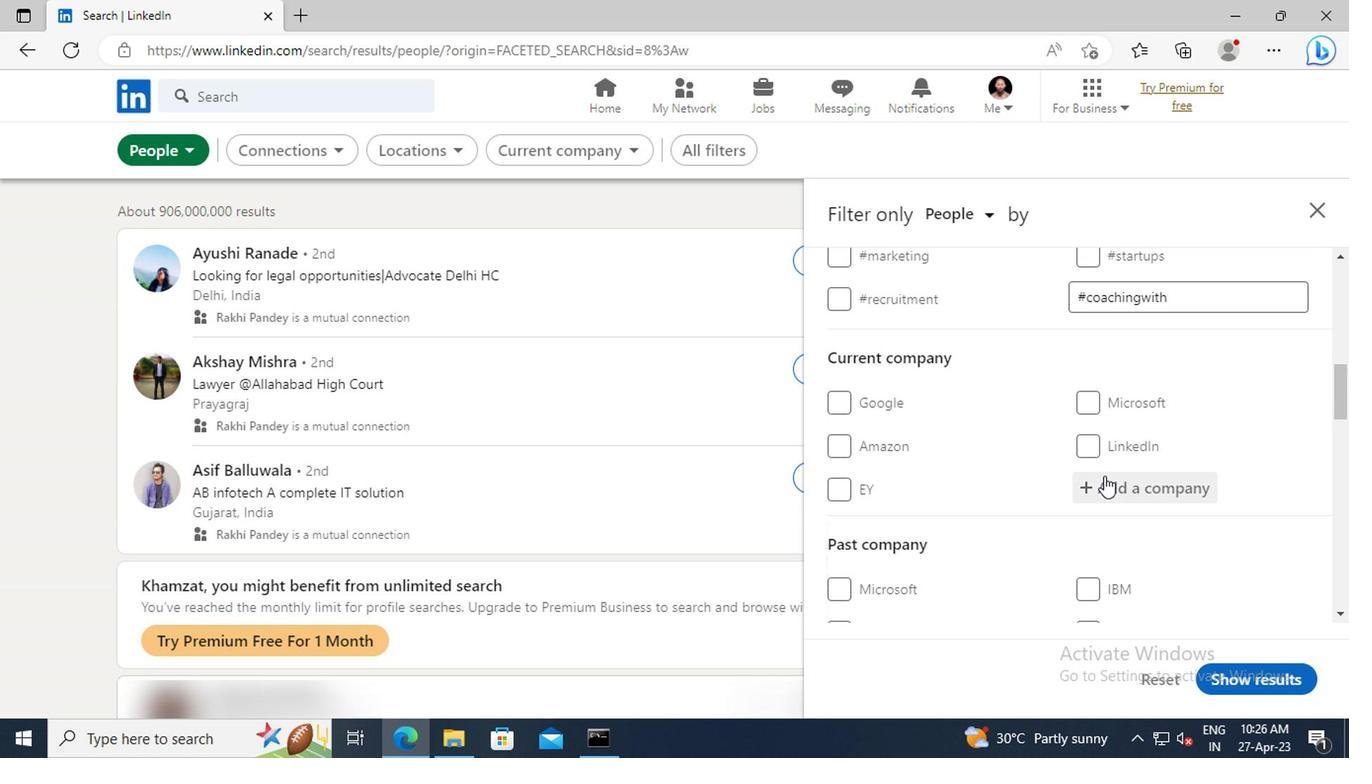 
Action: Mouse pressed left at (1105, 485)
Screenshot: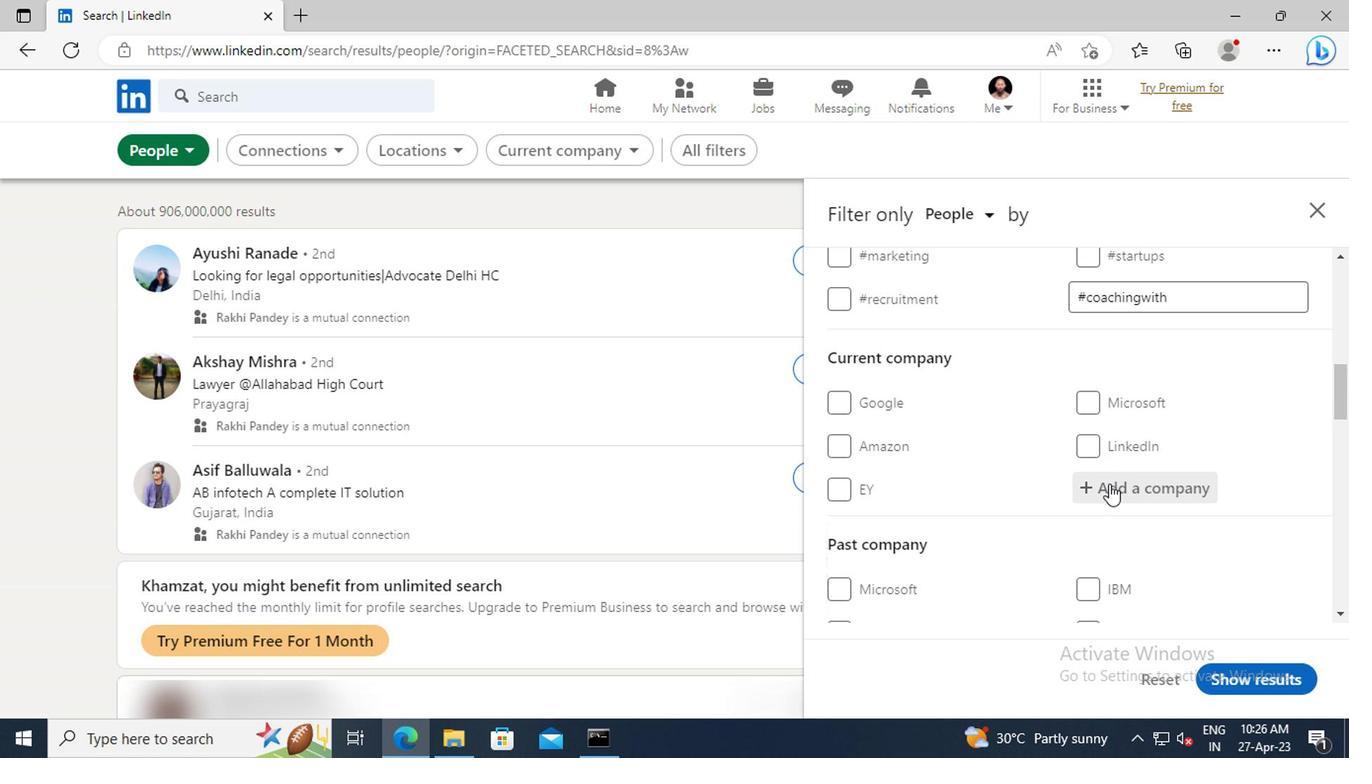
Action: Key pressed <Key.shift>DIAMONDPICK
Screenshot: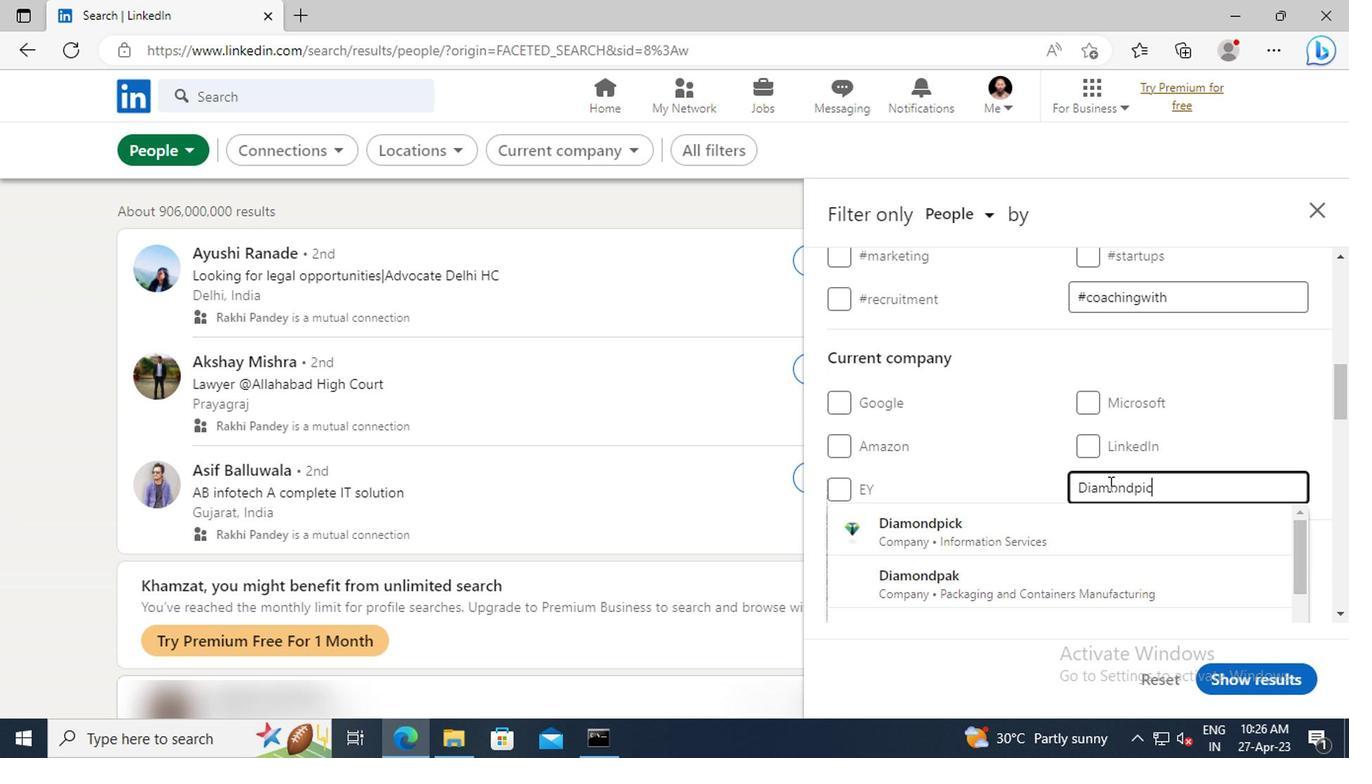
Action: Mouse moved to (1090, 528)
Screenshot: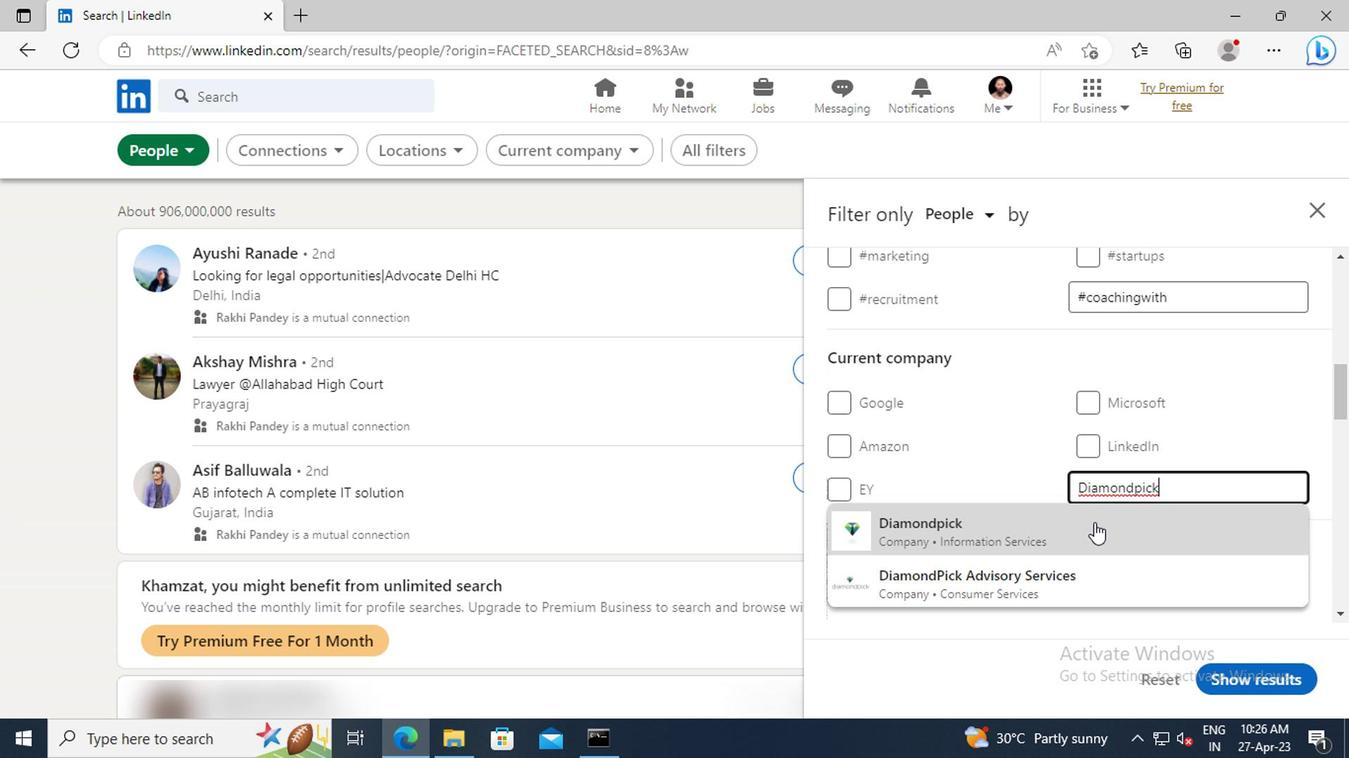 
Action: Mouse pressed left at (1090, 528)
Screenshot: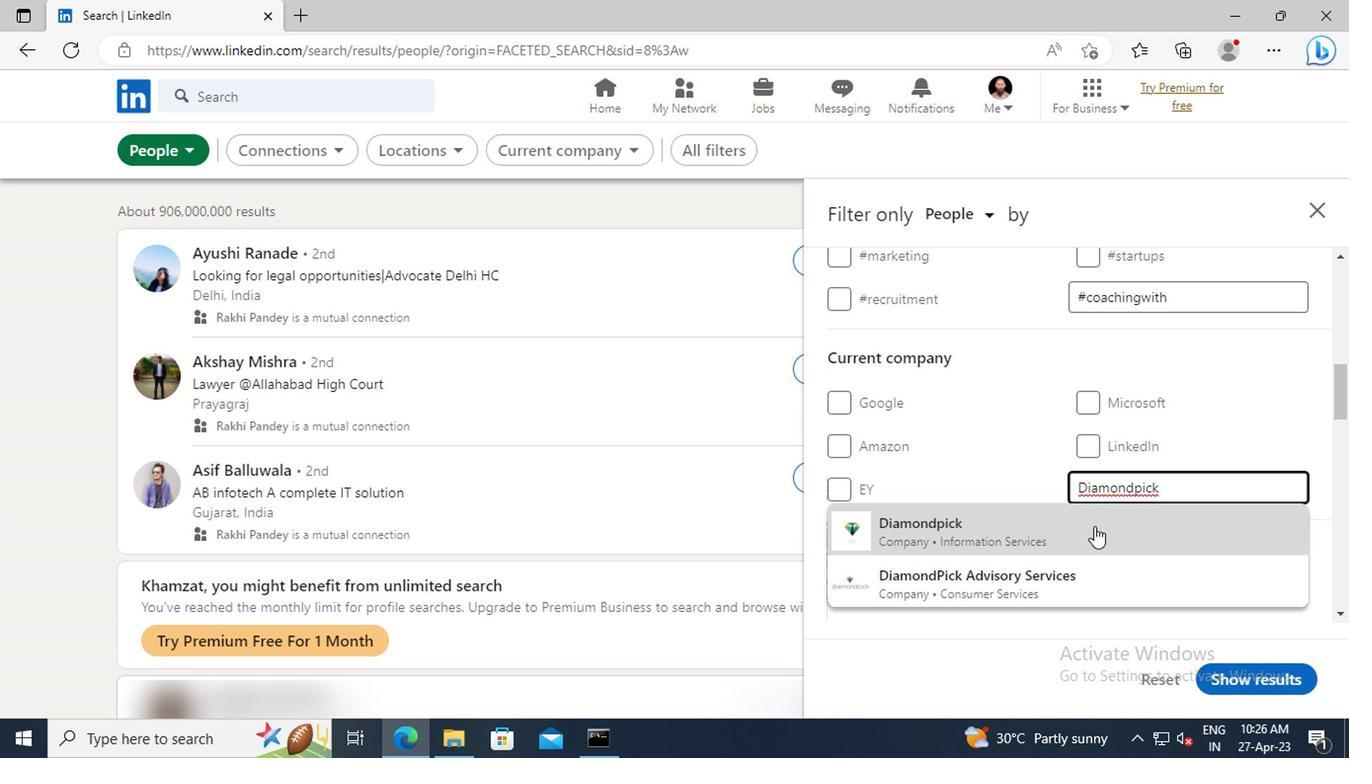 
Action: Mouse moved to (1068, 439)
Screenshot: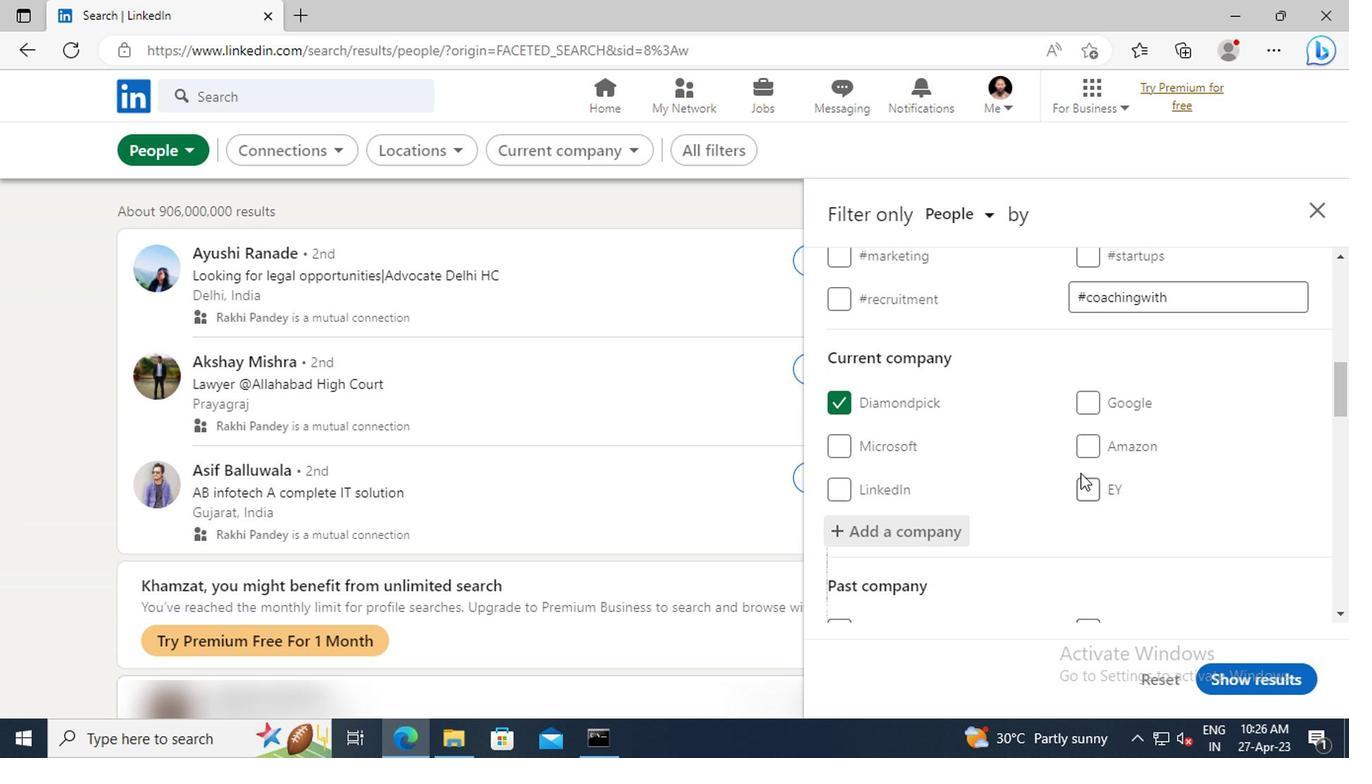 
Action: Mouse scrolled (1068, 438) with delta (0, 0)
Screenshot: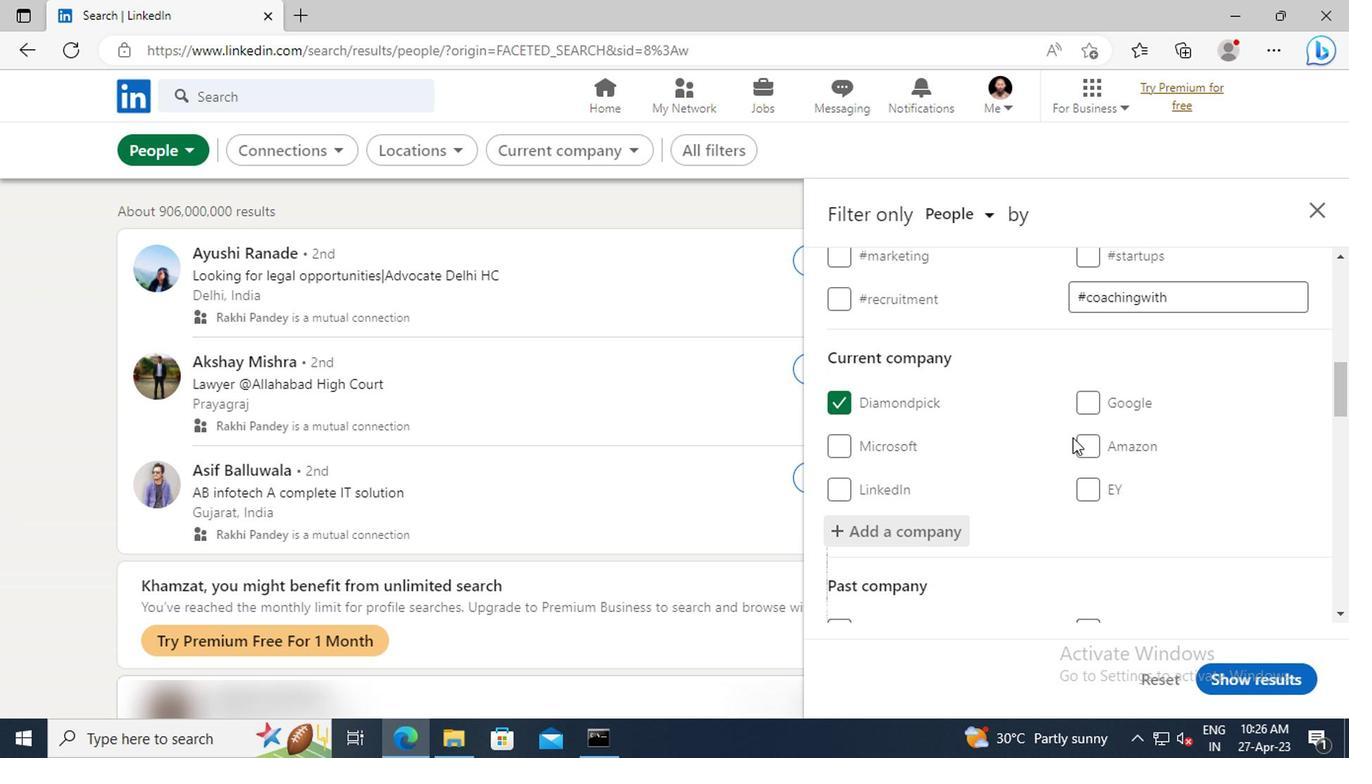 
Action: Mouse scrolled (1068, 438) with delta (0, 0)
Screenshot: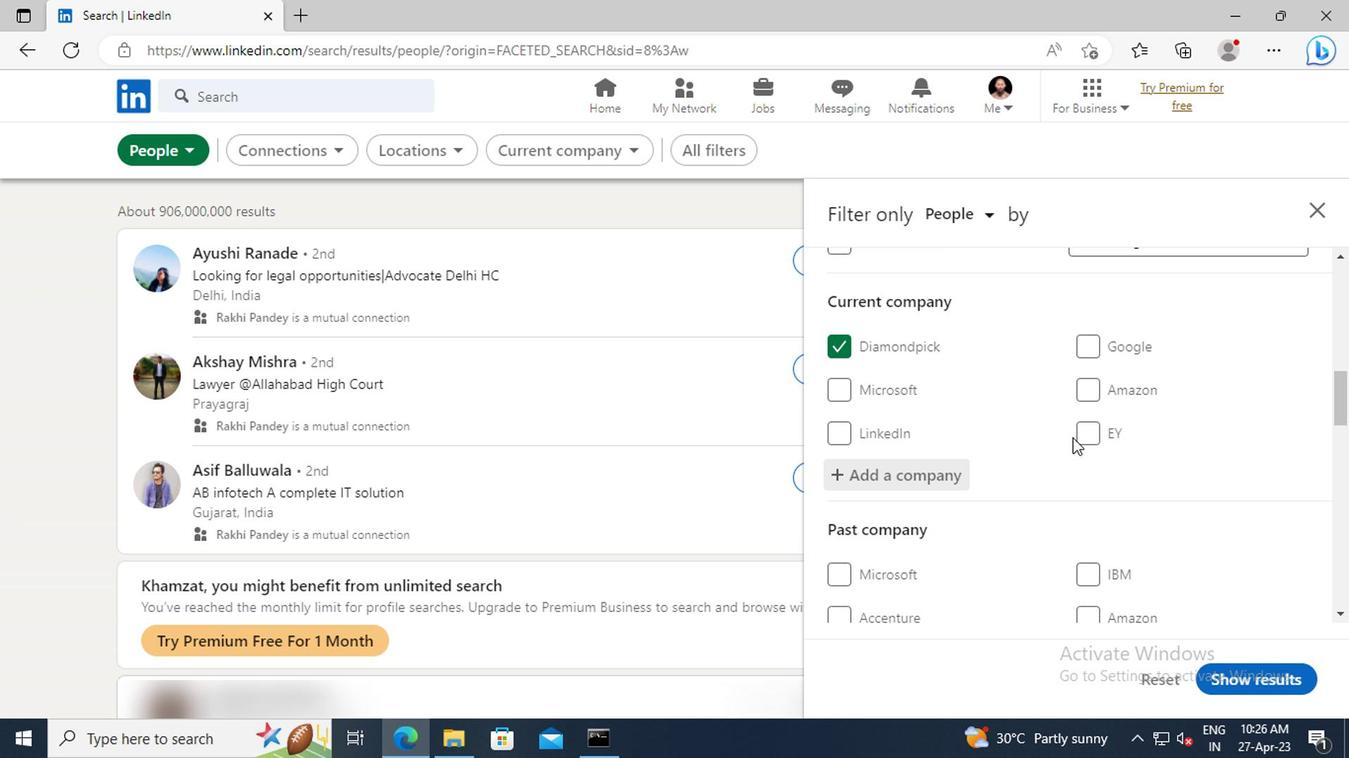 
Action: Mouse scrolled (1068, 438) with delta (0, 0)
Screenshot: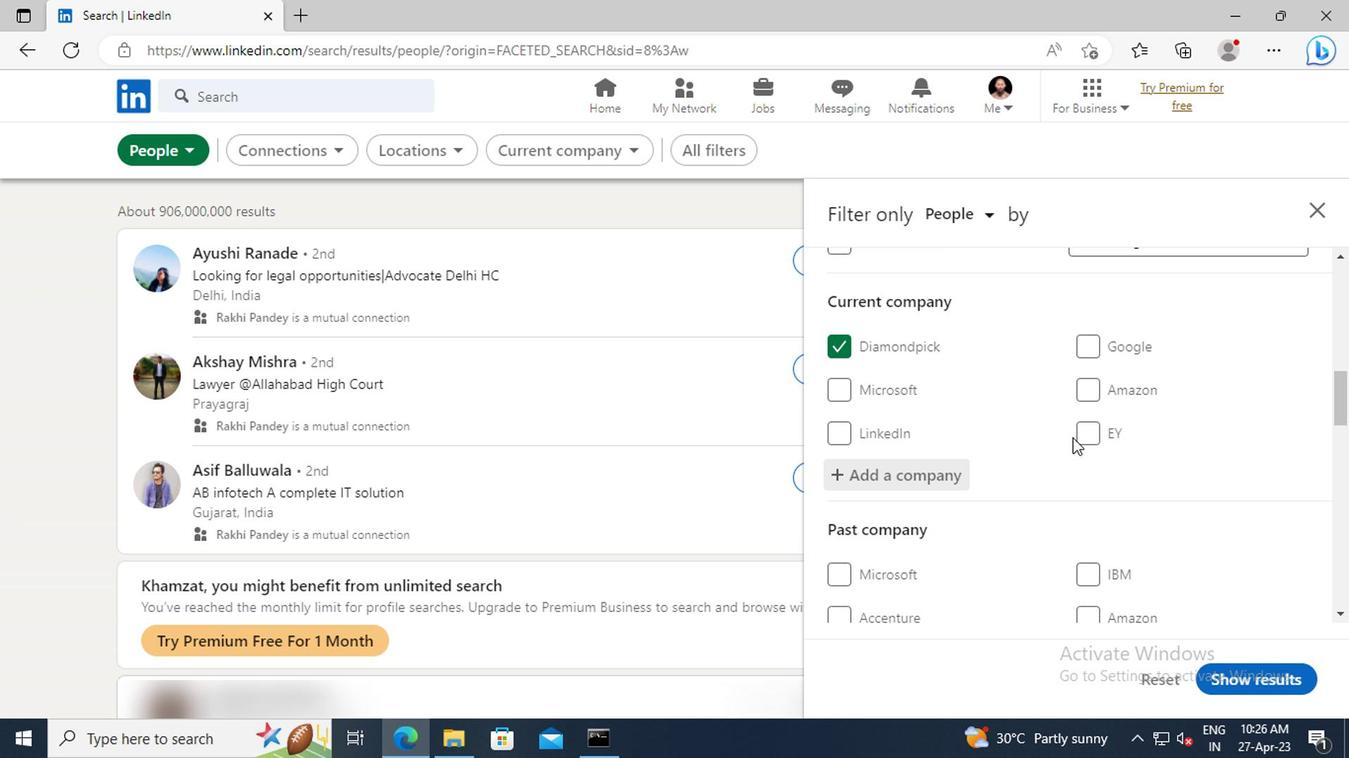 
Action: Mouse scrolled (1068, 438) with delta (0, 0)
Screenshot: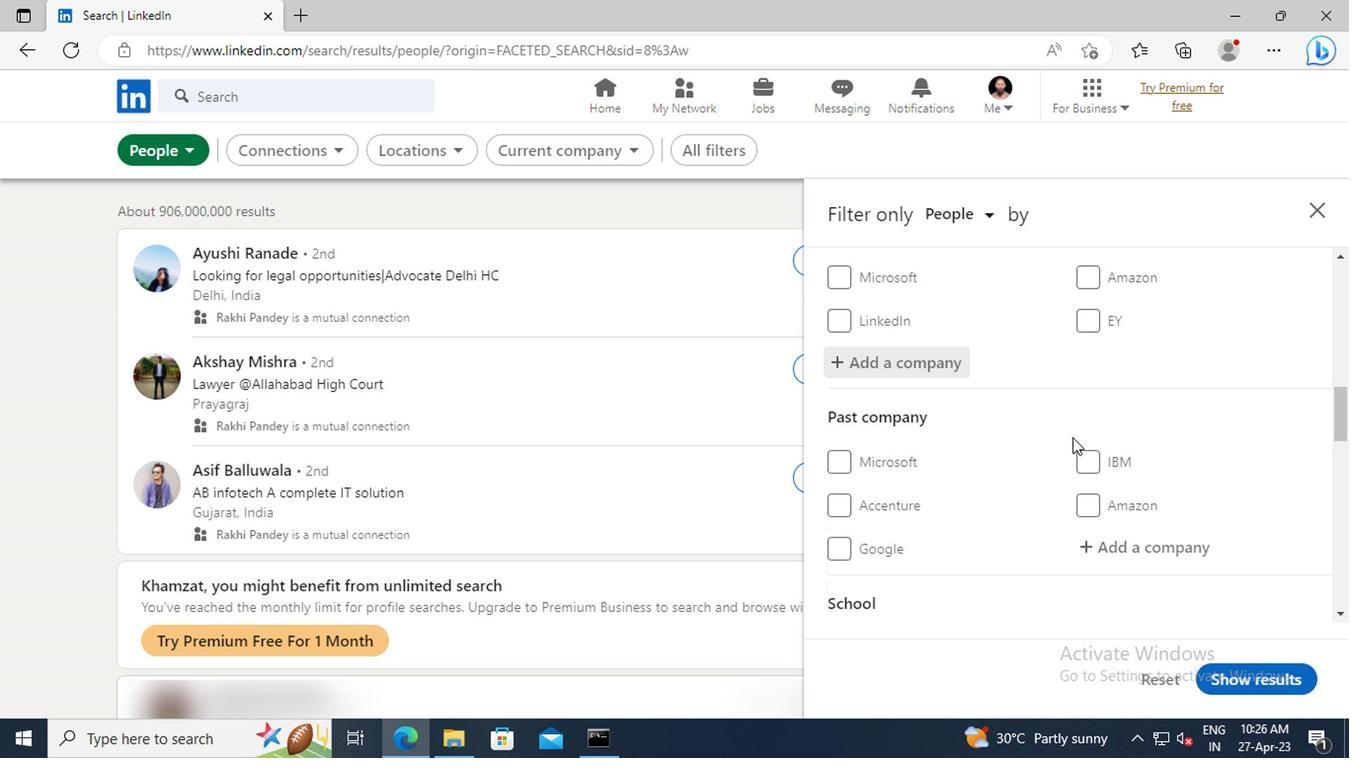 
Action: Mouse scrolled (1068, 438) with delta (0, 0)
Screenshot: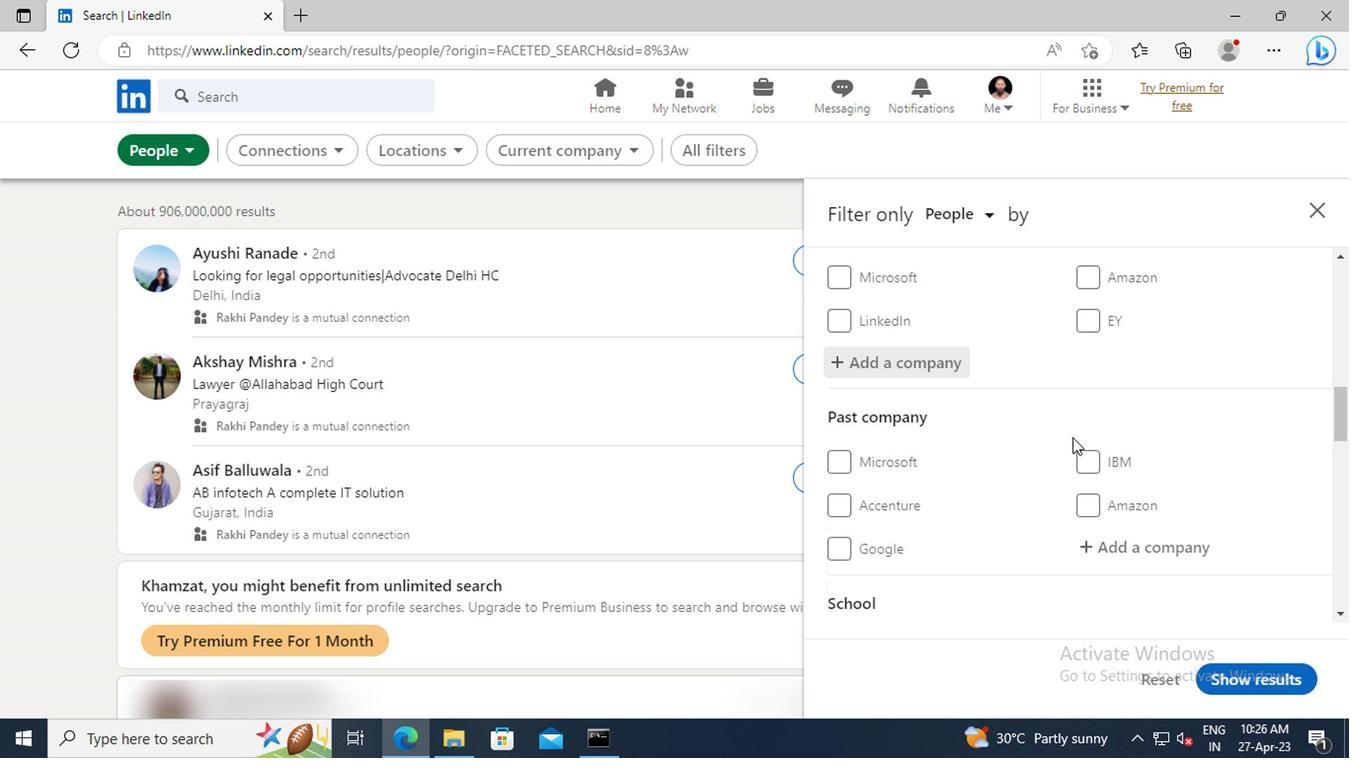 
Action: Mouse scrolled (1068, 438) with delta (0, 0)
Screenshot: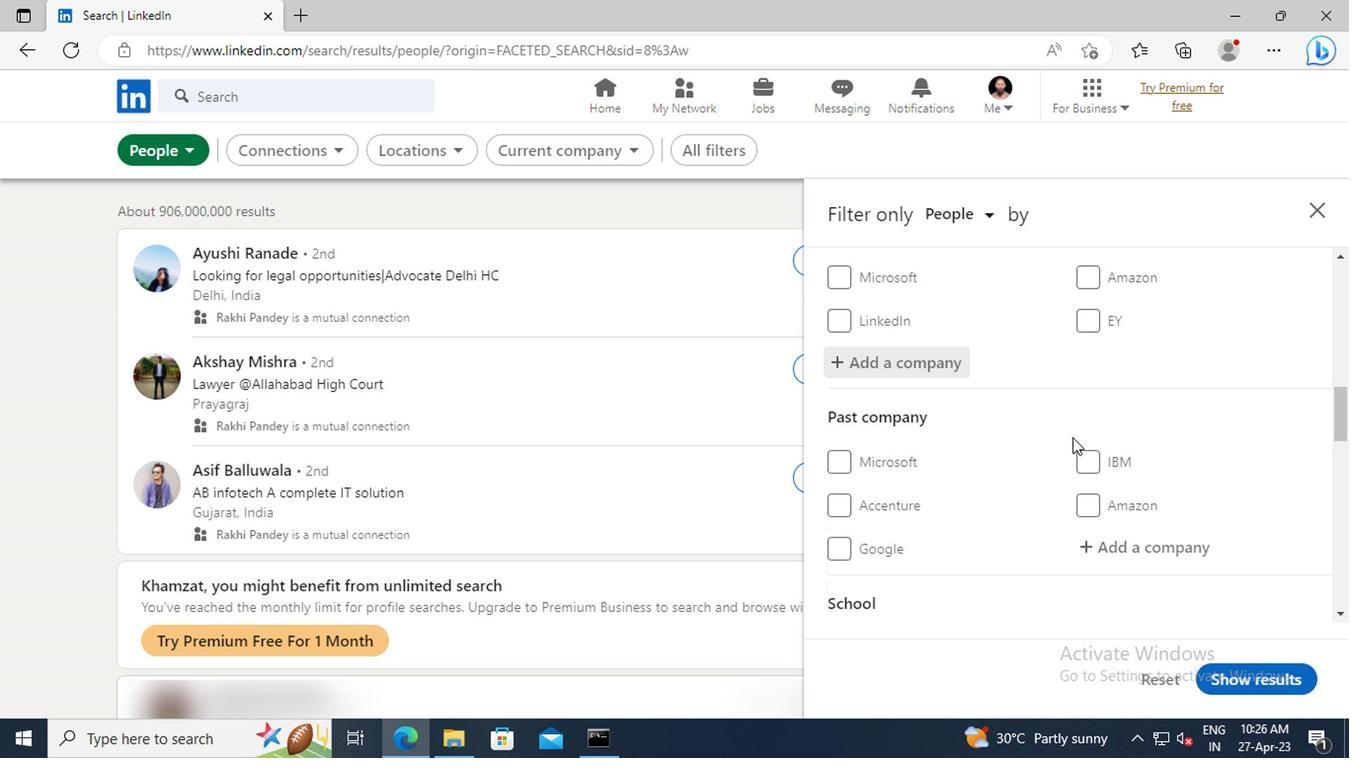 
Action: Mouse scrolled (1068, 438) with delta (0, 0)
Screenshot: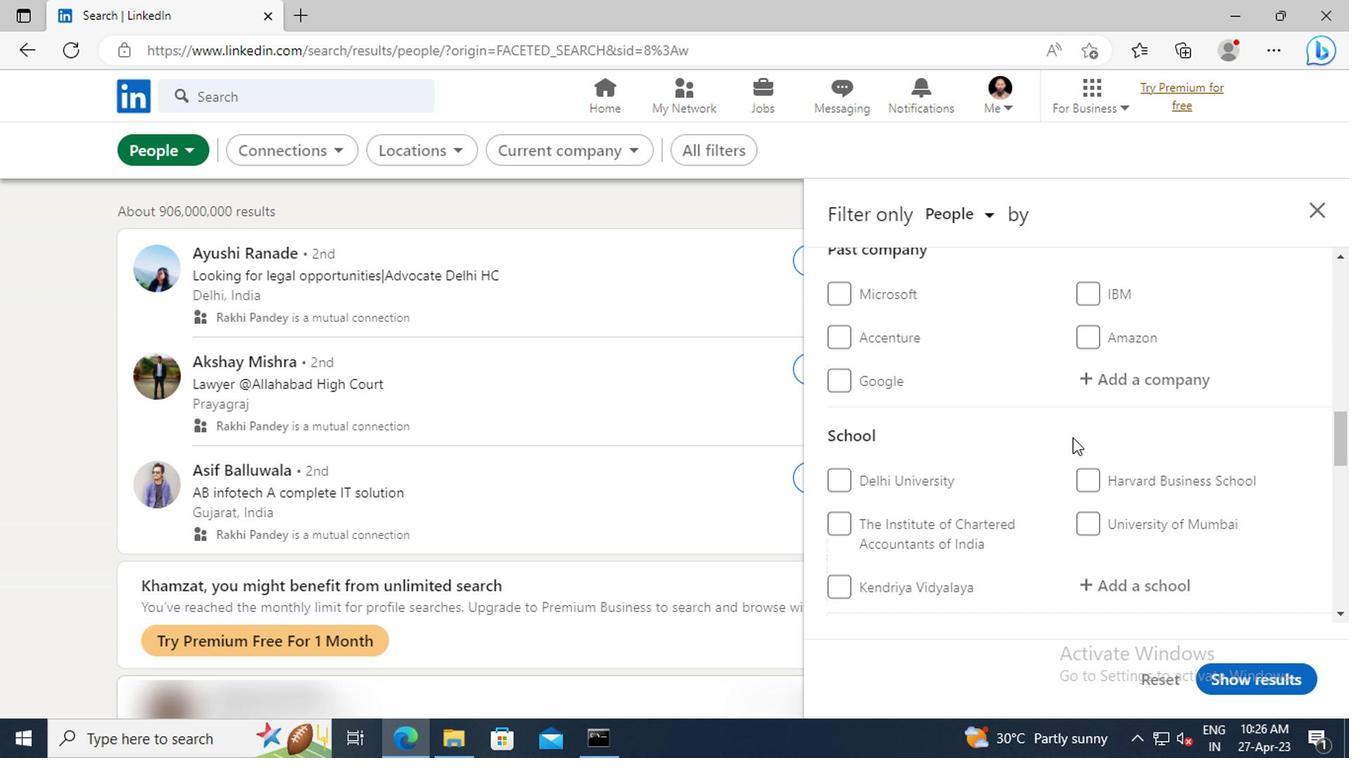 
Action: Mouse scrolled (1068, 438) with delta (0, 0)
Screenshot: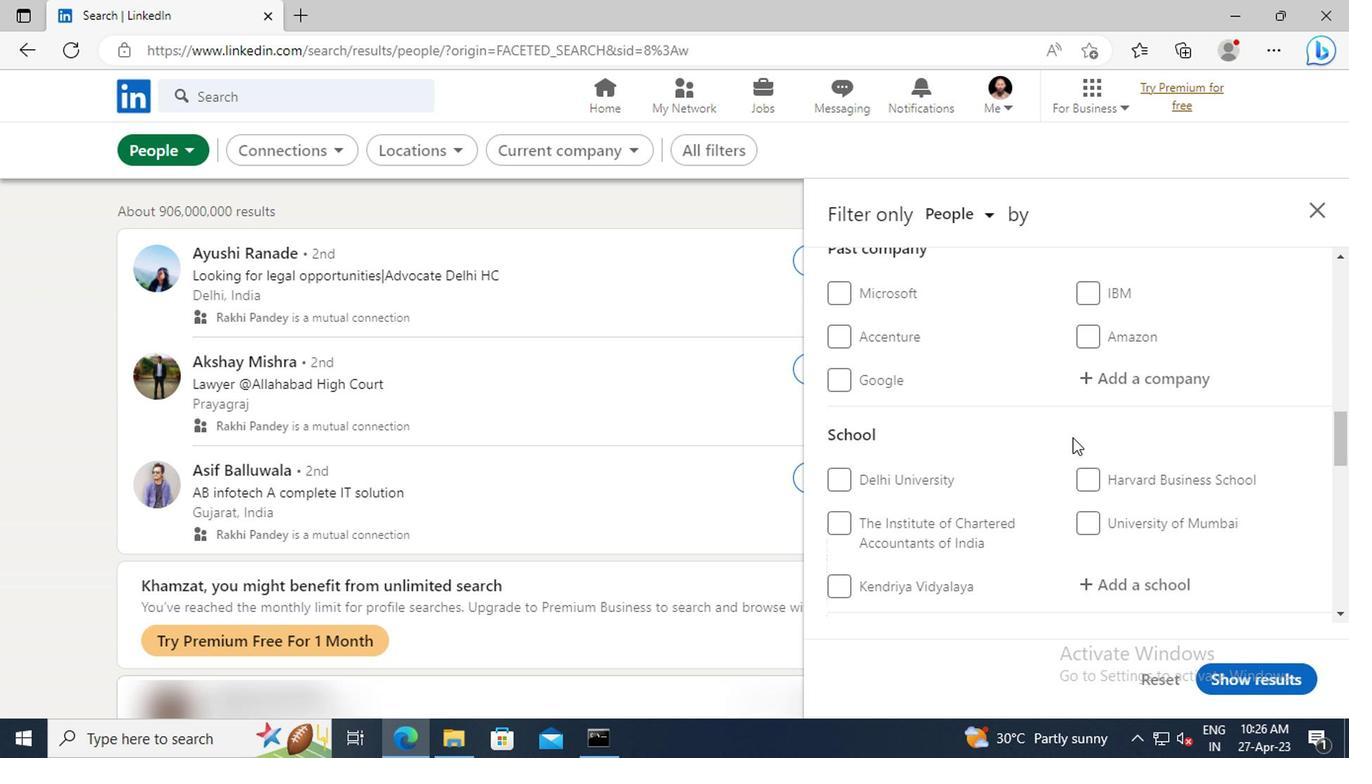 
Action: Mouse moved to (1091, 470)
Screenshot: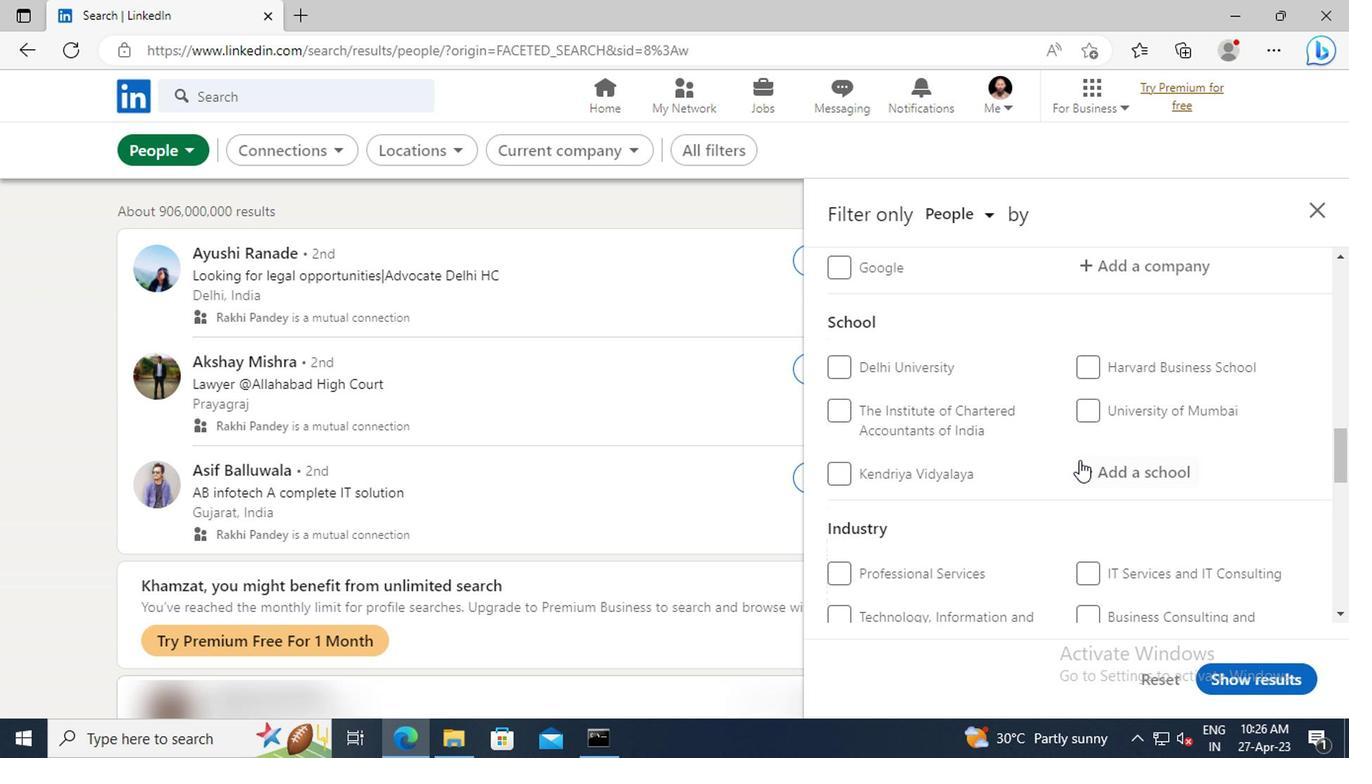 
Action: Mouse pressed left at (1091, 470)
Screenshot: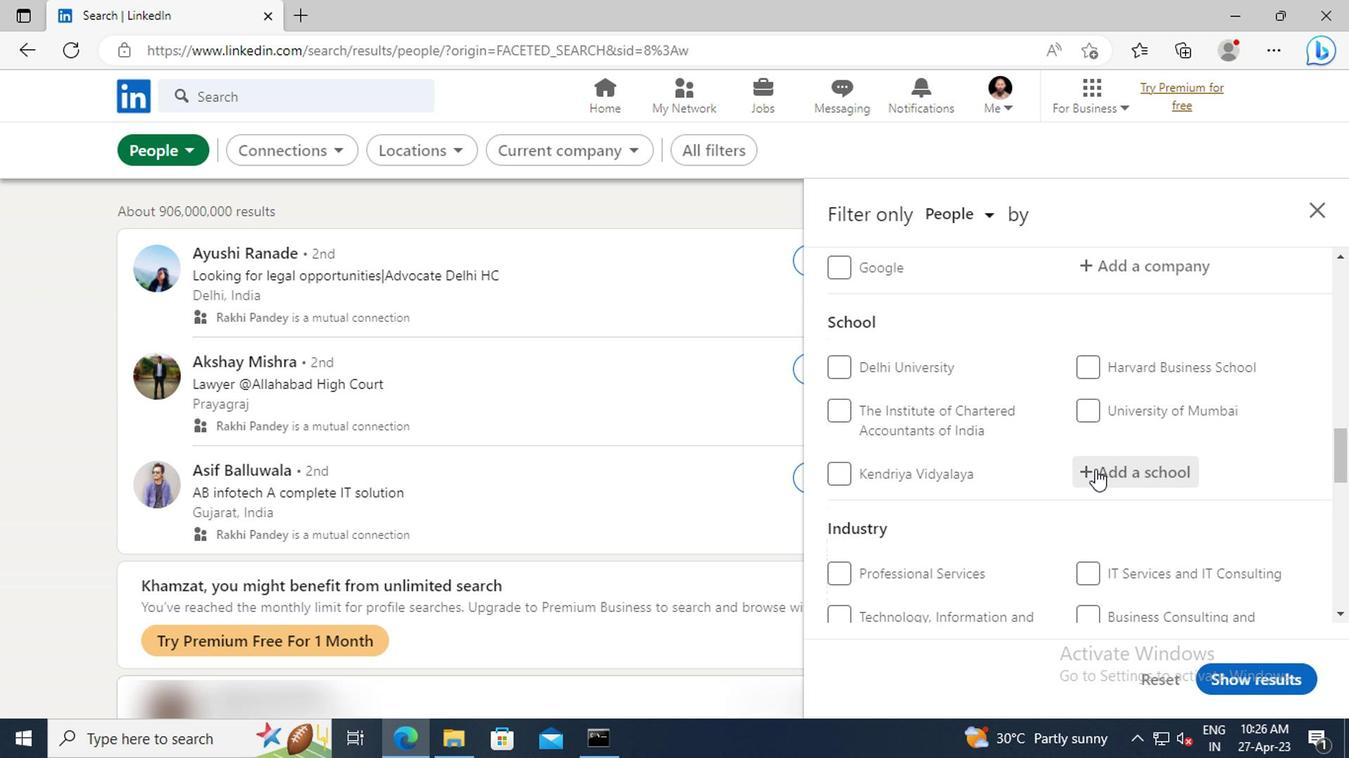 
Action: Key pressed <Key.shift>SHRI<Key.space><Key.shift>G<Key.space><Key.shift>S<Key.space><Key.shift>INSTITUTE<Key.space>OF<Key.space><Key.shift>TECHNOLOGY<Key.space><Key.shift>&<Key.space><Key.shift>SC
Screenshot: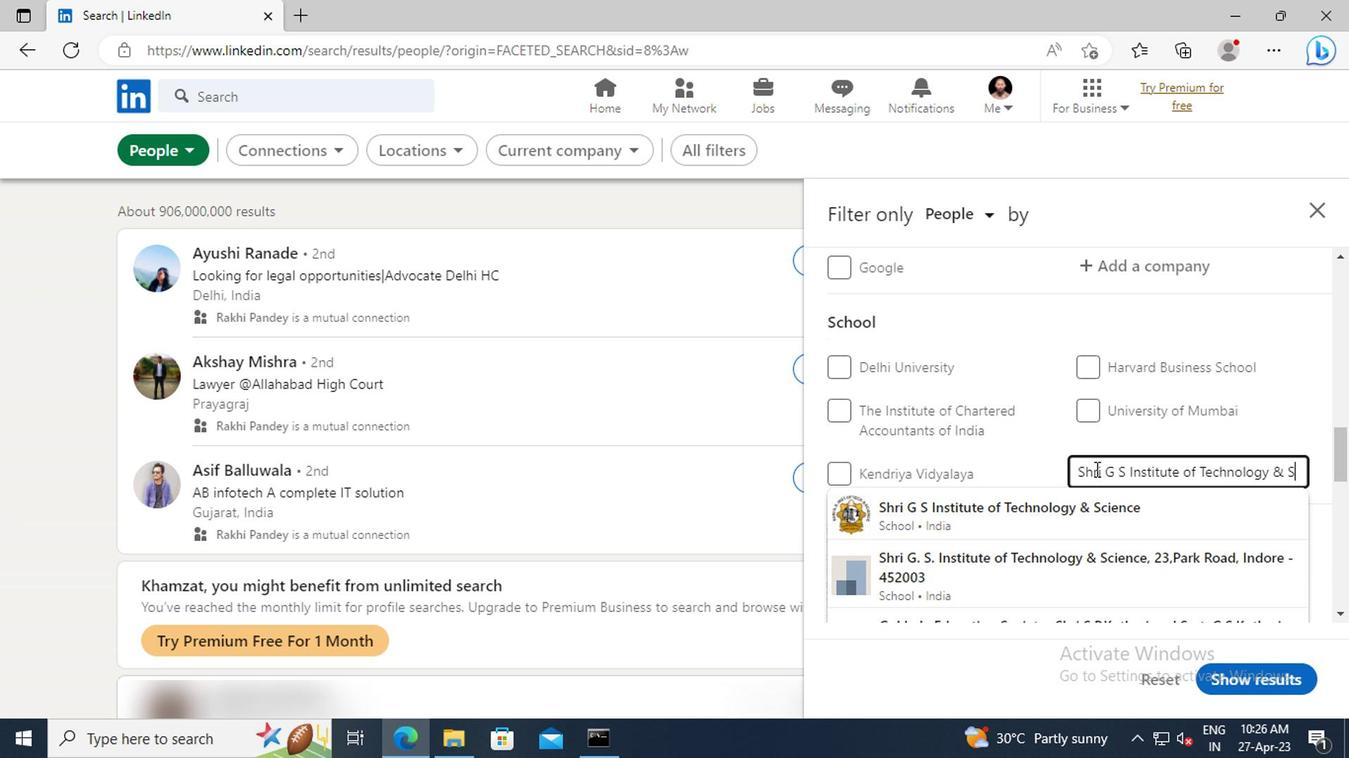 
Action: Mouse moved to (1094, 517)
Screenshot: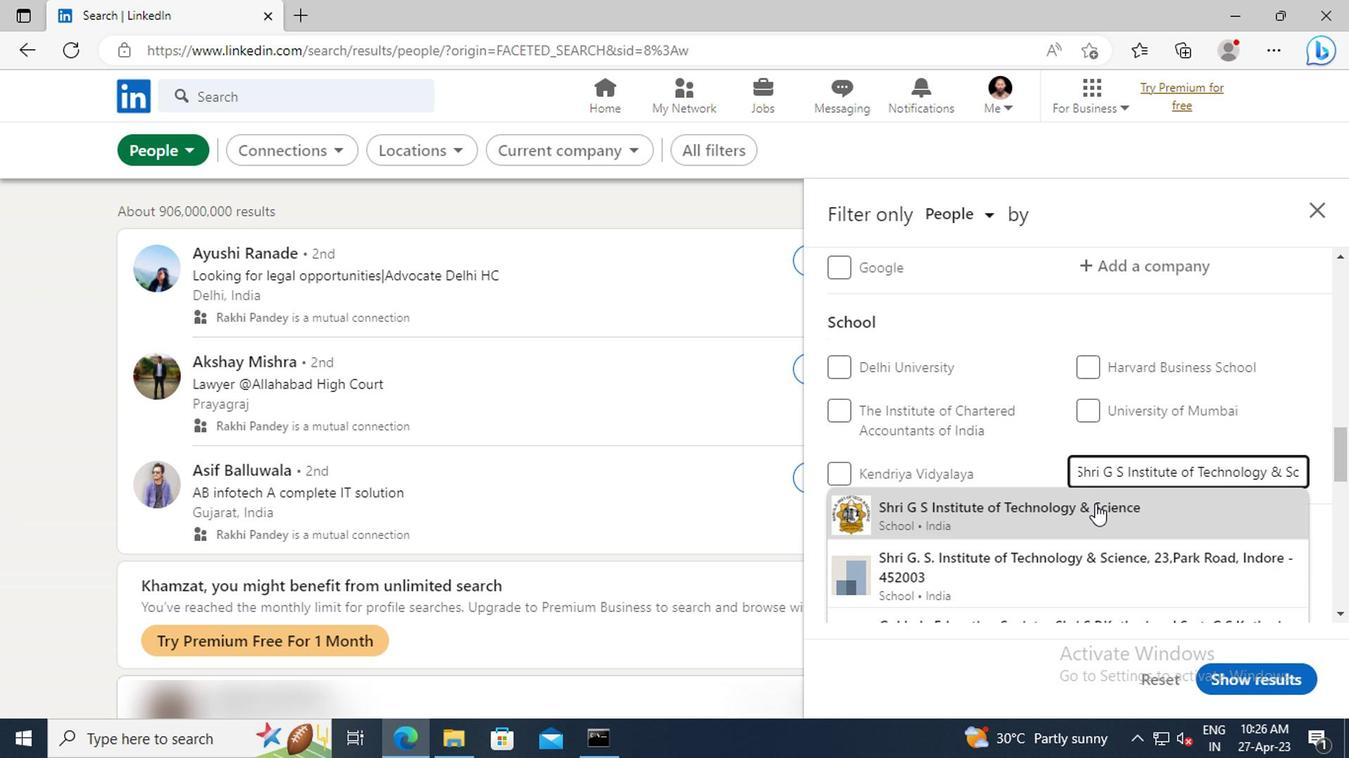 
Action: Mouse pressed left at (1094, 517)
Screenshot: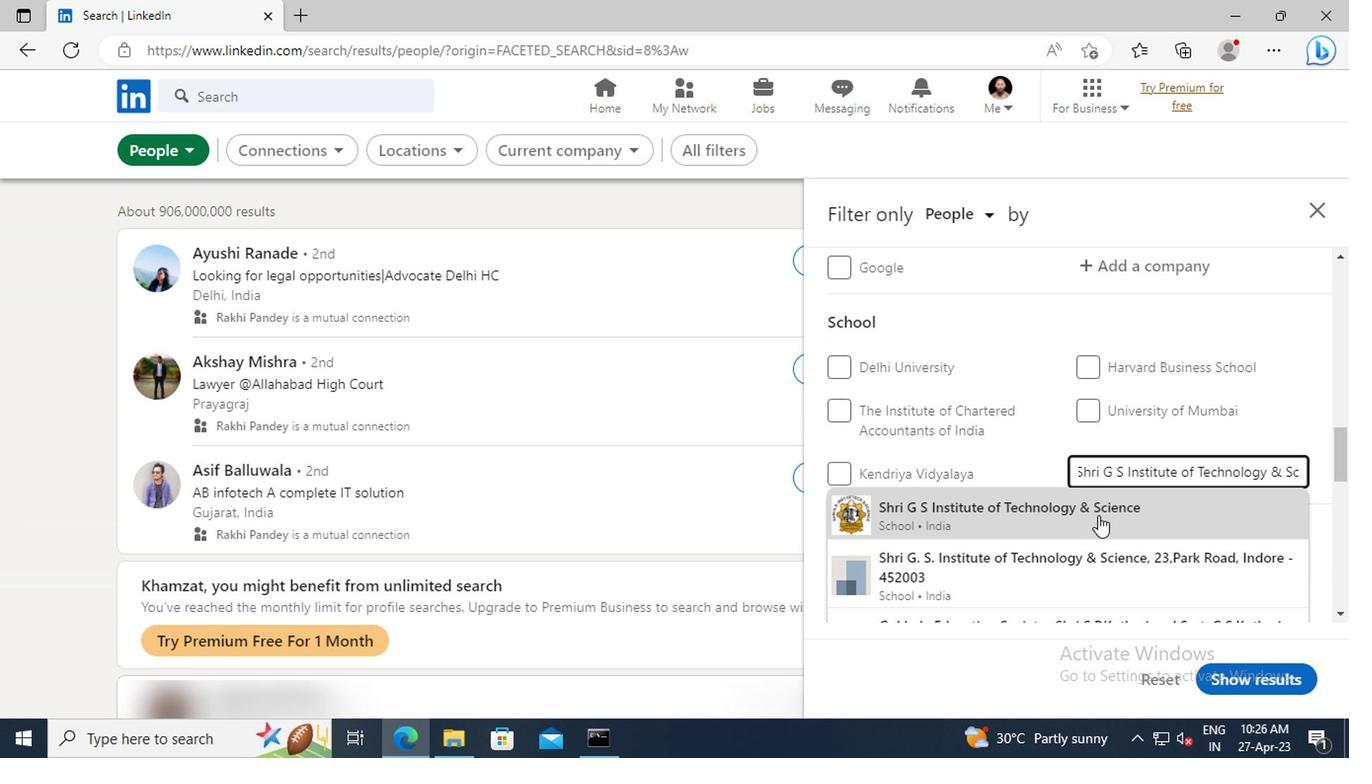 
Action: Mouse moved to (1075, 441)
Screenshot: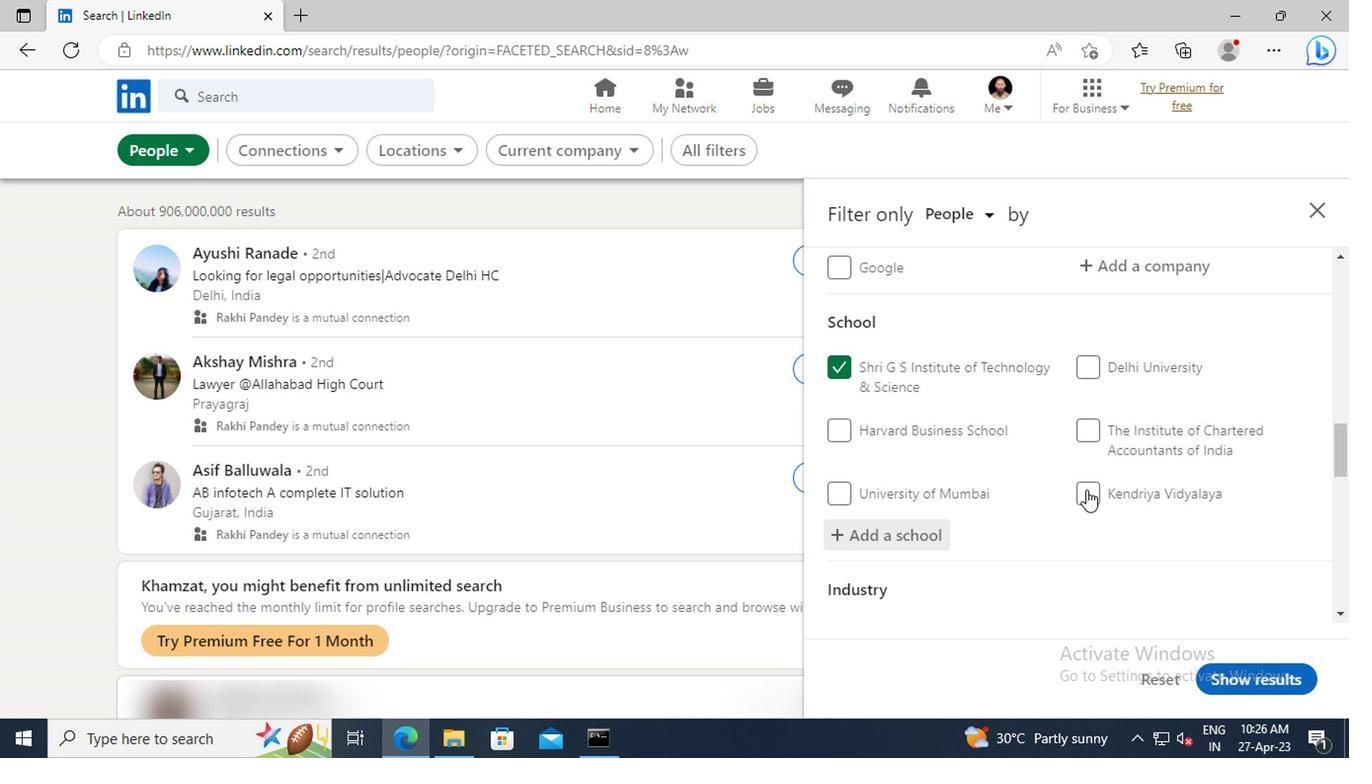 
Action: Mouse scrolled (1075, 440) with delta (0, 0)
Screenshot: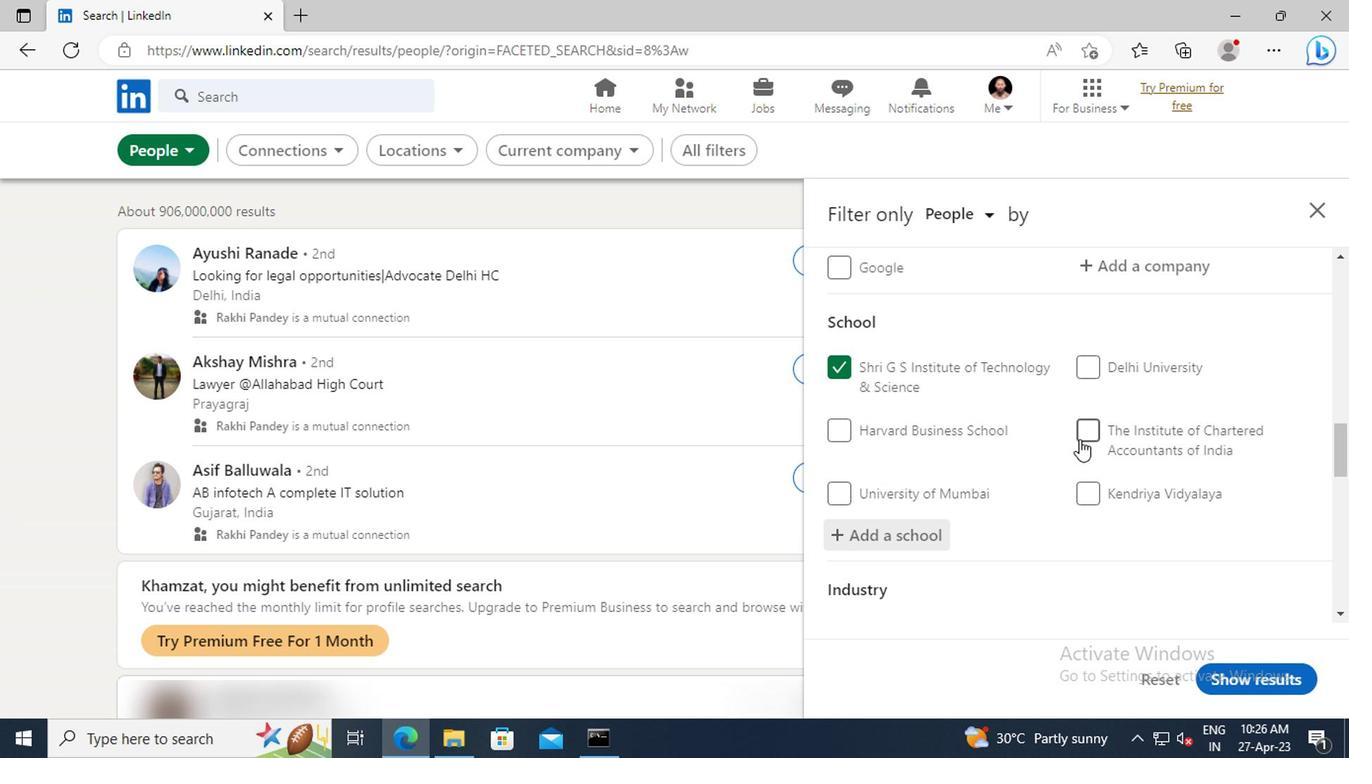 
Action: Mouse scrolled (1075, 440) with delta (0, 0)
Screenshot: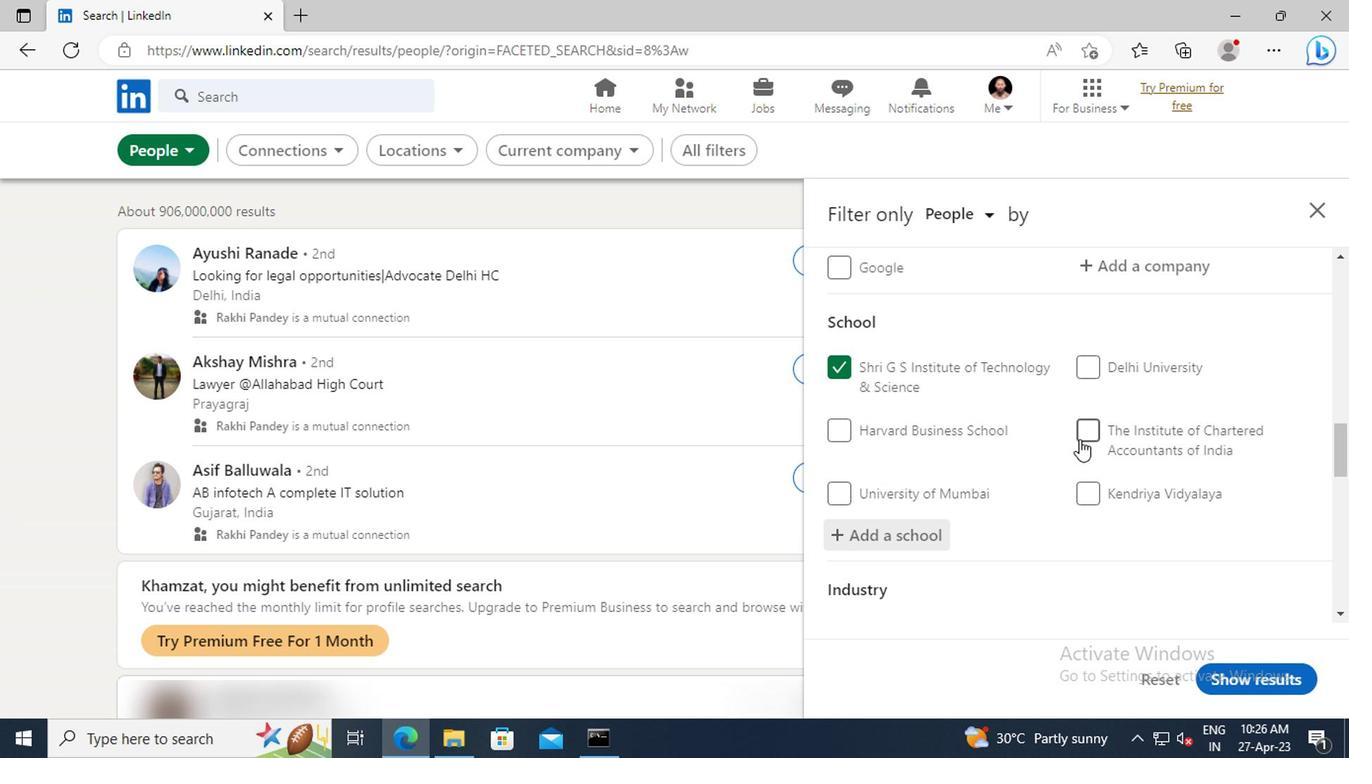 
Action: Mouse scrolled (1075, 440) with delta (0, 0)
Screenshot: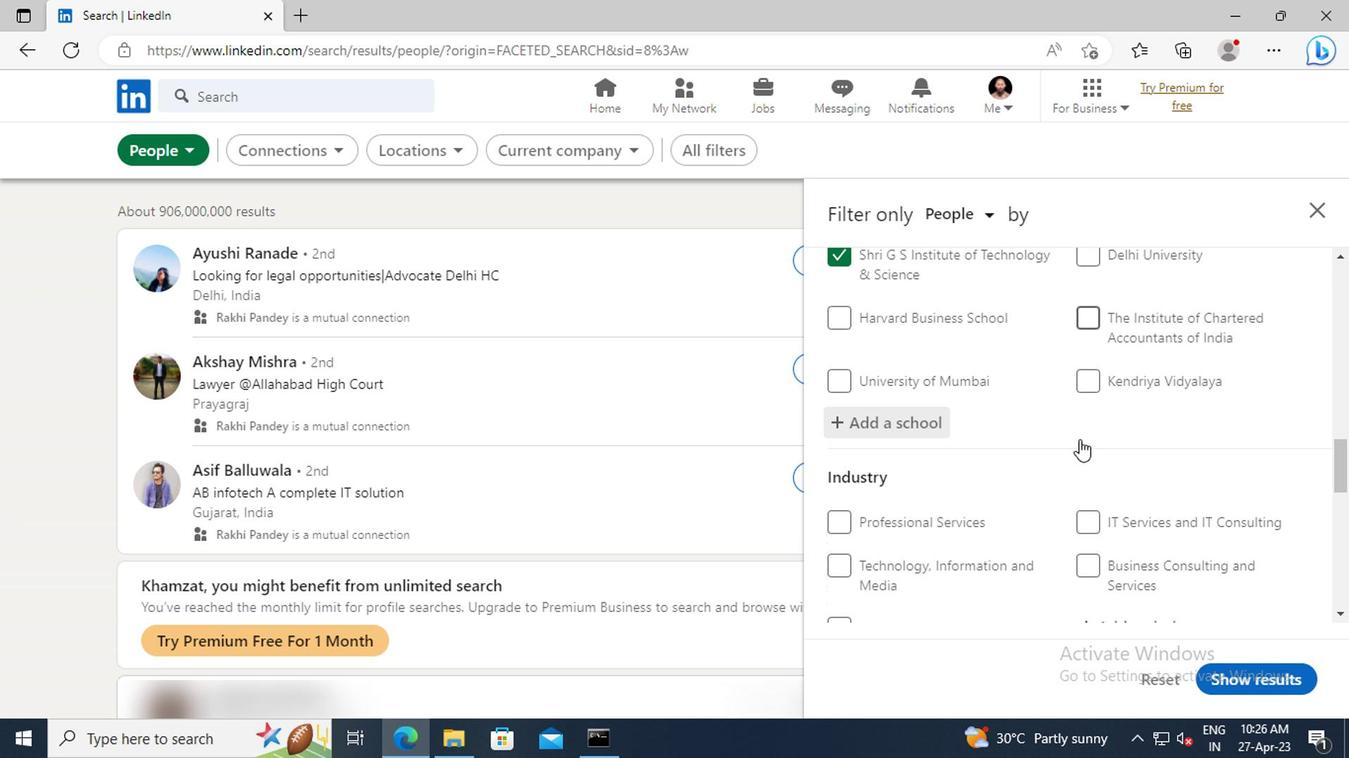 
Action: Mouse scrolled (1075, 440) with delta (0, 0)
Screenshot: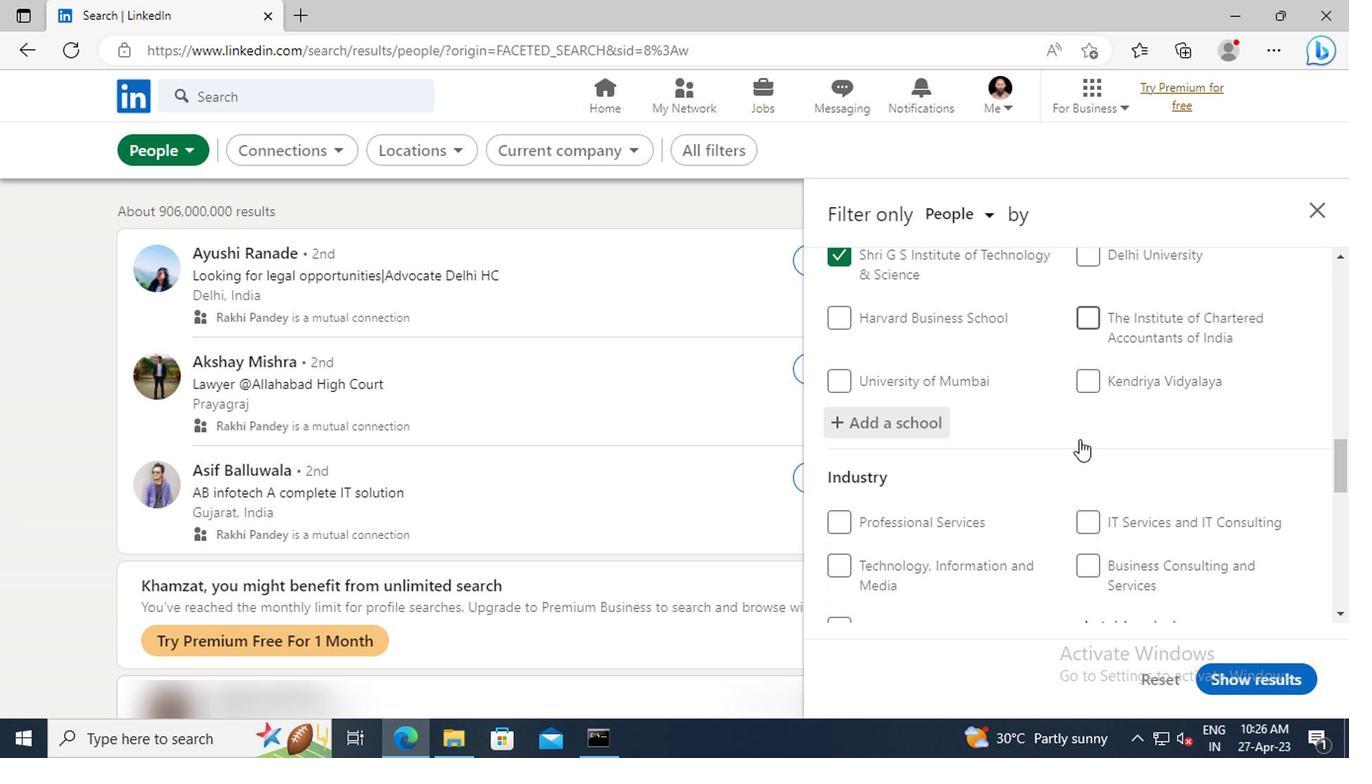 
Action: Mouse scrolled (1075, 440) with delta (0, 0)
Screenshot: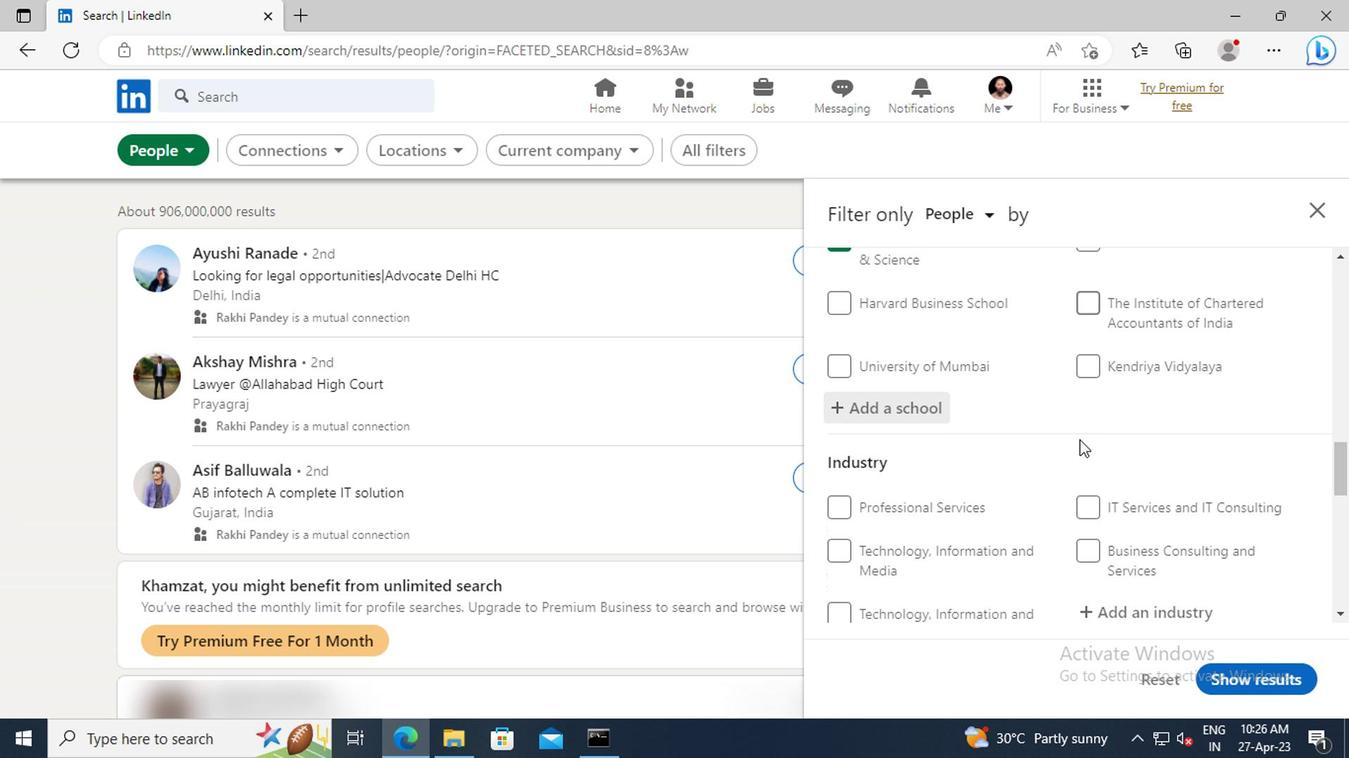 
Action: Mouse moved to (1100, 463)
Screenshot: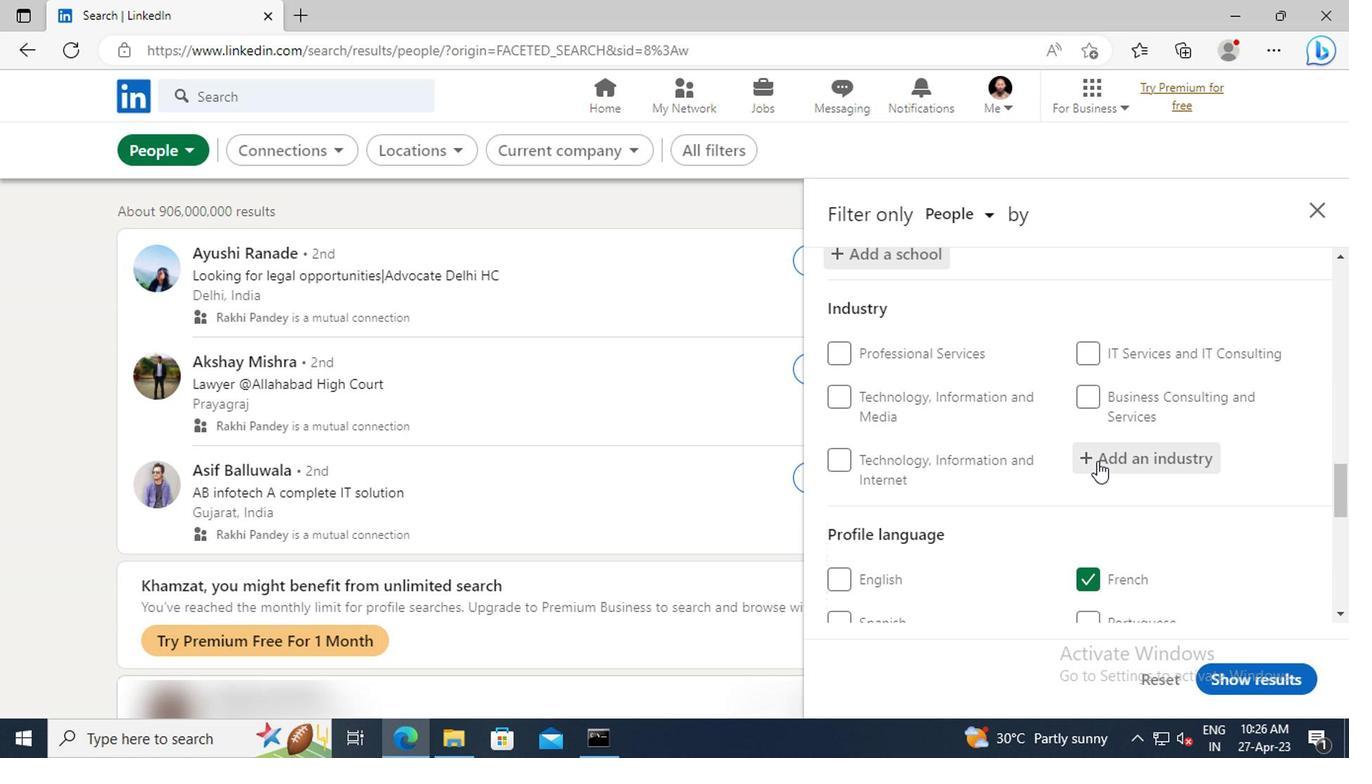 
Action: Mouse pressed left at (1100, 463)
Screenshot: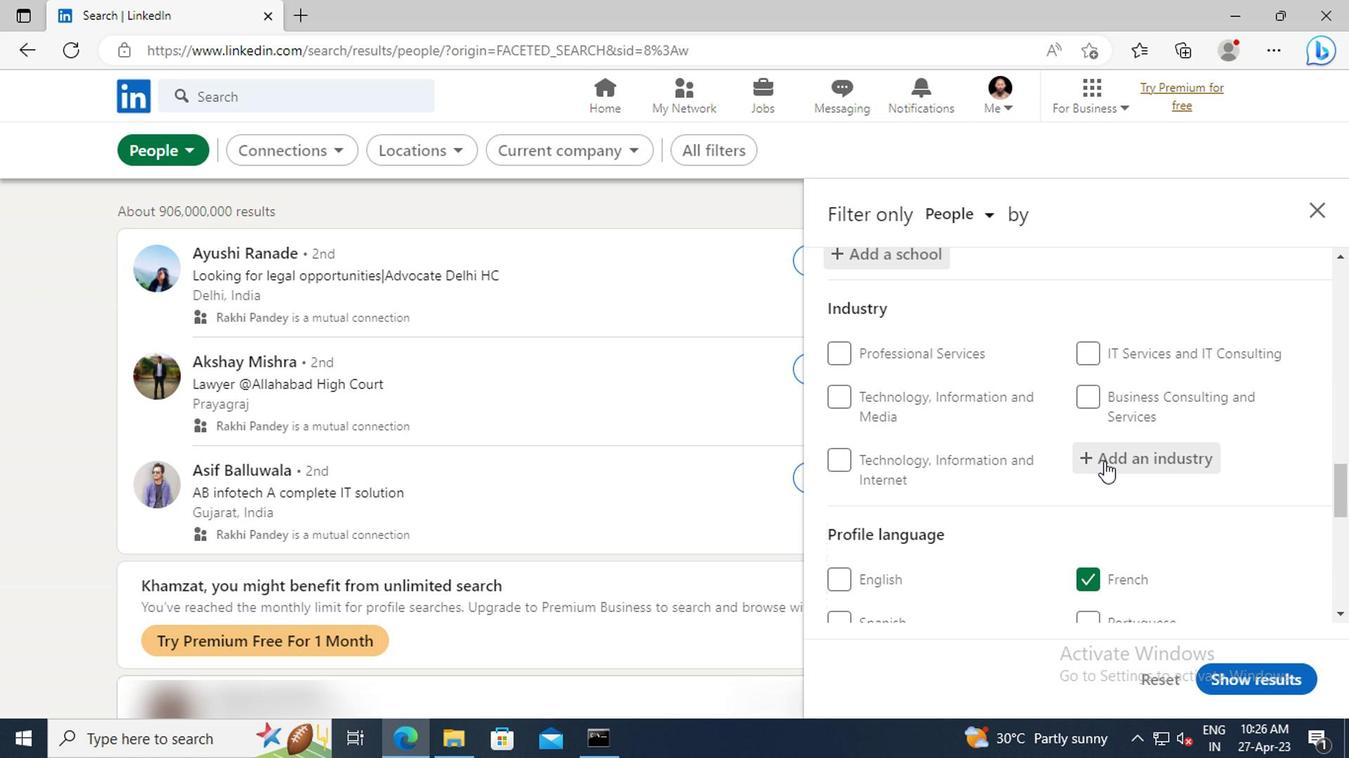 
Action: Key pressed <Key.shift>INTERIOR<Key.space><Key.shift>DESIGN
Screenshot: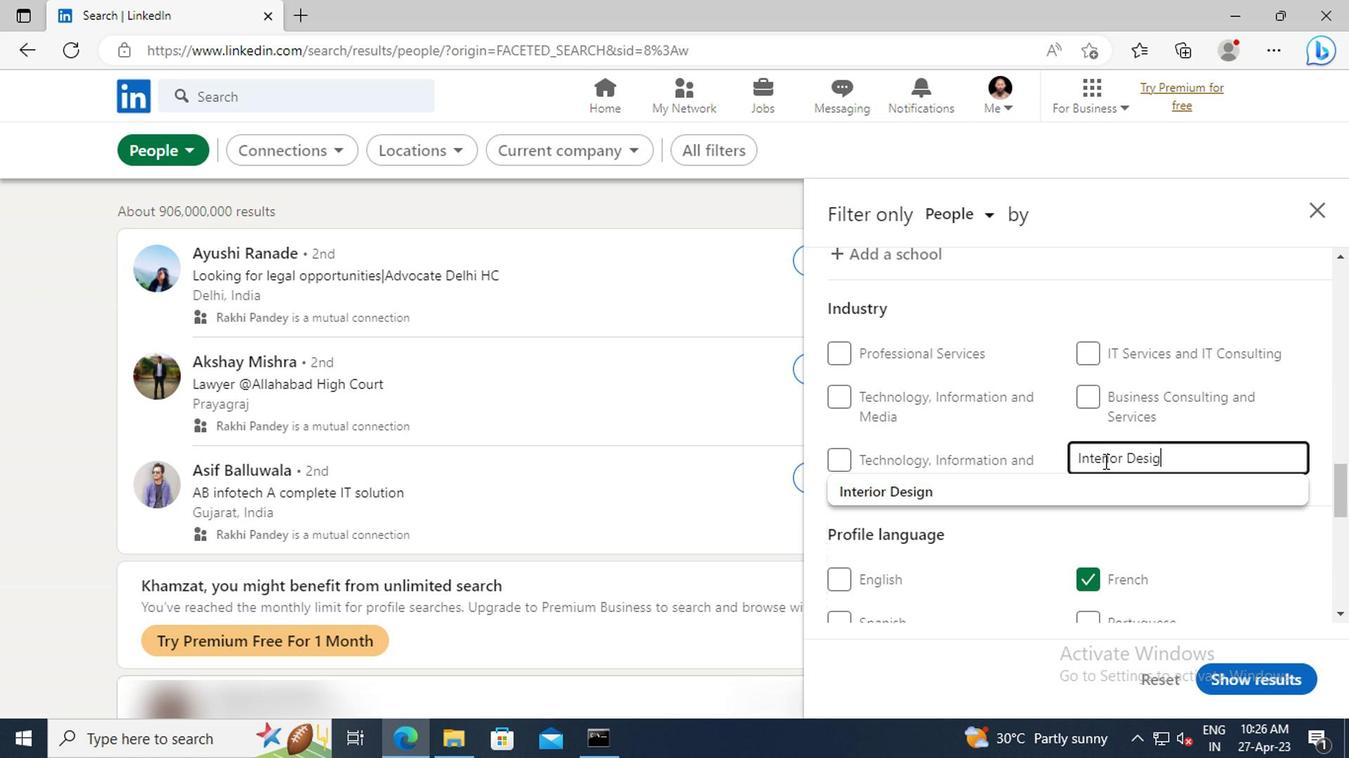 
Action: Mouse moved to (1097, 491)
Screenshot: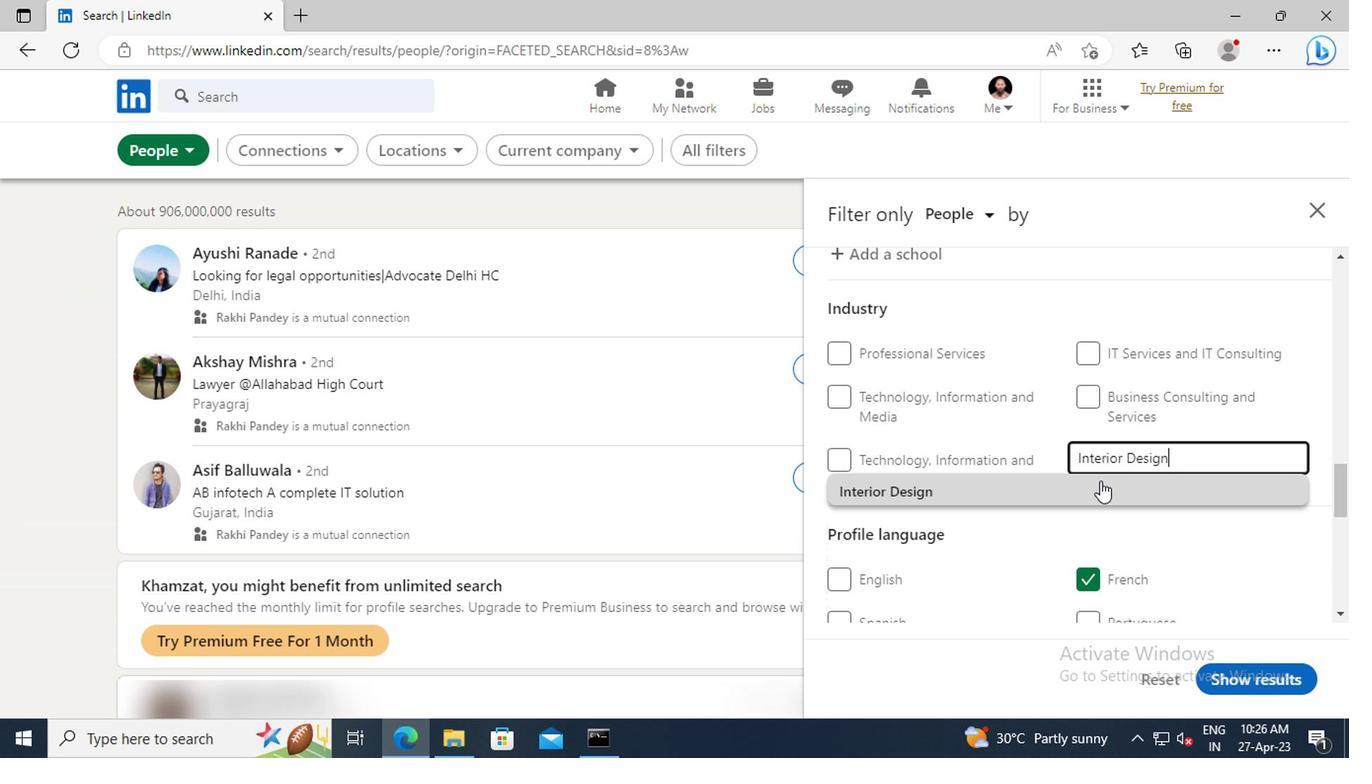 
Action: Mouse pressed left at (1097, 491)
Screenshot: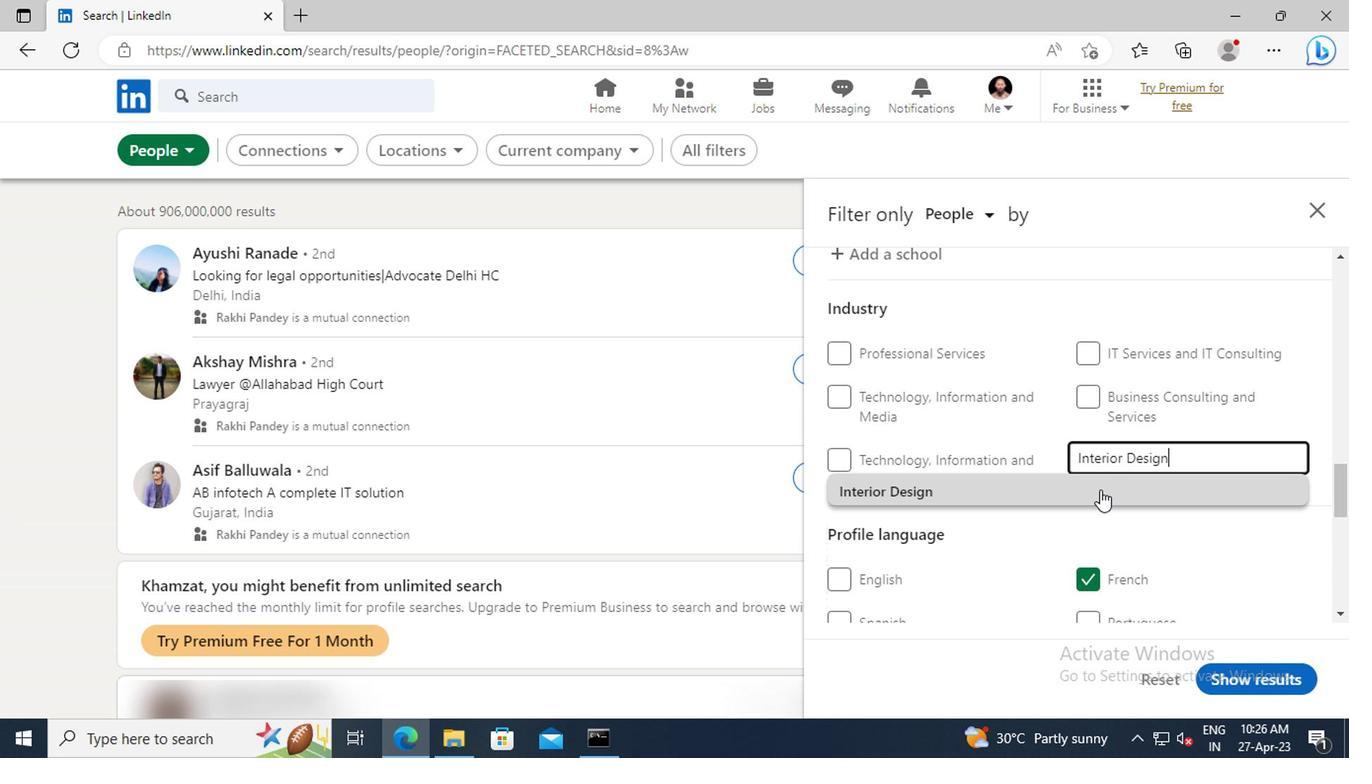 
Action: Mouse moved to (1045, 399)
Screenshot: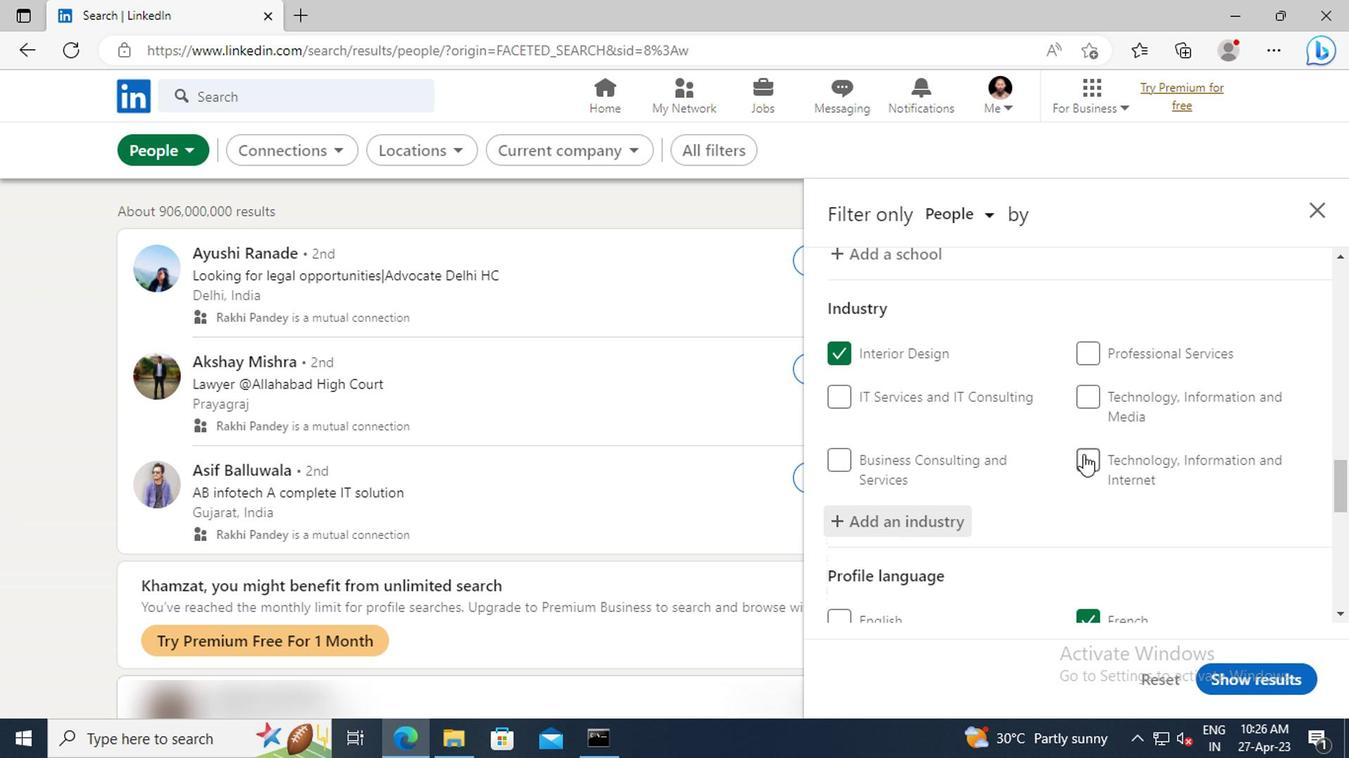 
Action: Mouse scrolled (1045, 399) with delta (0, 0)
Screenshot: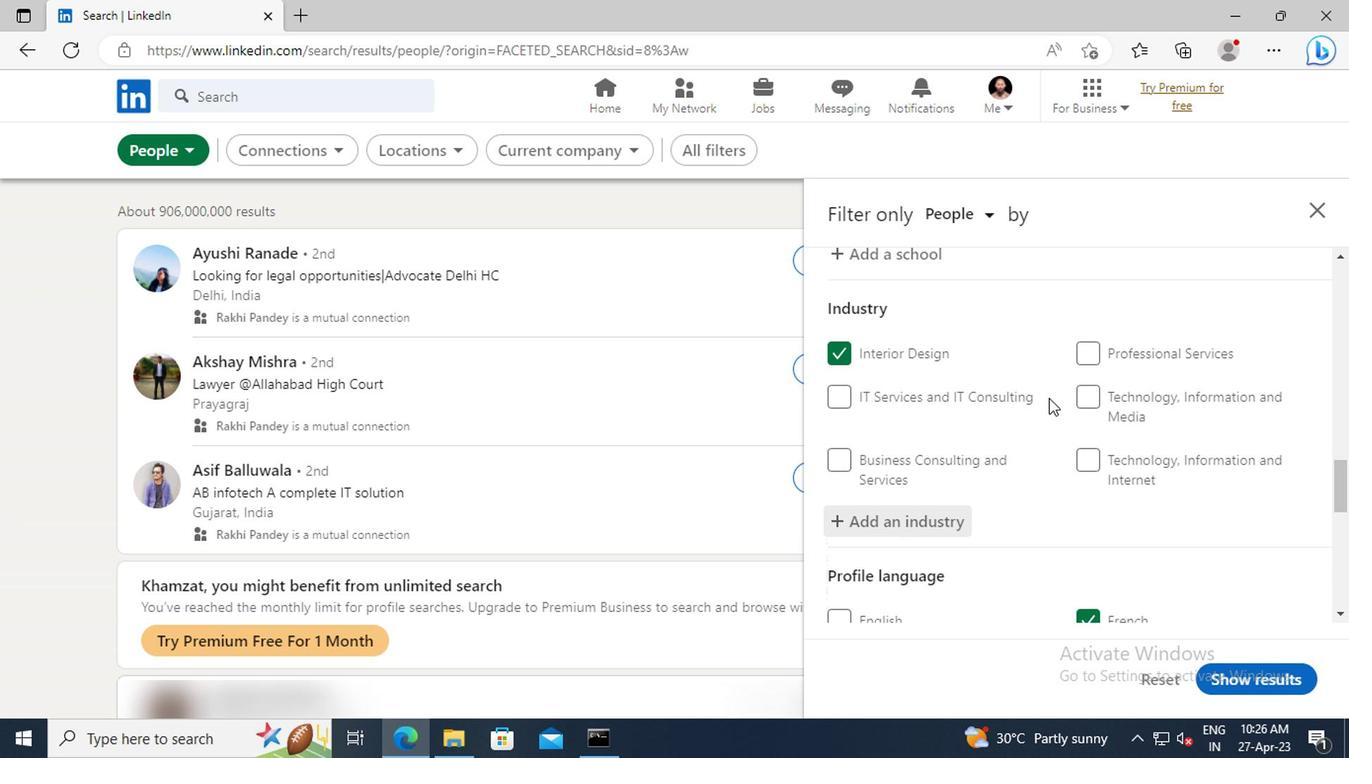 
Action: Mouse scrolled (1045, 399) with delta (0, 0)
Screenshot: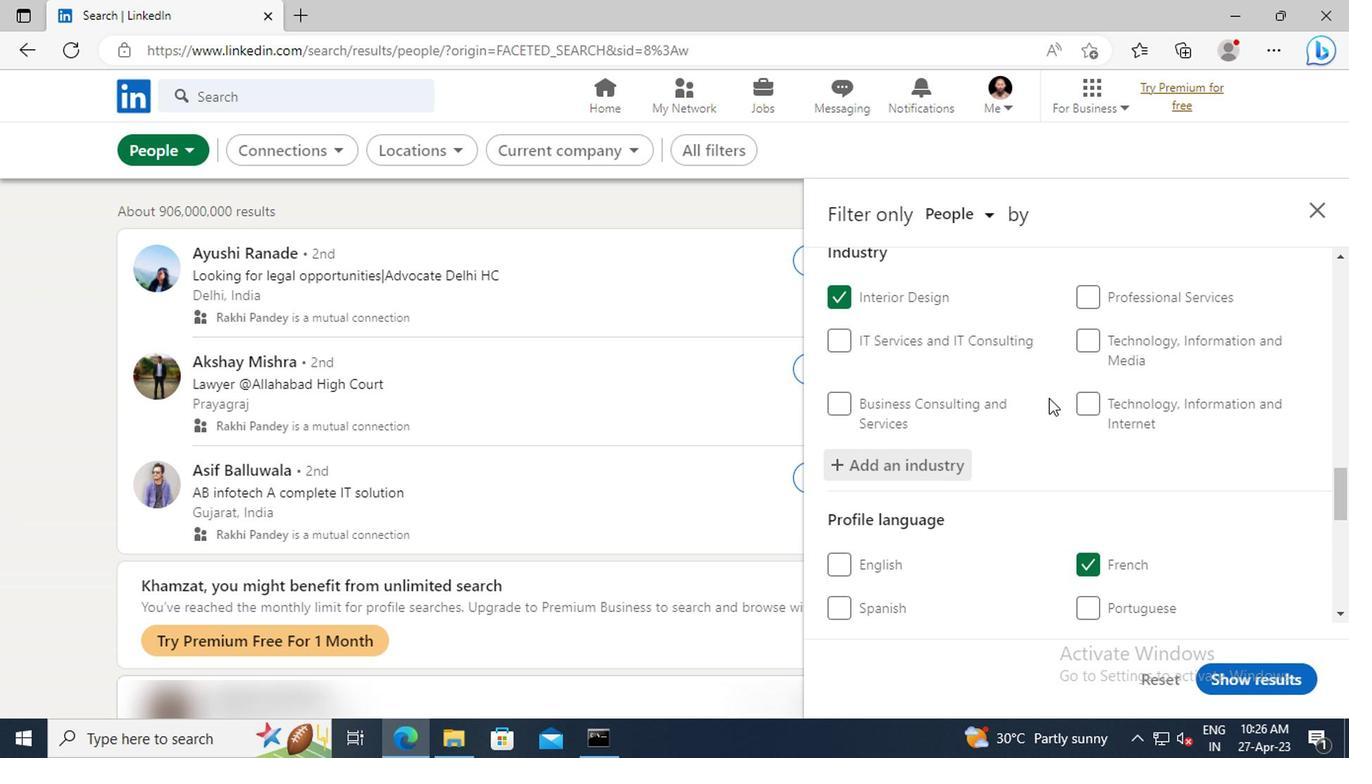 
Action: Mouse scrolled (1045, 399) with delta (0, 0)
Screenshot: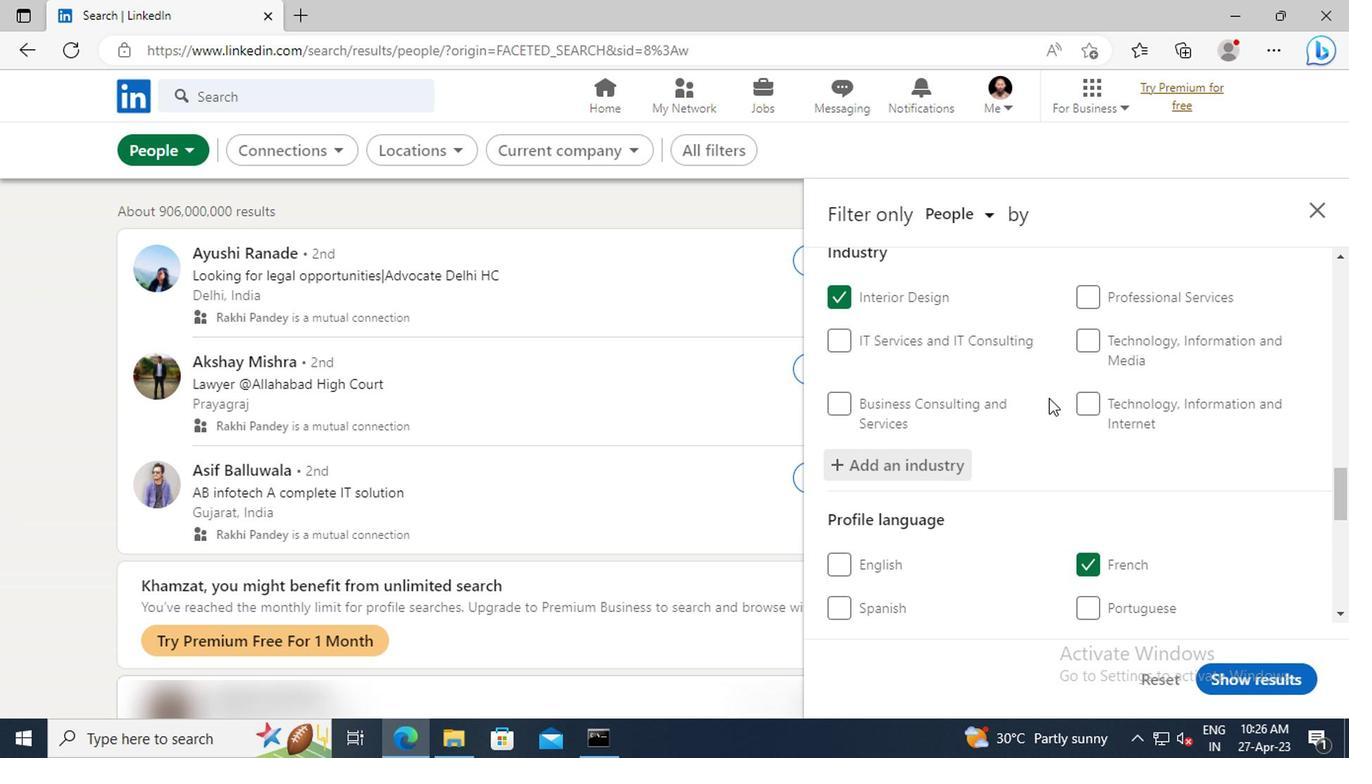 
Action: Mouse scrolled (1045, 399) with delta (0, 0)
Screenshot: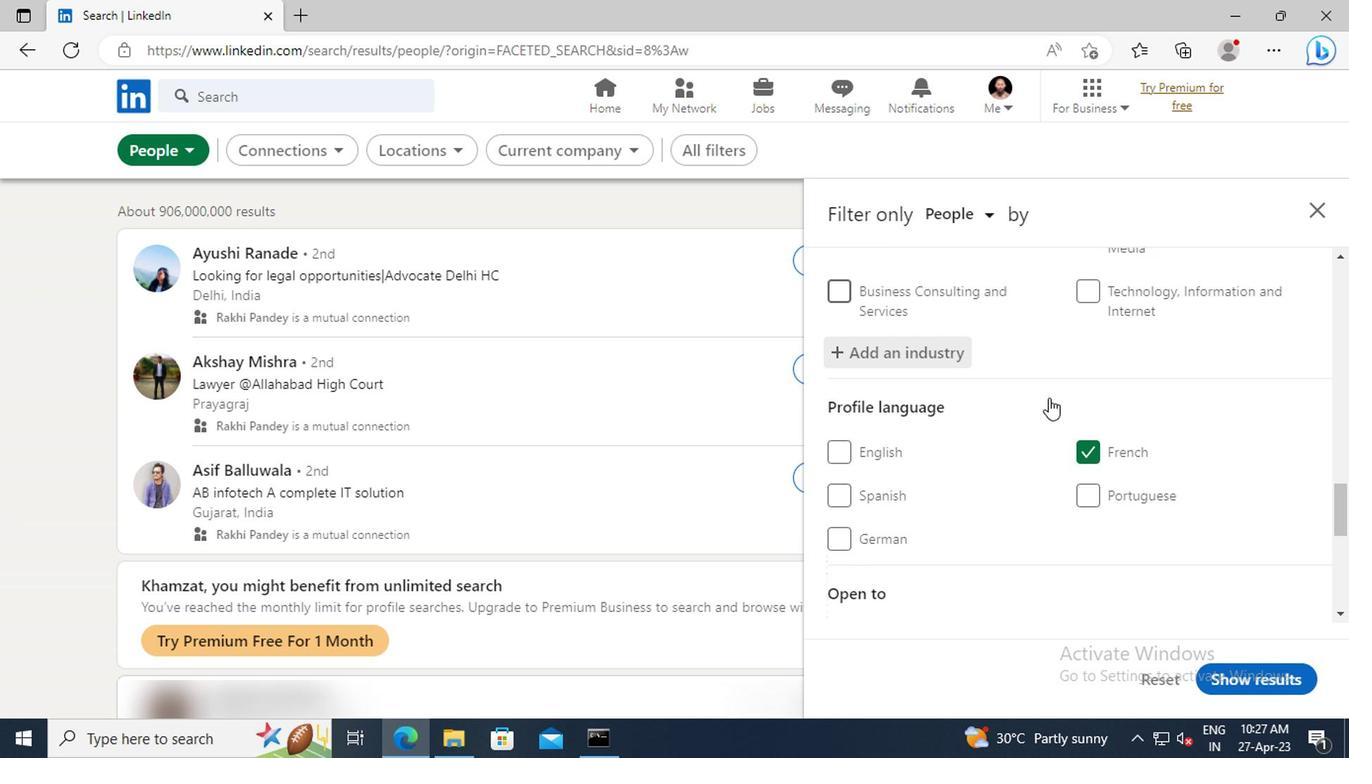 
Action: Mouse scrolled (1045, 399) with delta (0, 0)
Screenshot: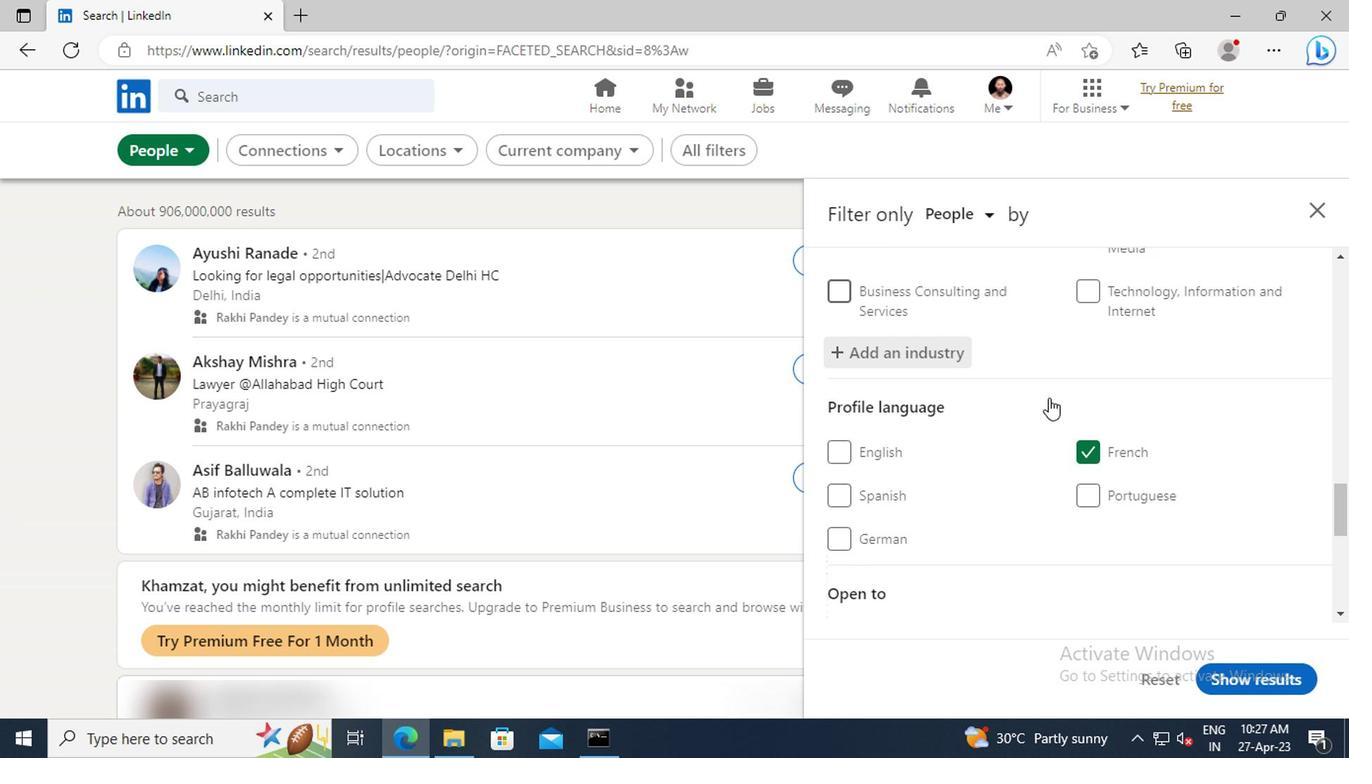 
Action: Mouse scrolled (1045, 399) with delta (0, 0)
Screenshot: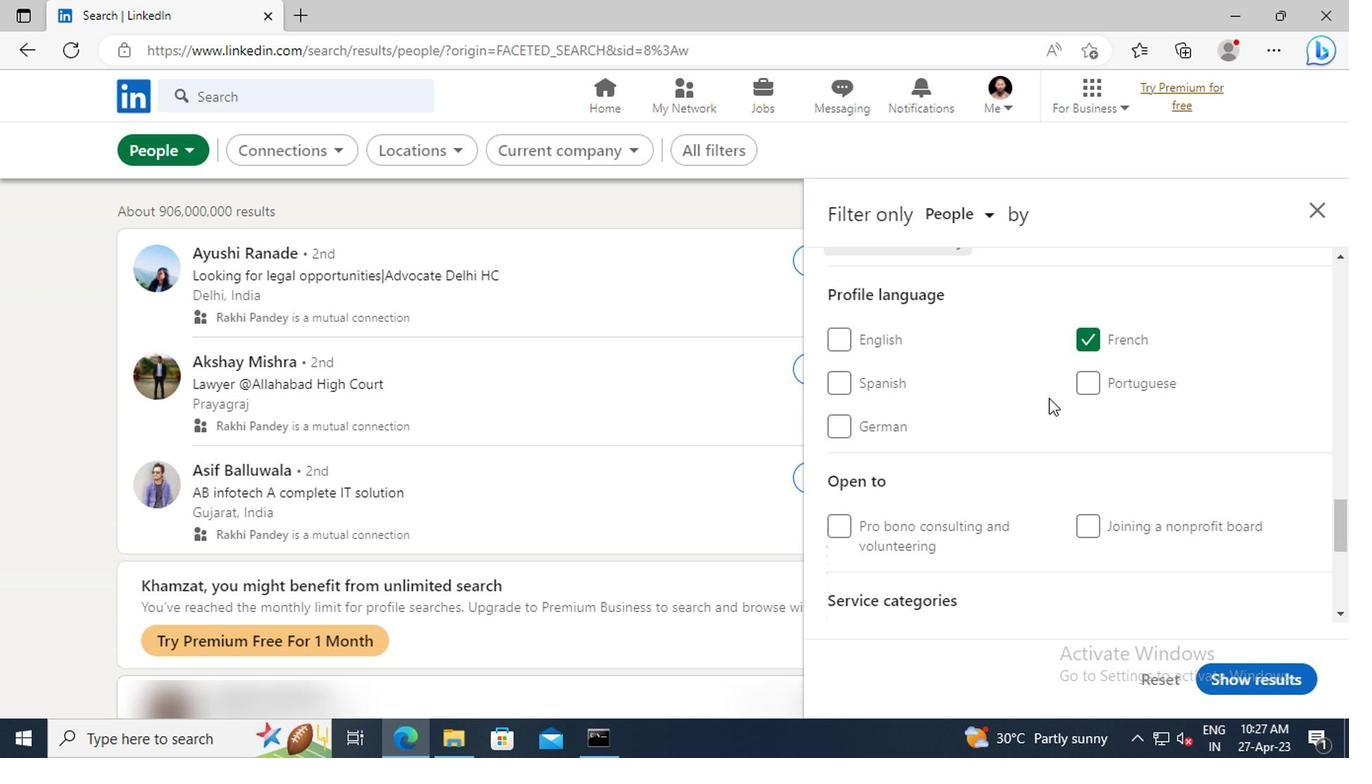 
Action: Mouse scrolled (1045, 399) with delta (0, 0)
Screenshot: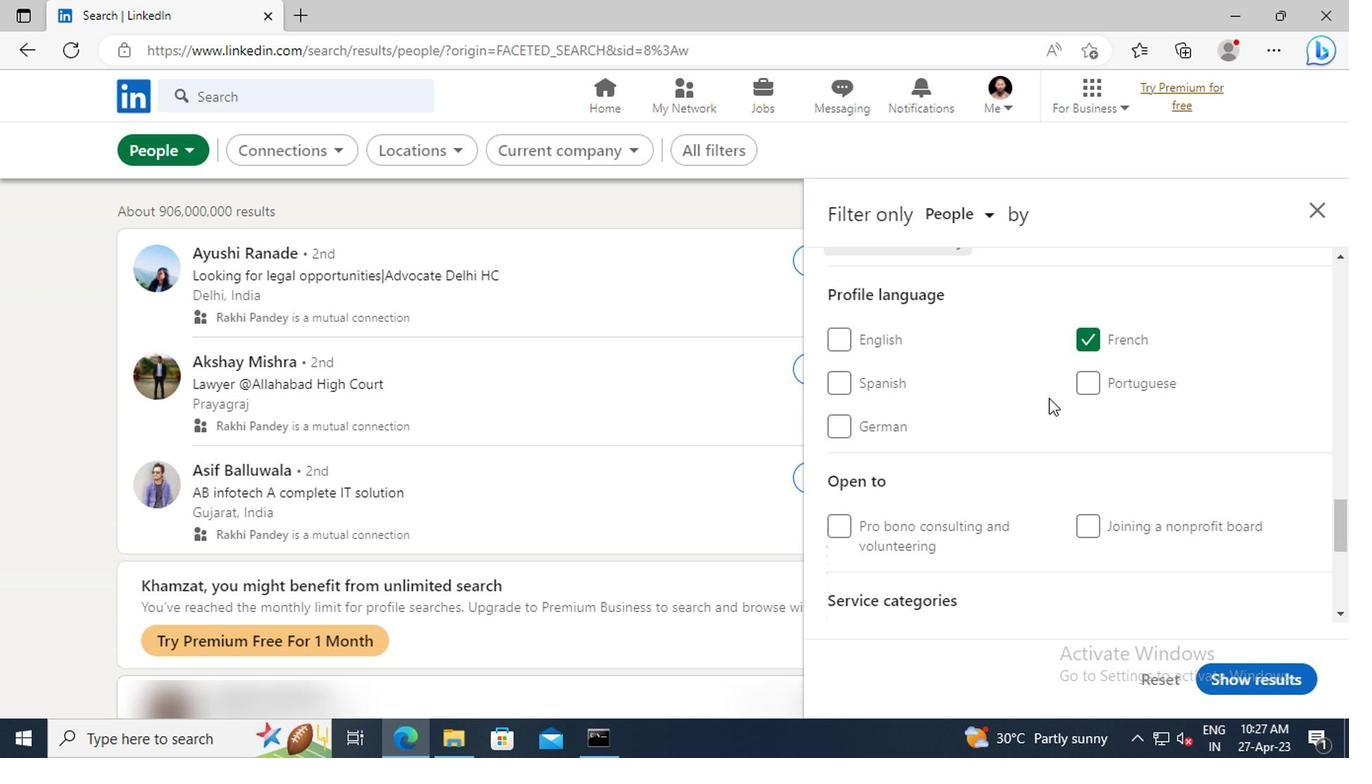 
Action: Mouse scrolled (1045, 399) with delta (0, 0)
Screenshot: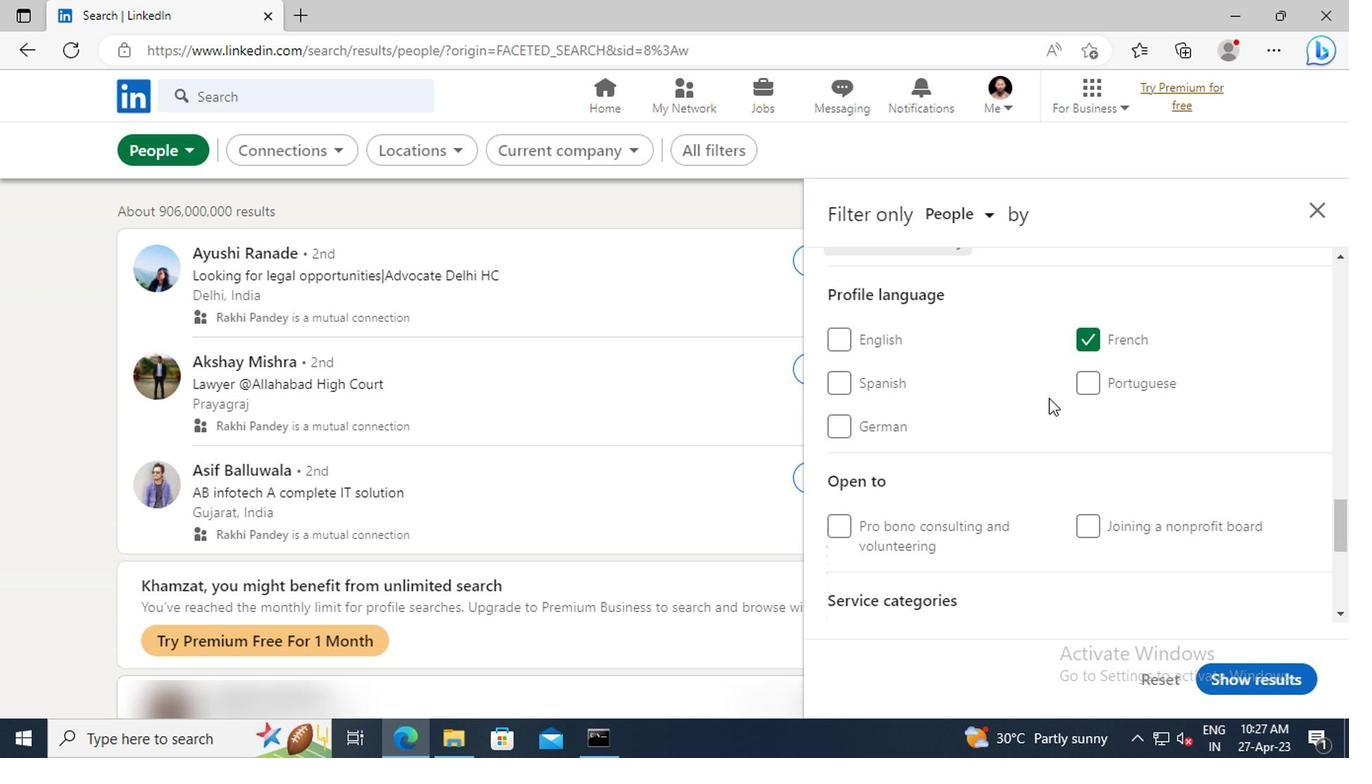 
Action: Mouse scrolled (1045, 399) with delta (0, 0)
Screenshot: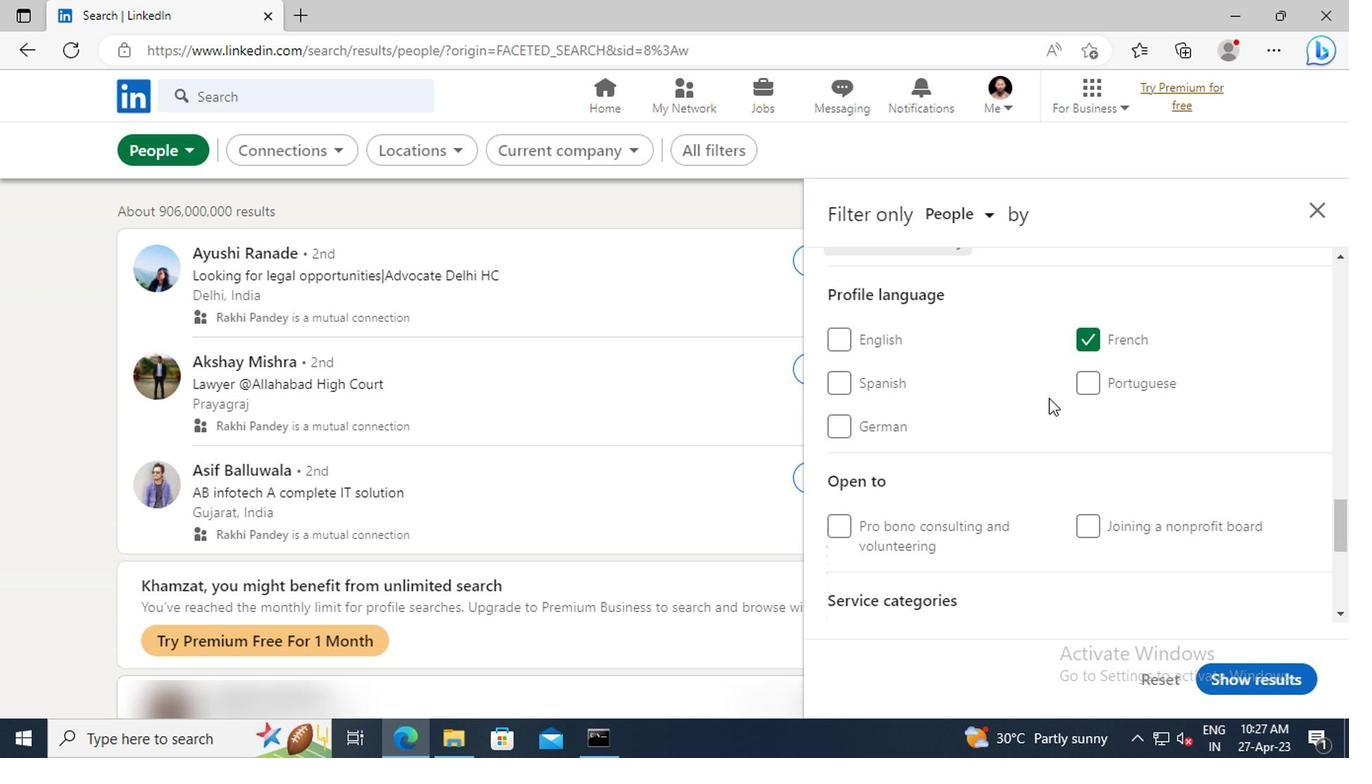 
Action: Mouse scrolled (1045, 399) with delta (0, 0)
Screenshot: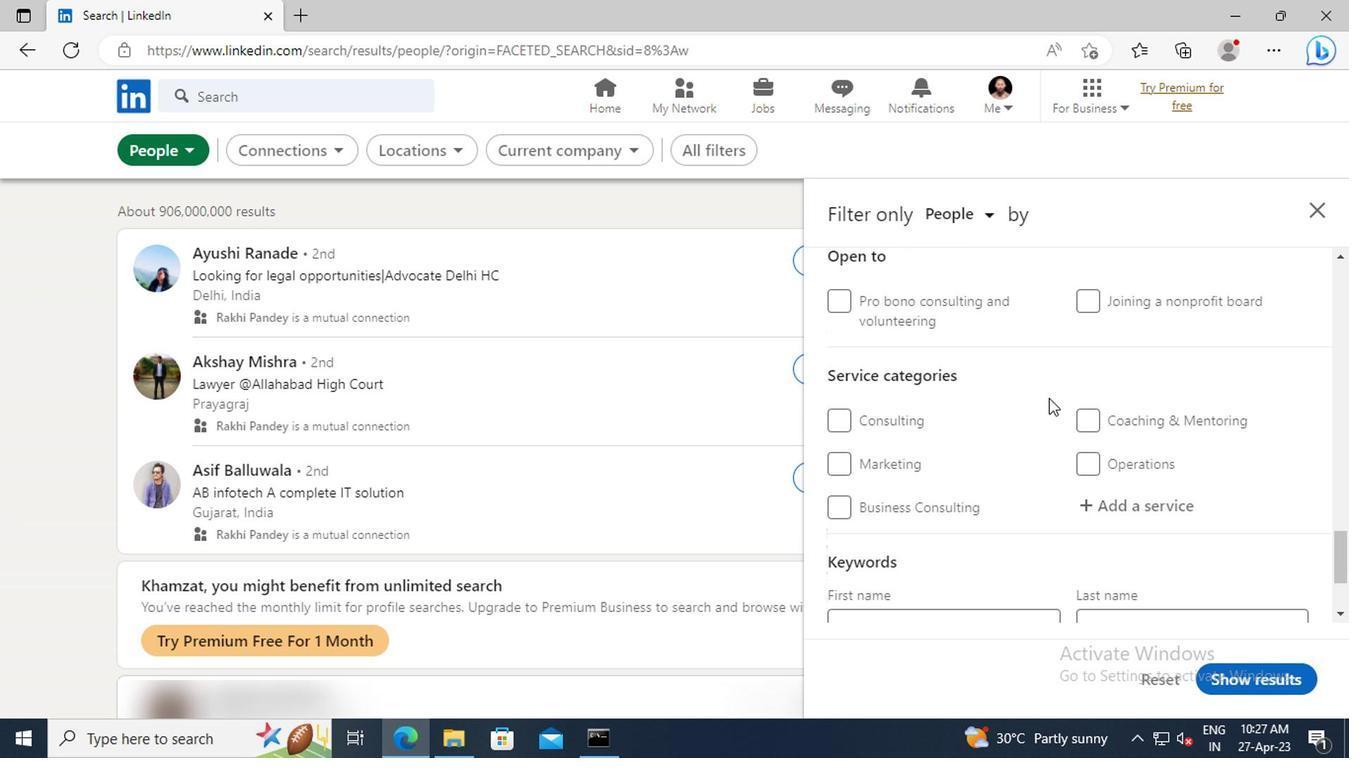 
Action: Mouse moved to (1106, 451)
Screenshot: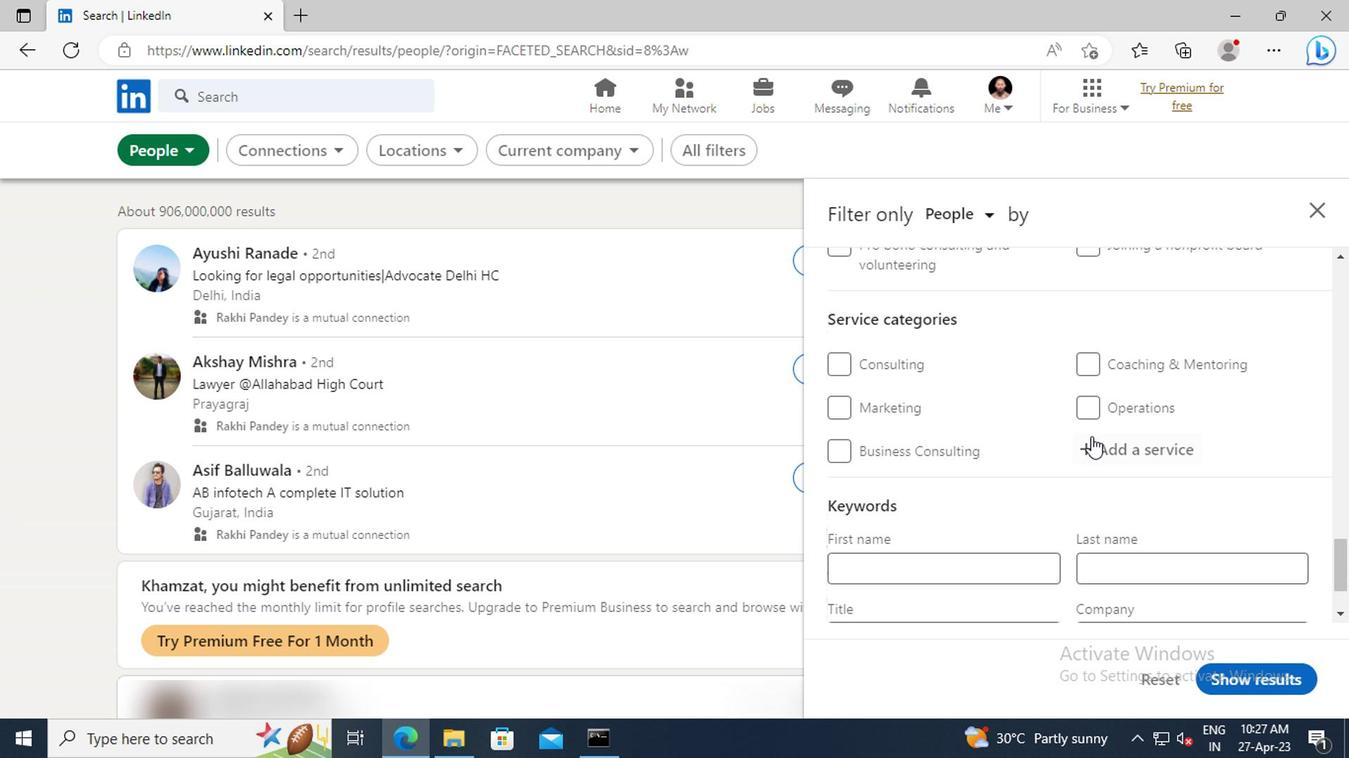 
Action: Mouse pressed left at (1106, 451)
Screenshot: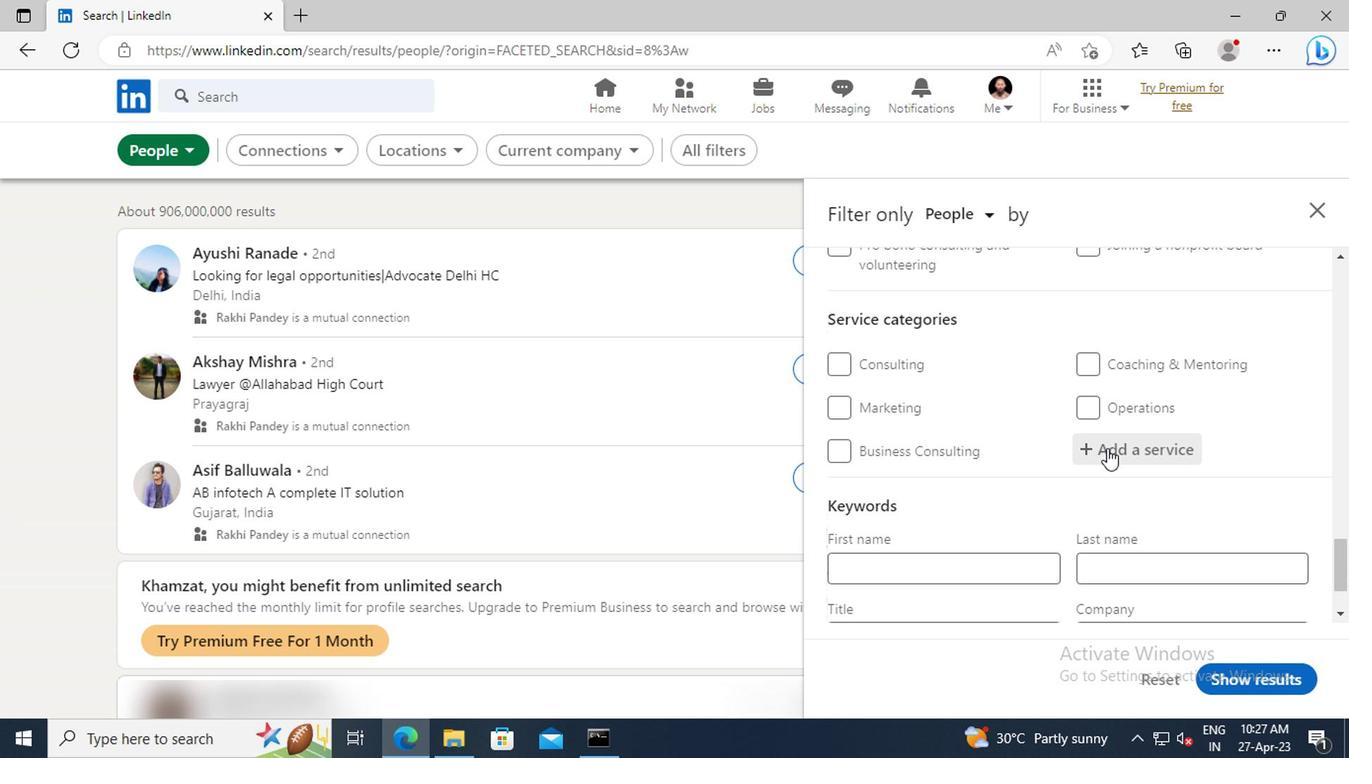 
Action: Key pressed <Key.shift>TAX<Key.space><Key.shift>PREPARATION
Screenshot: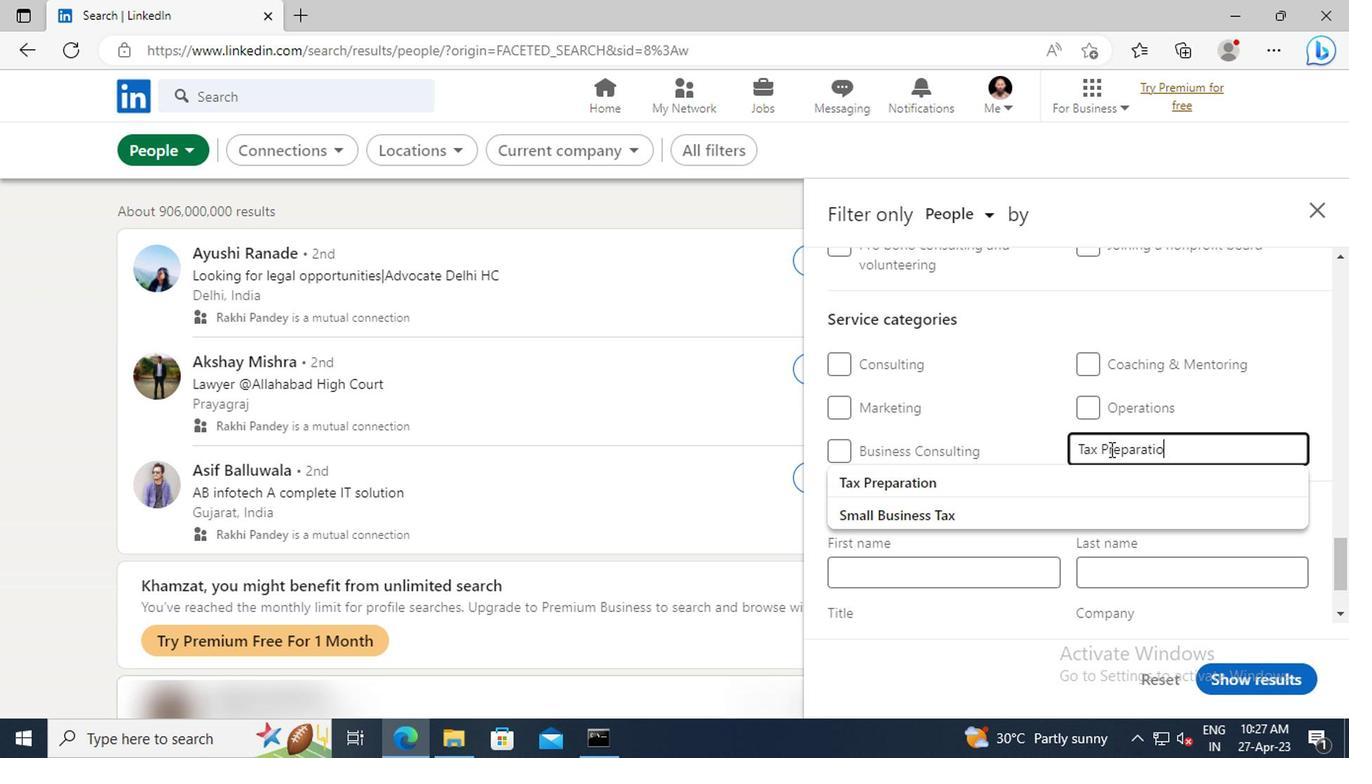 
Action: Mouse moved to (1083, 483)
Screenshot: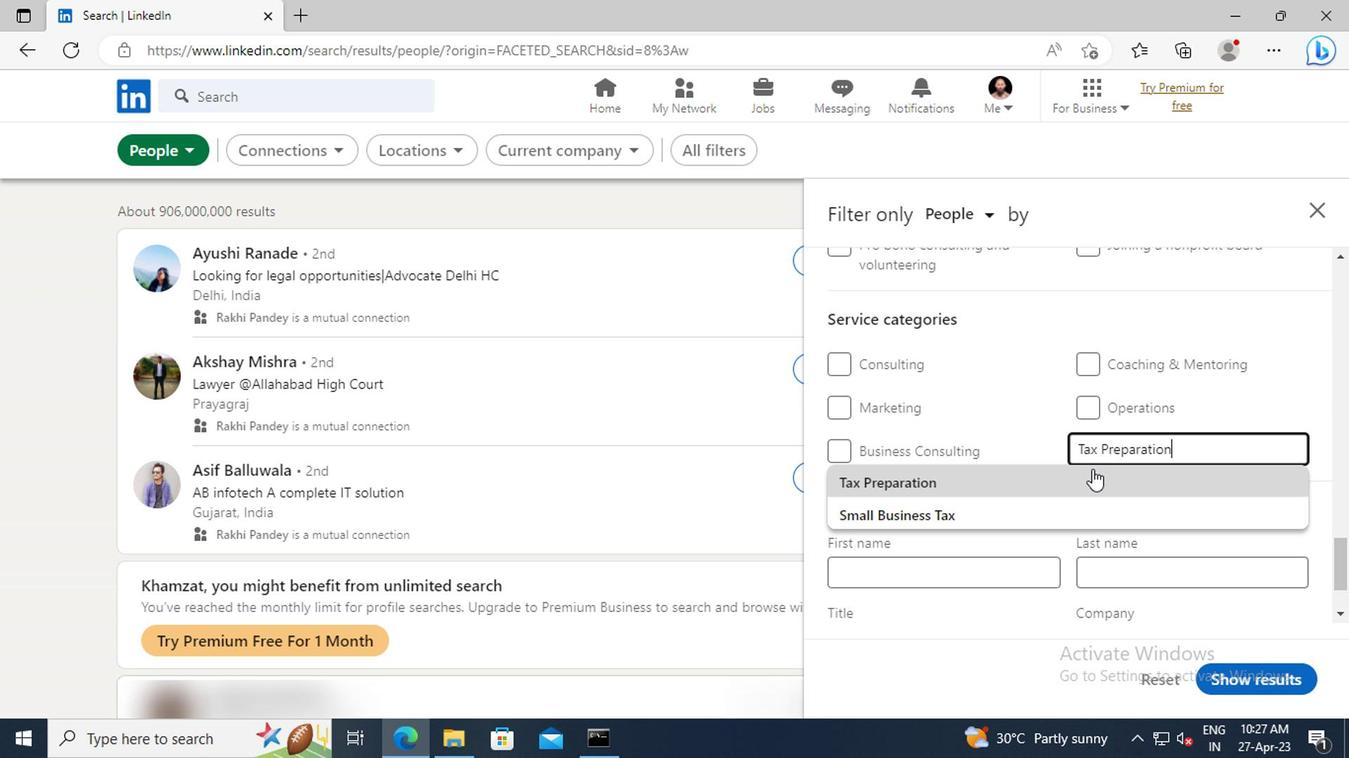 
Action: Mouse pressed left at (1083, 483)
Screenshot: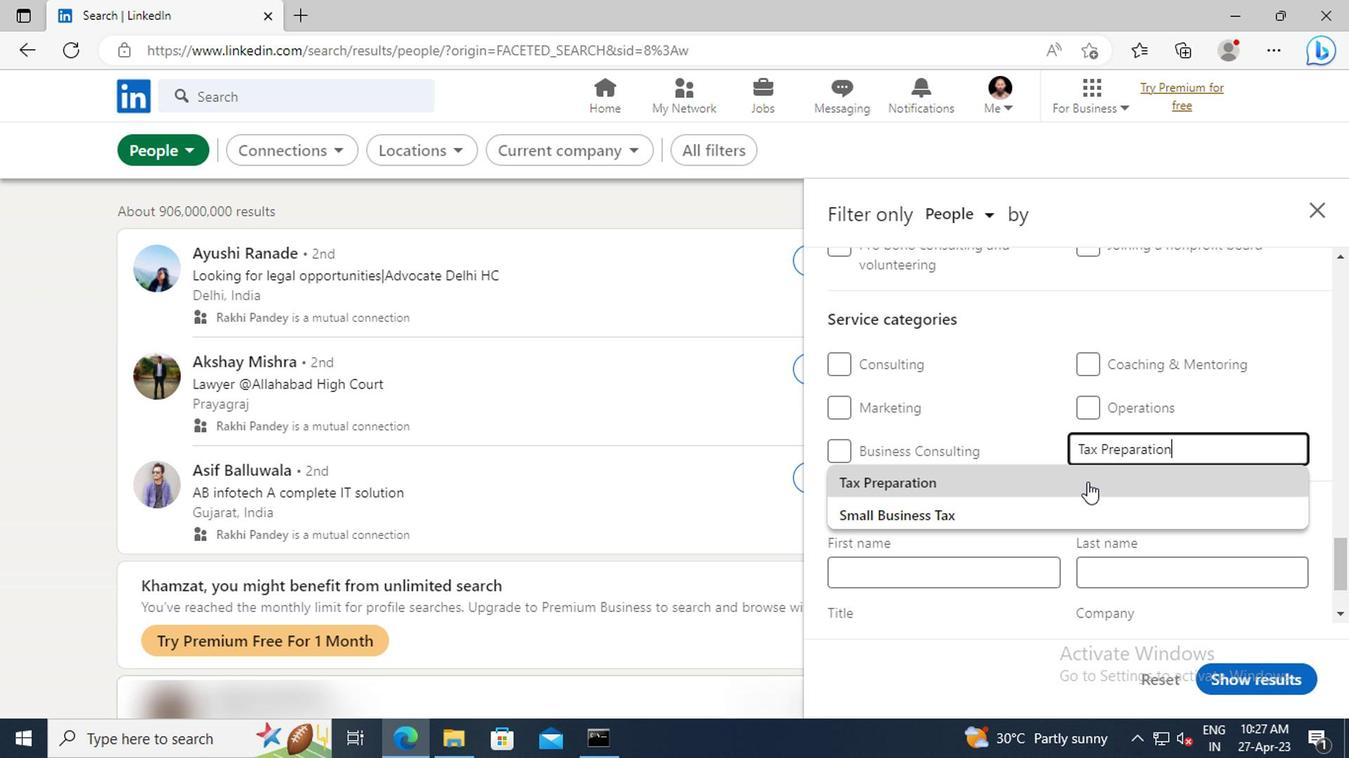 
Action: Mouse moved to (1043, 427)
Screenshot: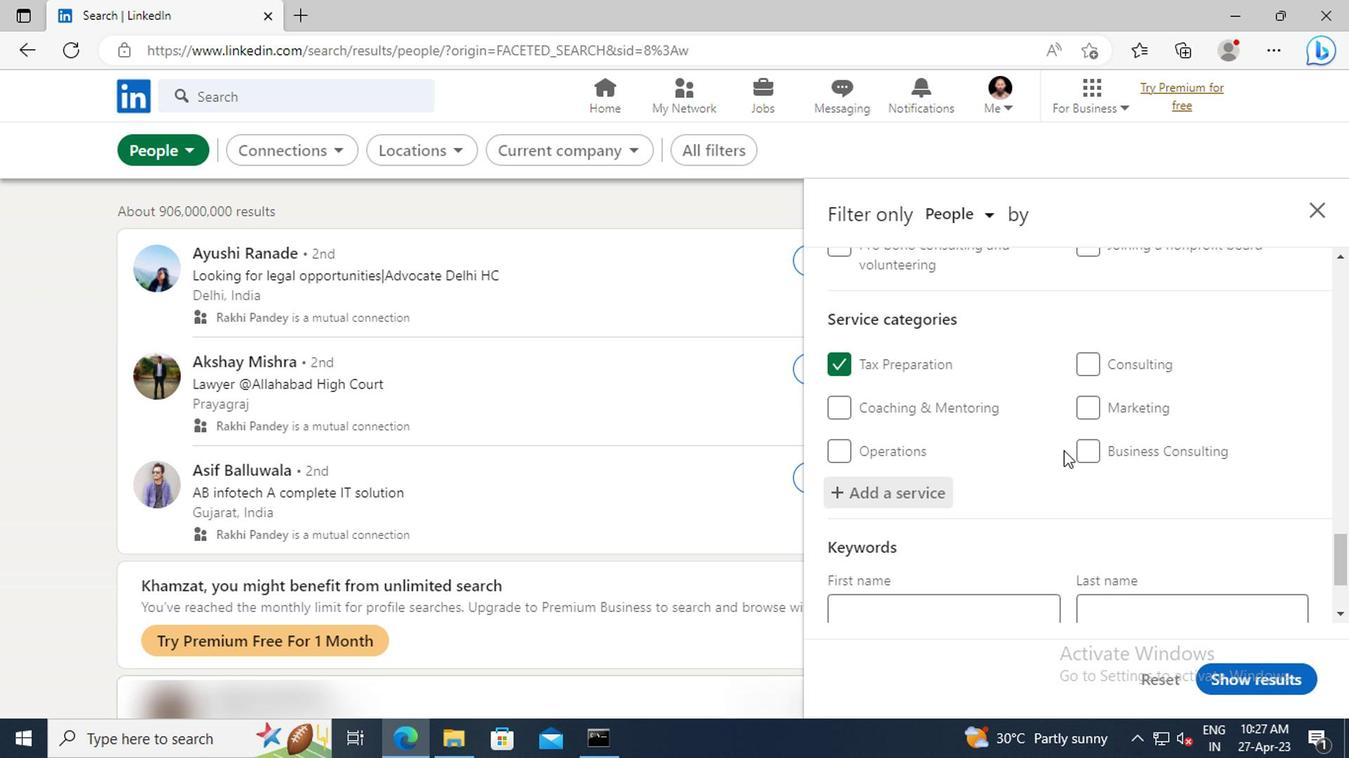 
Action: Mouse scrolled (1043, 426) with delta (0, 0)
Screenshot: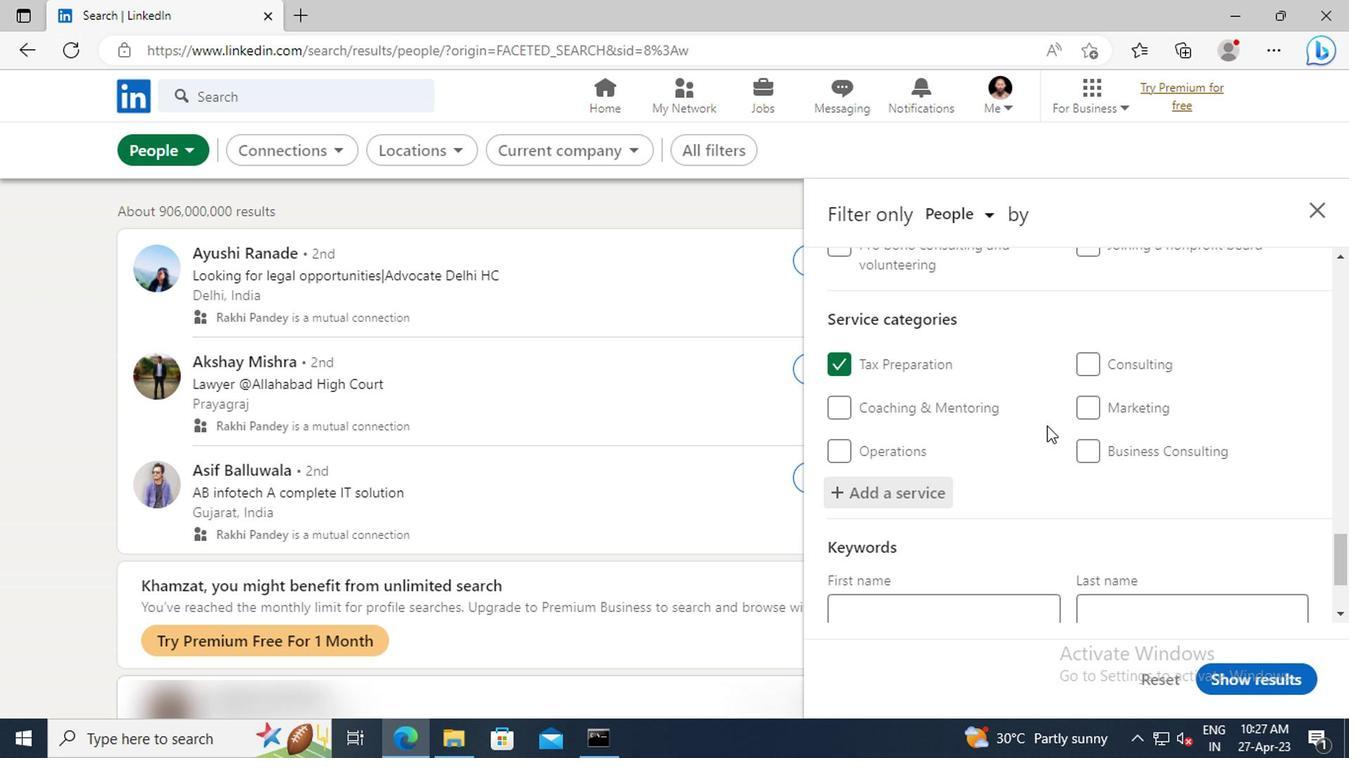 
Action: Mouse scrolled (1043, 426) with delta (0, 0)
Screenshot: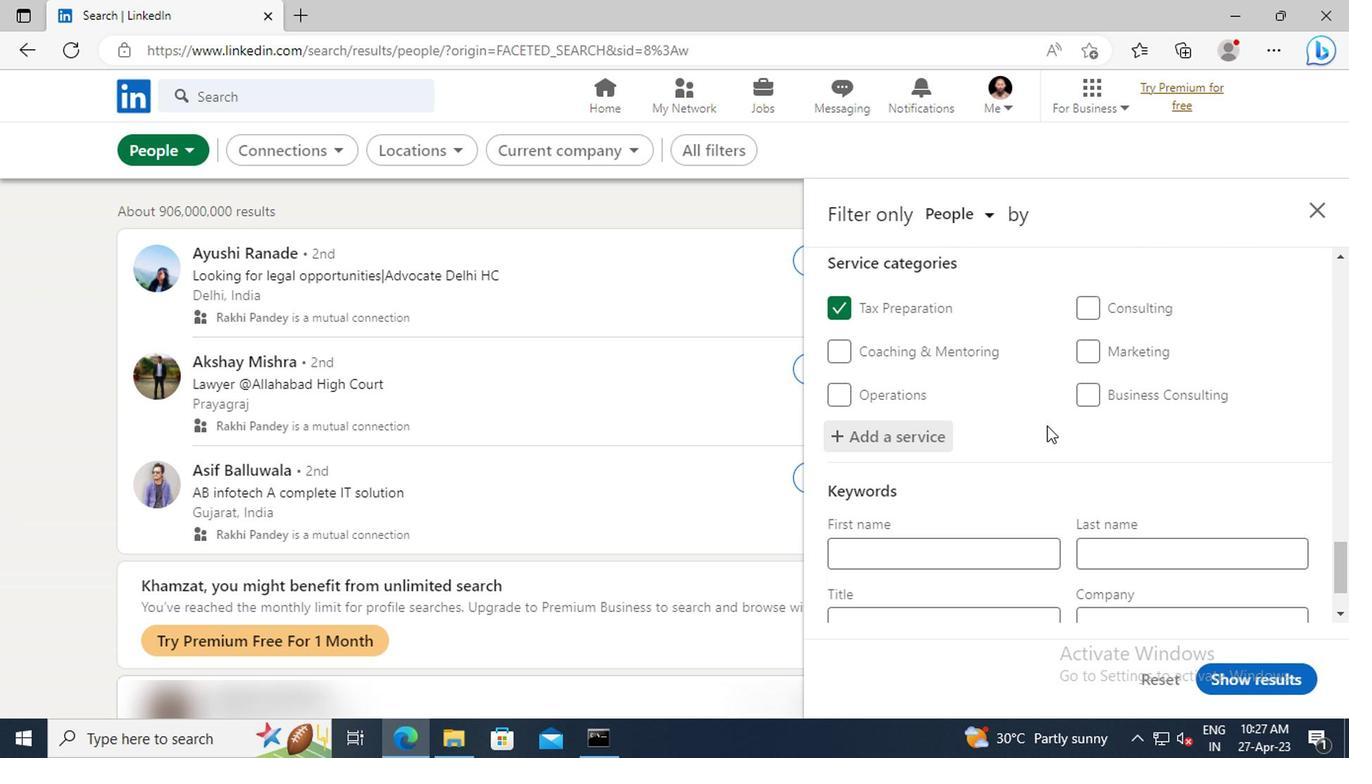 
Action: Mouse scrolled (1043, 426) with delta (0, 0)
Screenshot: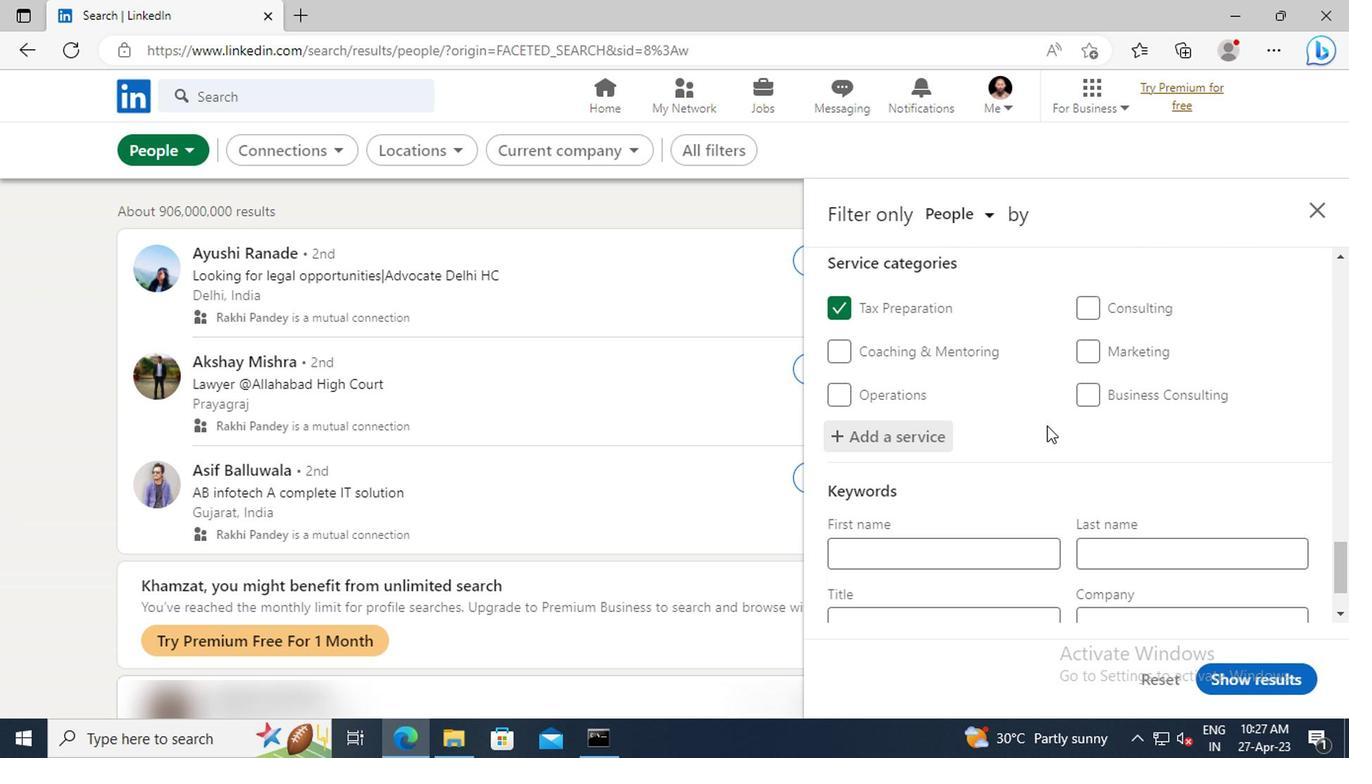 
Action: Mouse scrolled (1043, 426) with delta (0, 0)
Screenshot: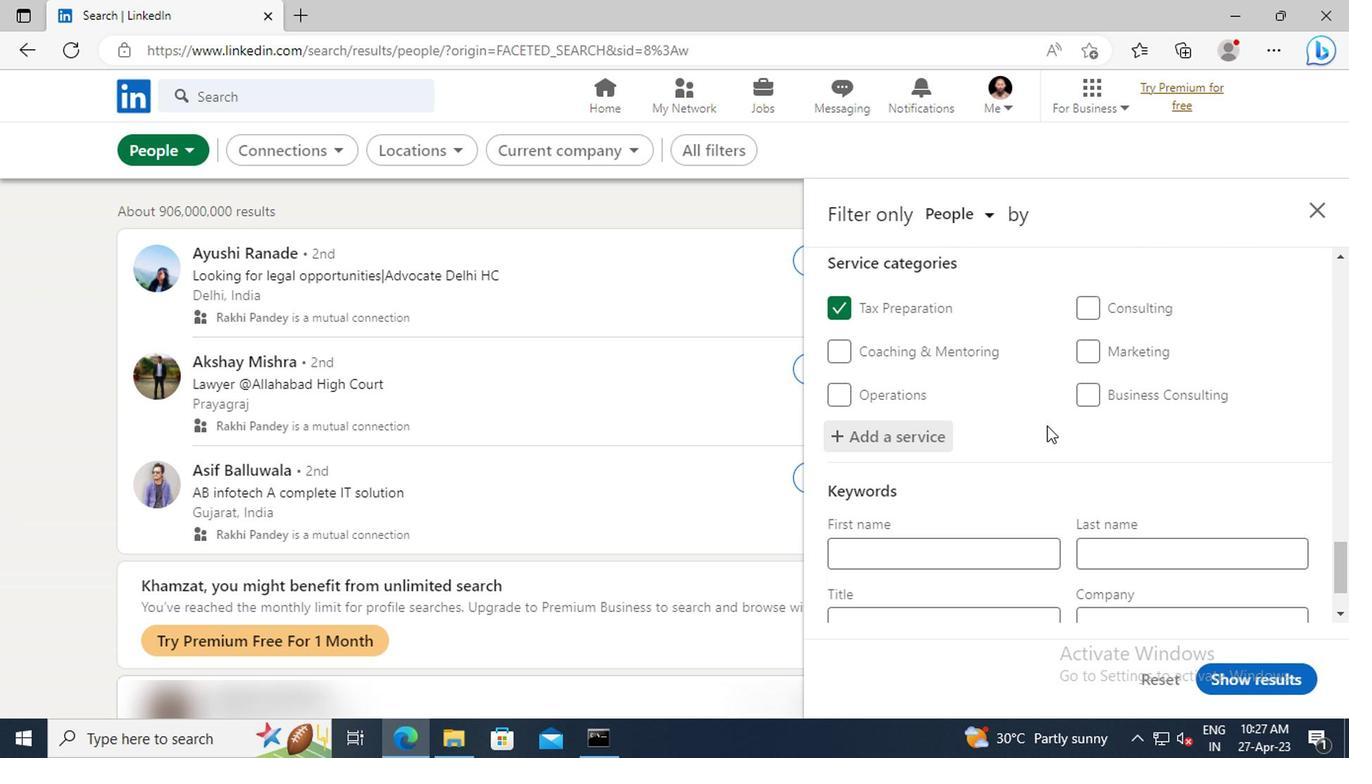 
Action: Mouse scrolled (1043, 426) with delta (0, 0)
Screenshot: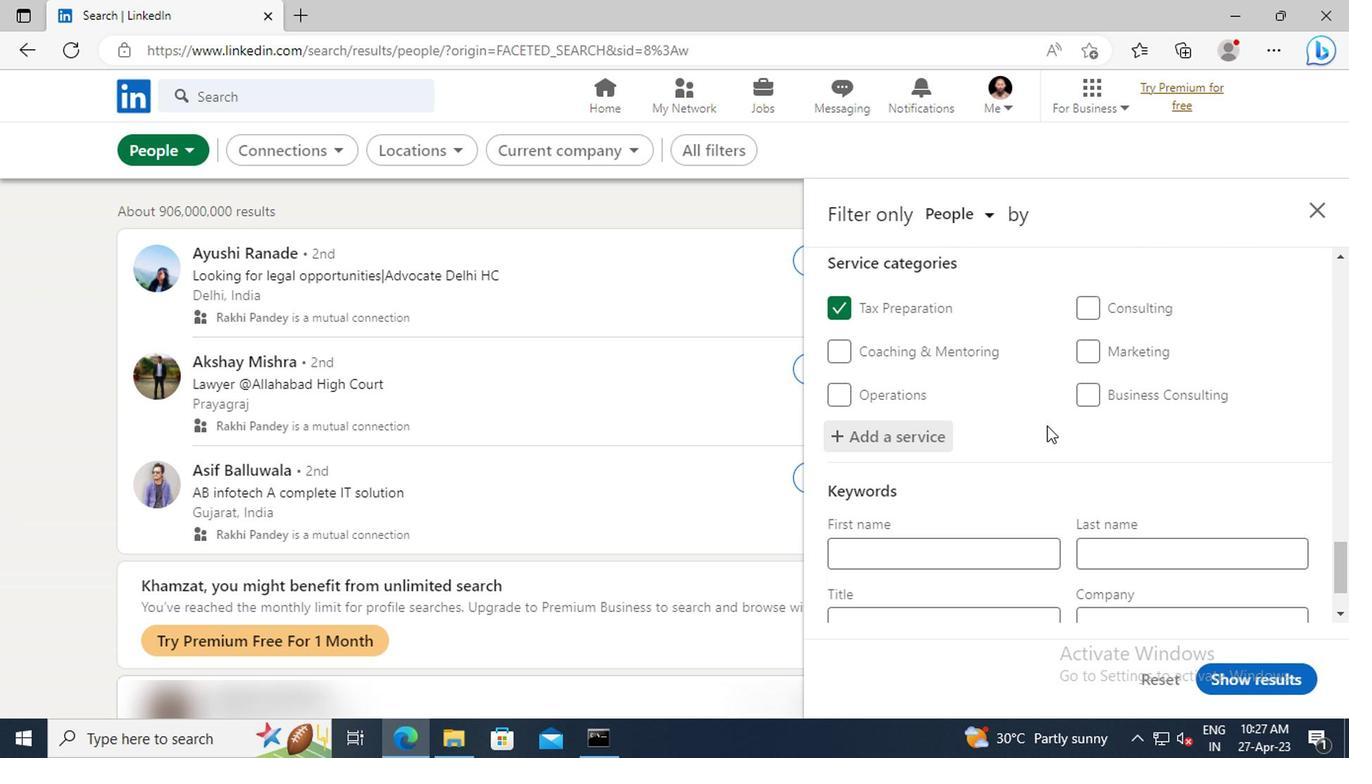 
Action: Mouse moved to (941, 538)
Screenshot: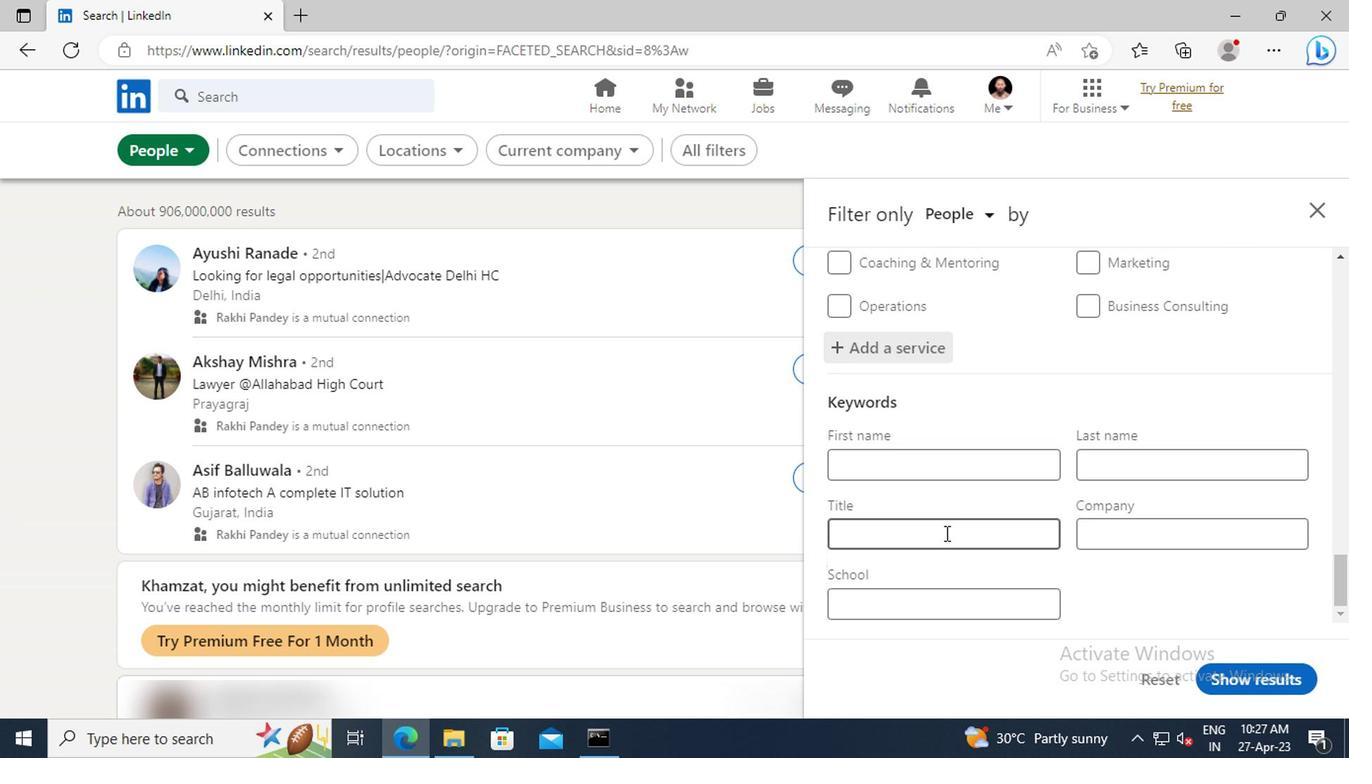 
Action: Mouse pressed left at (941, 538)
Screenshot: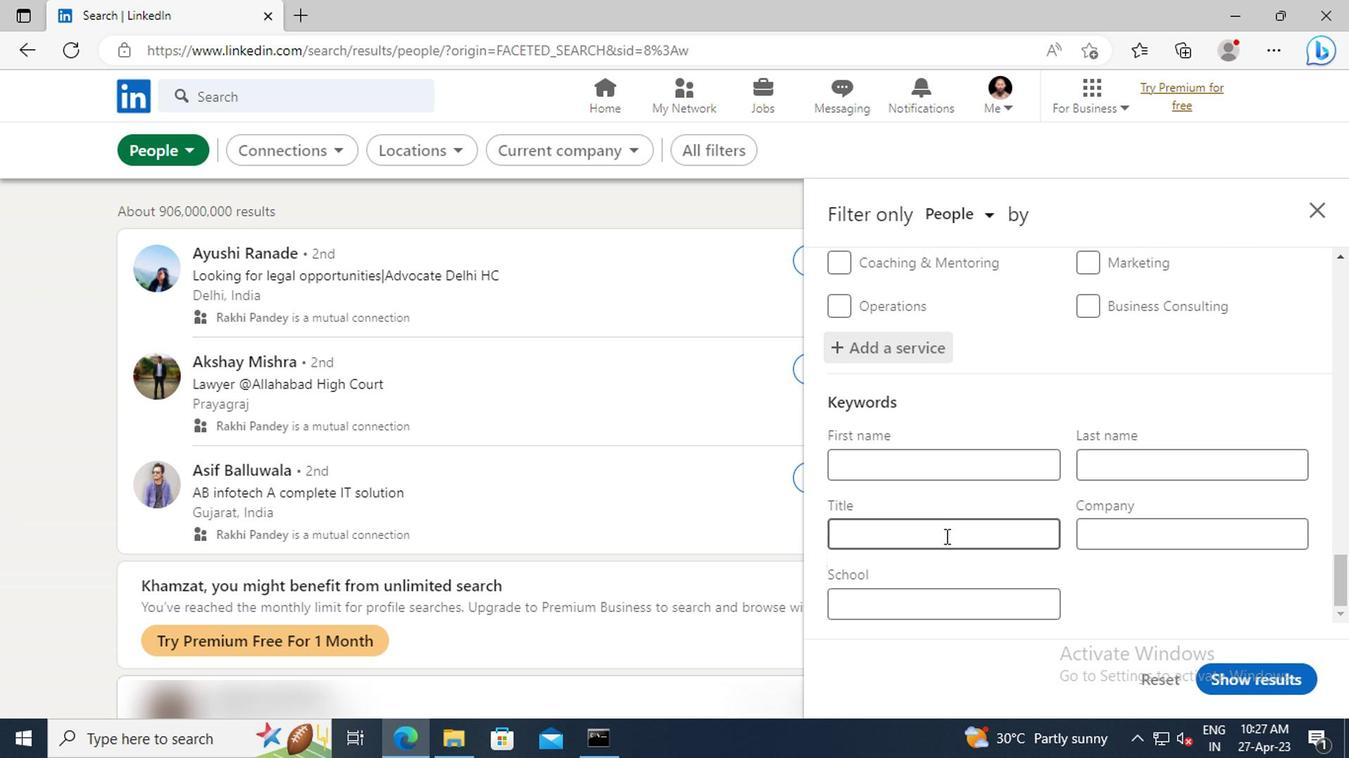 
Action: Key pressed <Key.shift>DIRECTOR<Key.space>OF<Key.space><Key.shift>BEAN<Key.space><Key.shift>COUNTING<Key.enter>
Screenshot: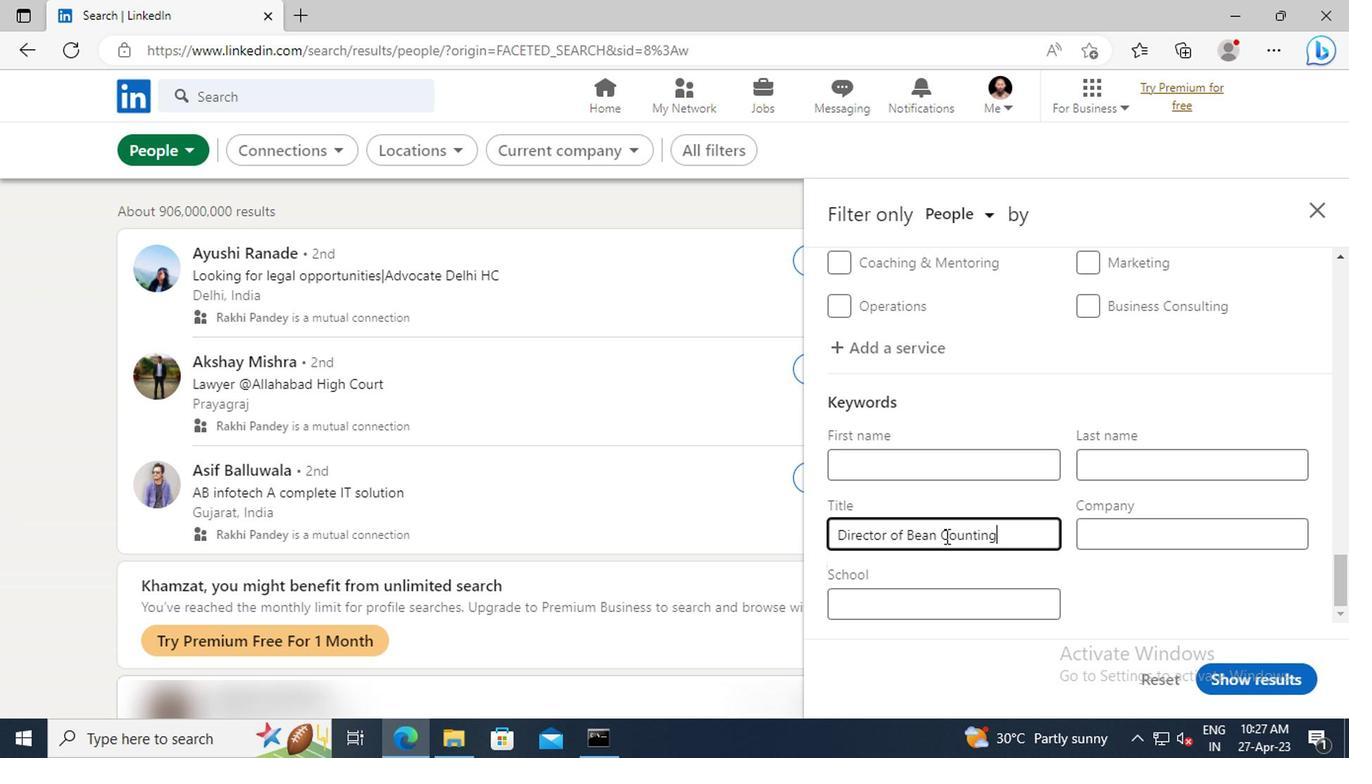 
Action: Mouse moved to (1243, 678)
Screenshot: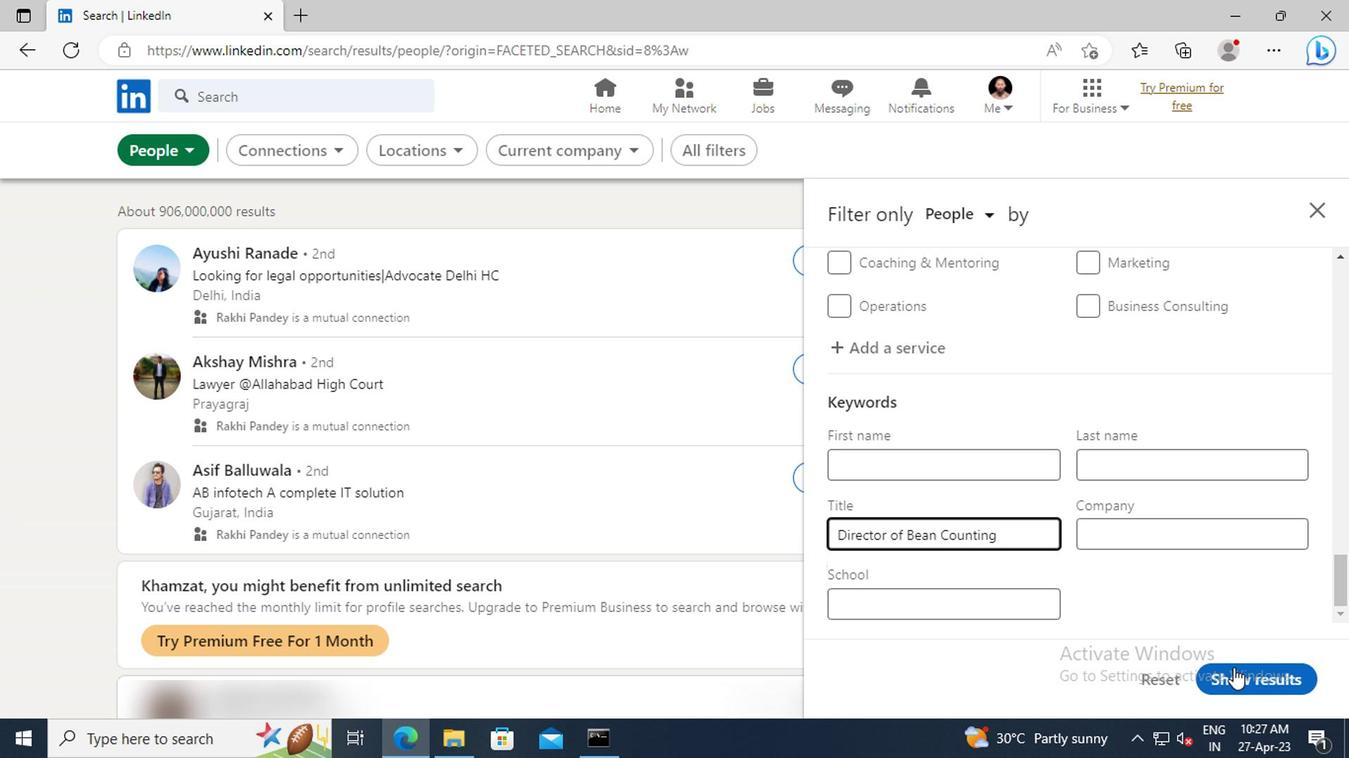 
Action: Mouse pressed left at (1243, 678)
Screenshot: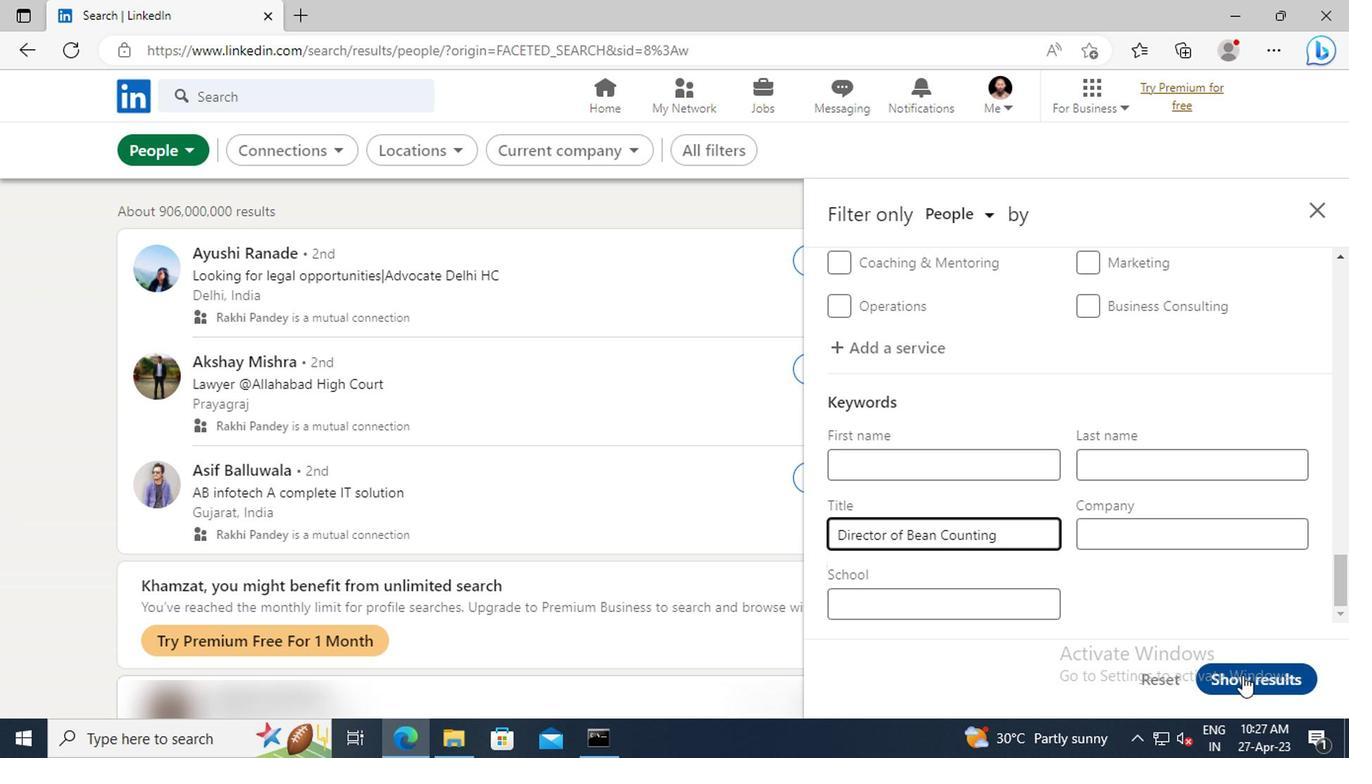 
